 Task: Log work in the project ByteCode for the issue 'Create an e-learning platform for online education' spent time as '5w 4d 12h 24m' and remaining time as '6w 4d 20h 56m' and add a flag. Now add the issue to the epic 'Network Upgrades'. Log work in the project ByteCode for the issue 'Implement a new point of sale (POS) system for a retail store' spent time as '5w 4d 23h 59m' and remaining time as '5w 4d 2h 37m' and clone the issue. Now add the issue to the epic 'Performance Improvements'
Action: Mouse moved to (228, 76)
Screenshot: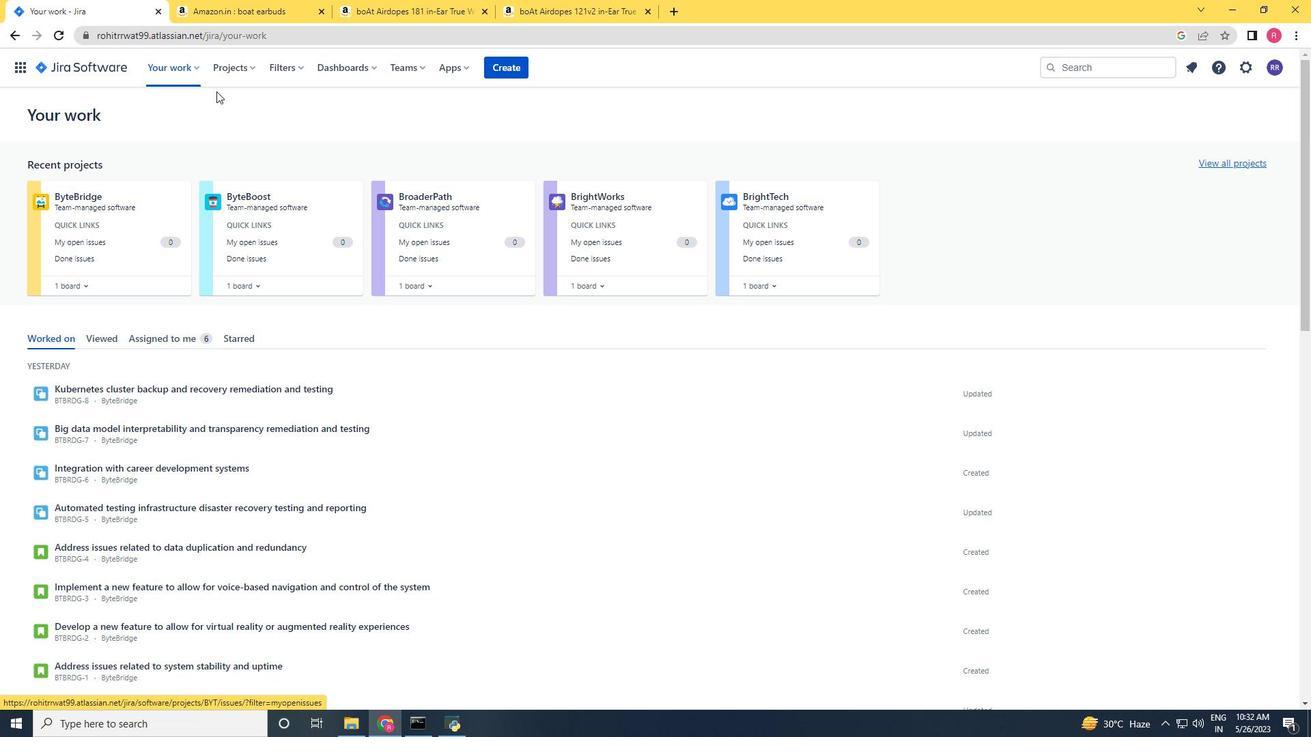 
Action: Mouse pressed left at (228, 76)
Screenshot: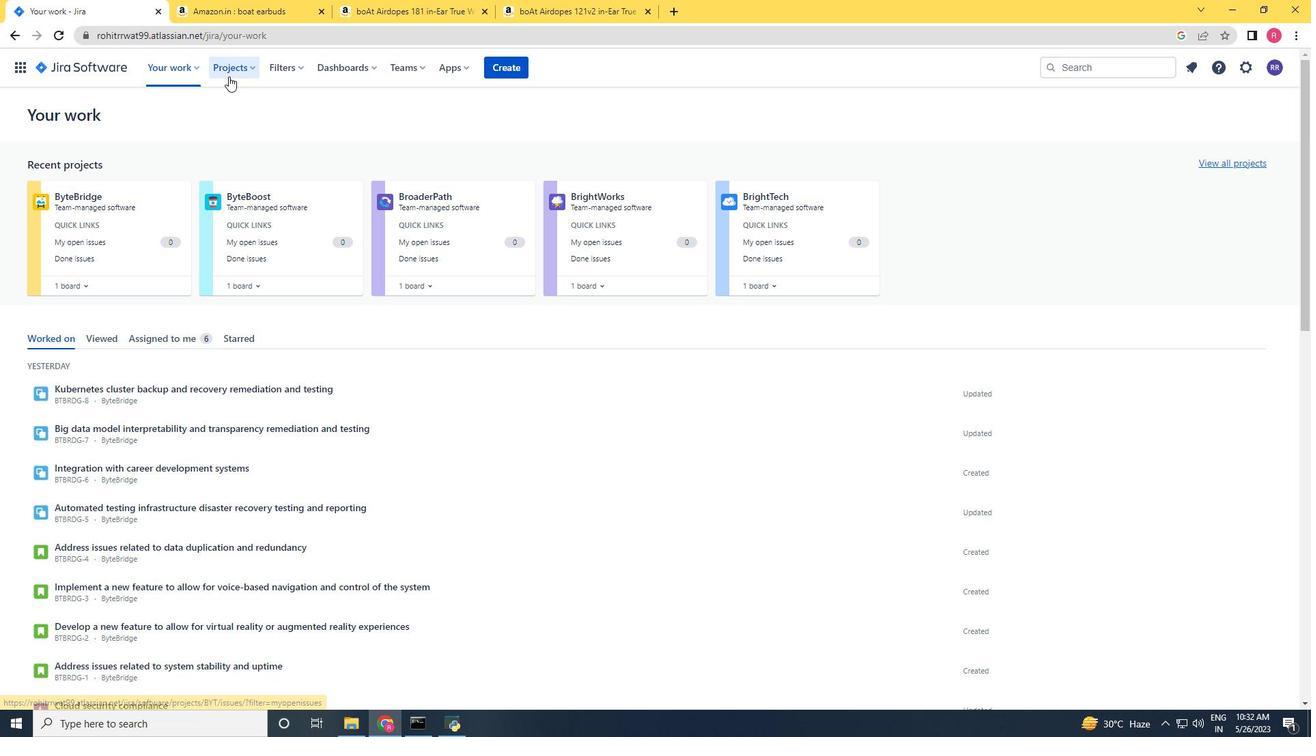 
Action: Mouse moved to (254, 120)
Screenshot: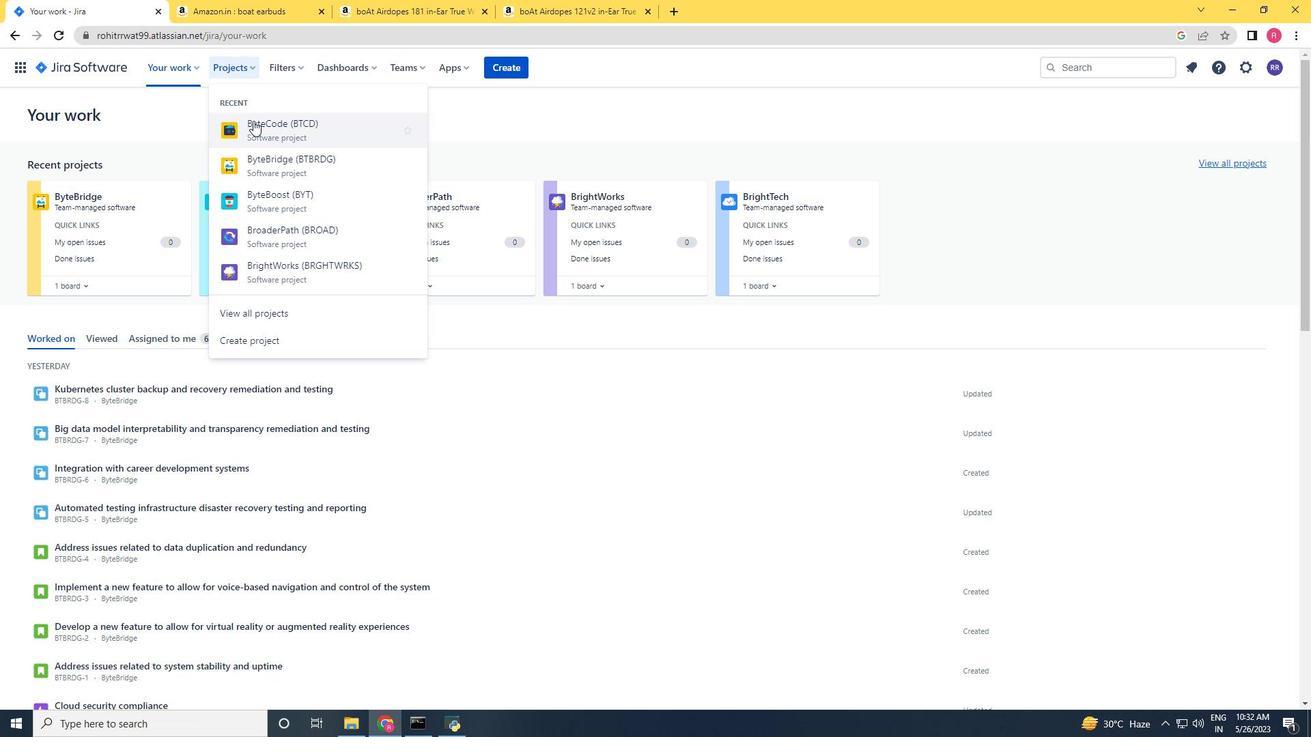 
Action: Mouse pressed left at (254, 120)
Screenshot: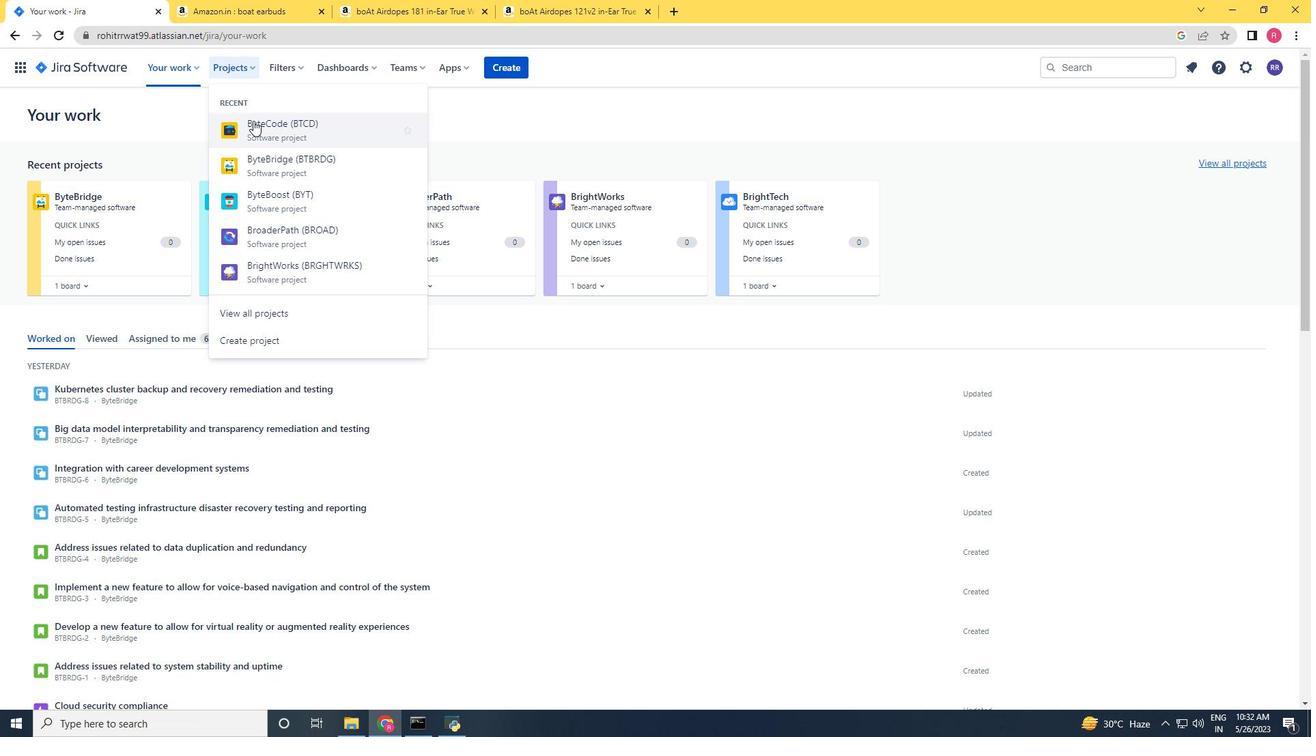 
Action: Mouse moved to (84, 202)
Screenshot: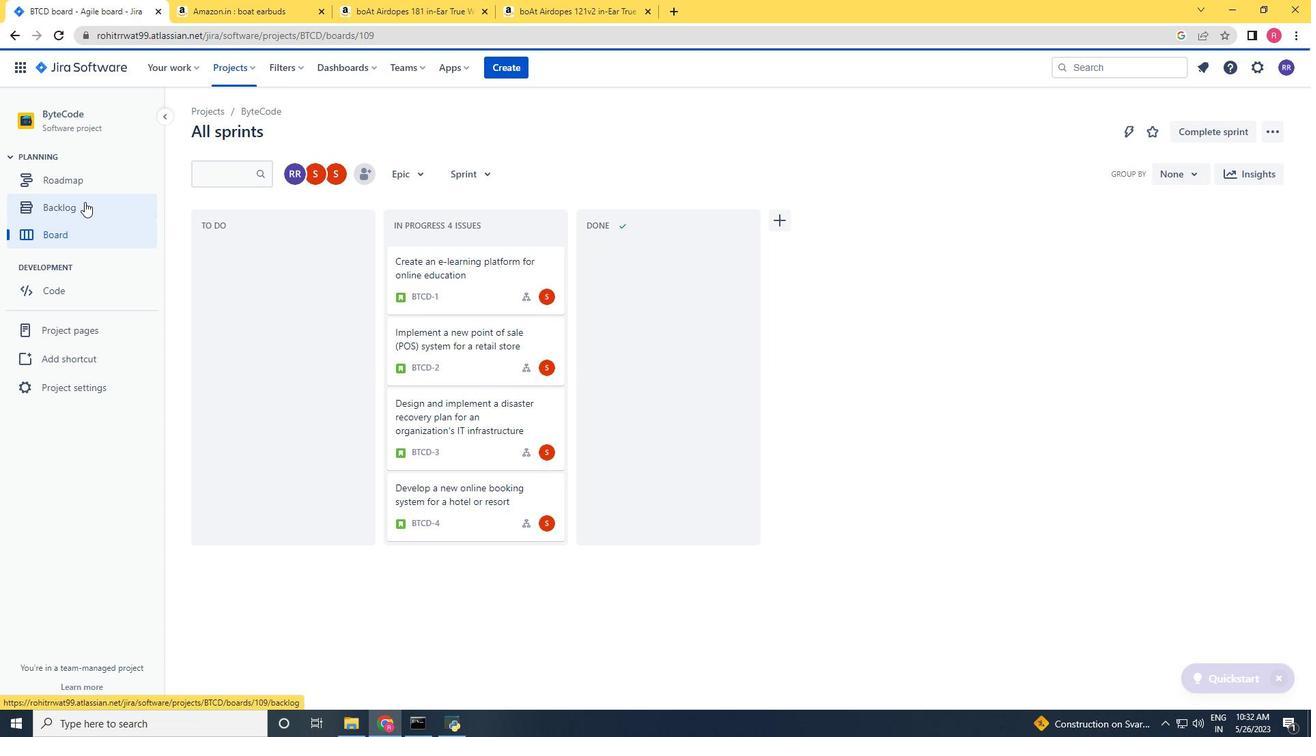 
Action: Mouse pressed left at (84, 202)
Screenshot: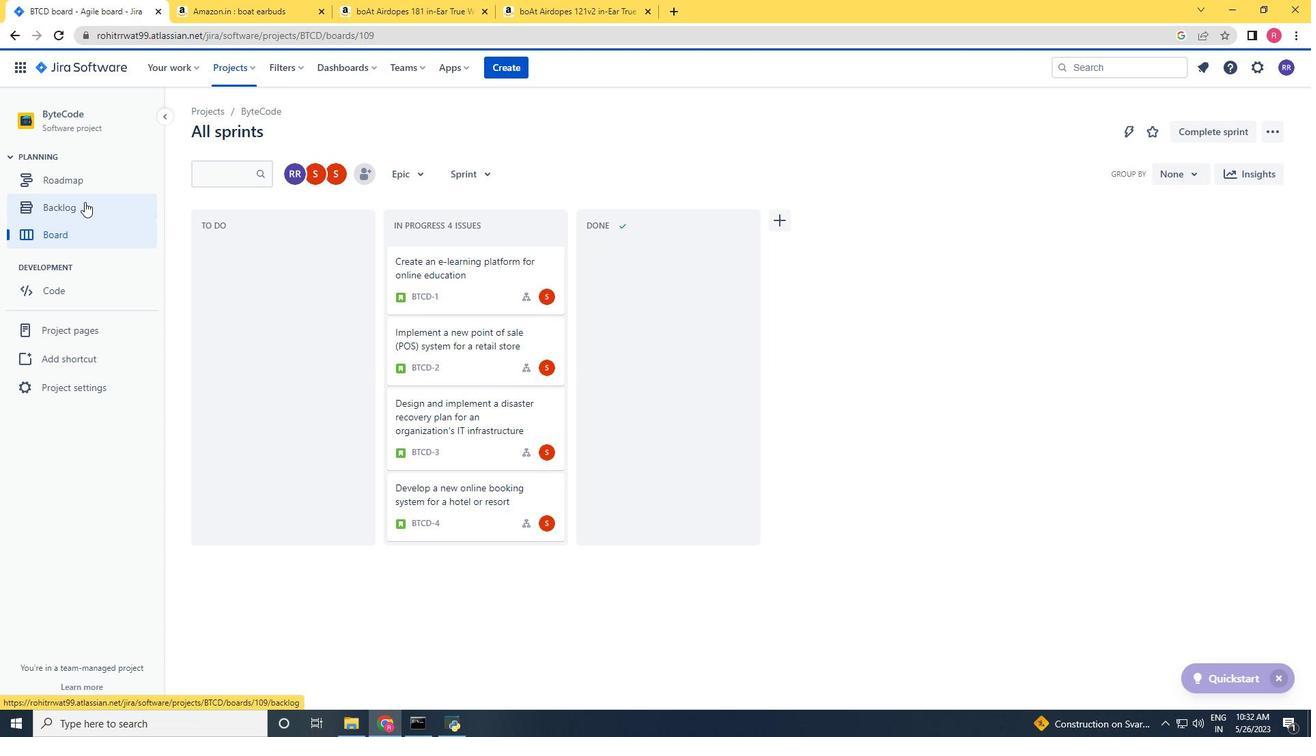 
Action: Mouse moved to (1245, 503)
Screenshot: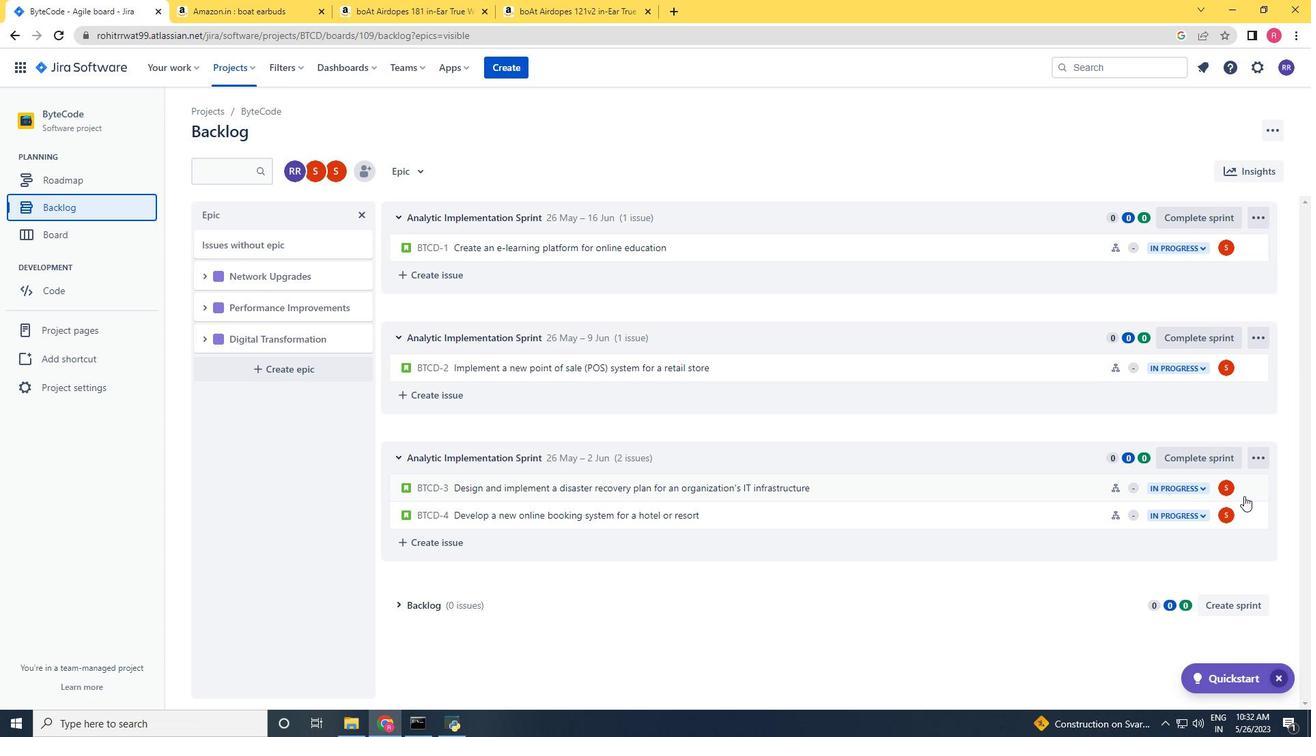 
Action: Mouse scrolled (1245, 502) with delta (0, 0)
Screenshot: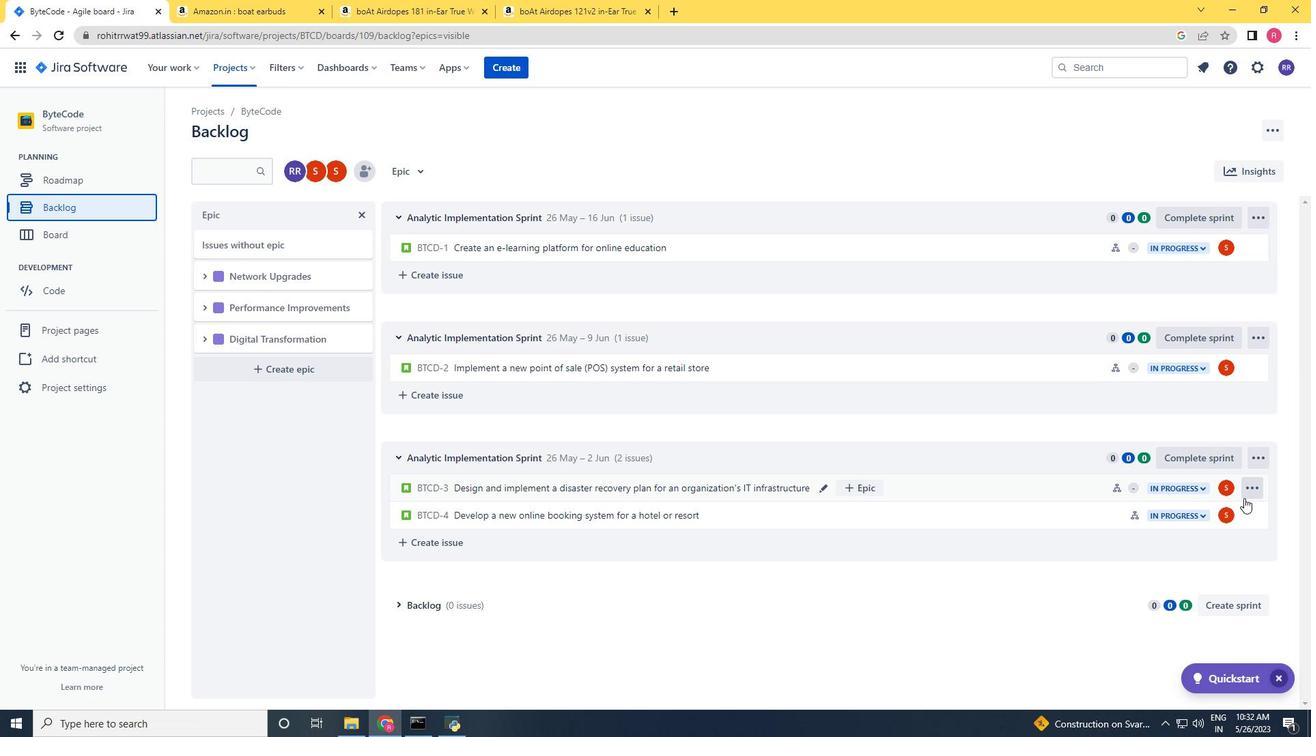 
Action: Mouse scrolled (1245, 502) with delta (0, 0)
Screenshot: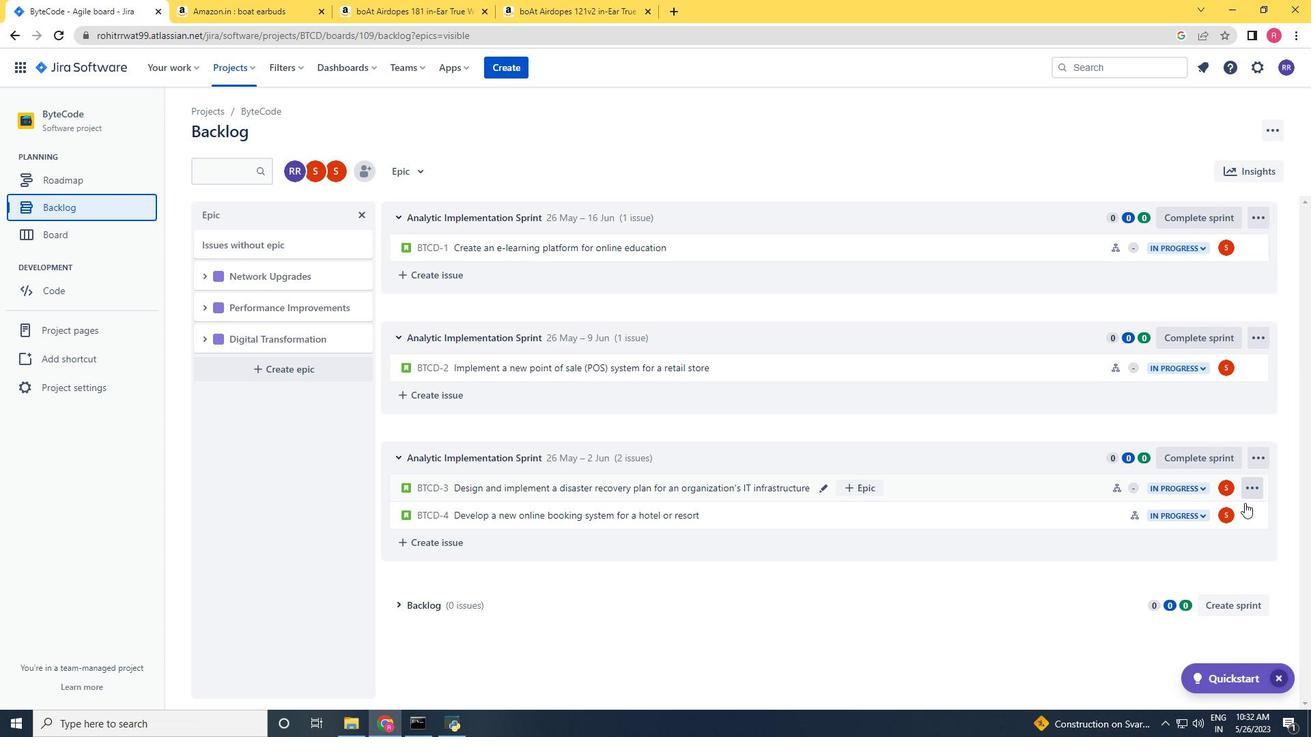 
Action: Mouse scrolled (1245, 502) with delta (0, 0)
Screenshot: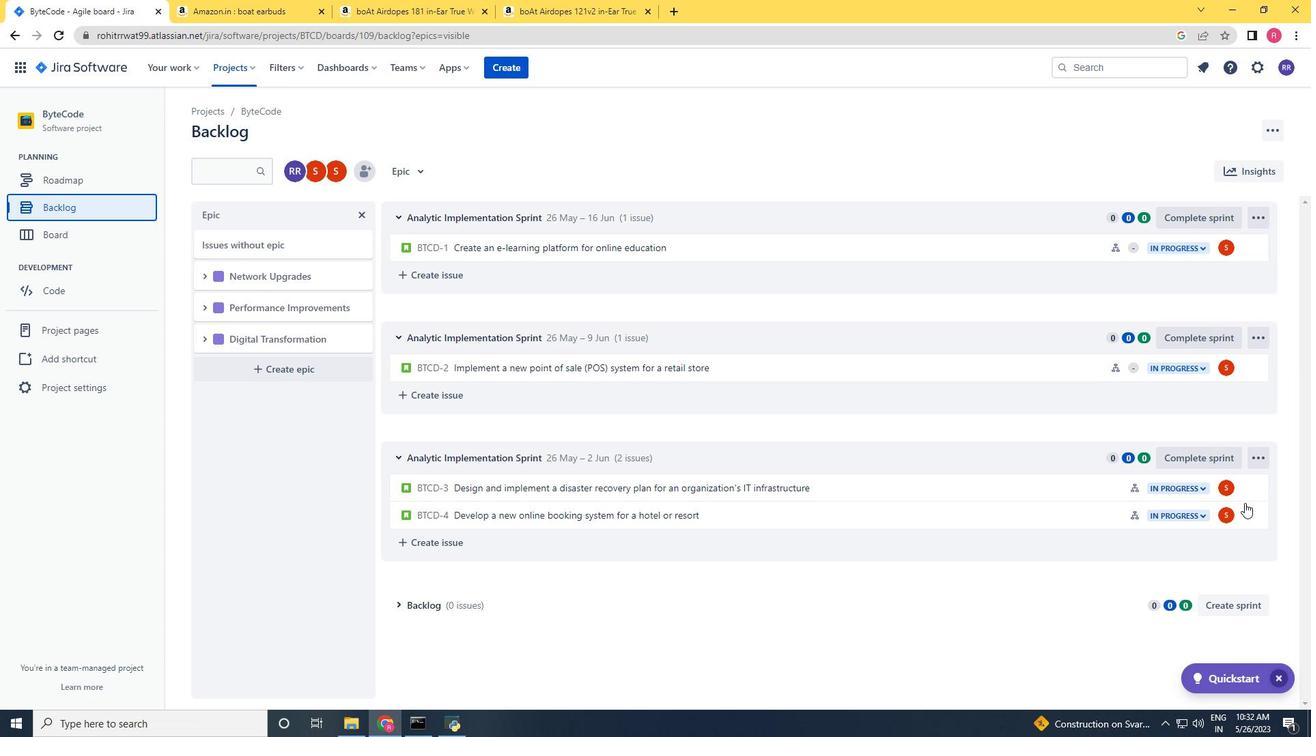 
Action: Mouse scrolled (1245, 502) with delta (0, 0)
Screenshot: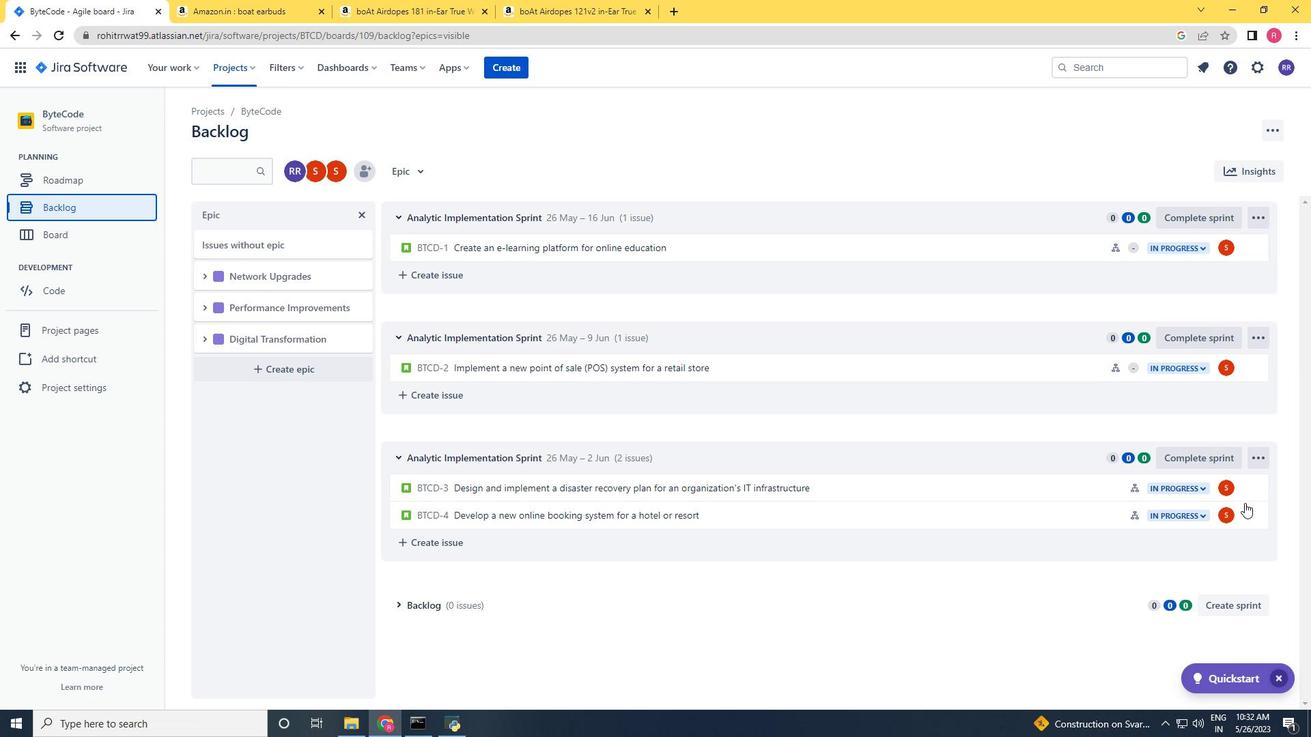 
Action: Mouse moved to (1039, 253)
Screenshot: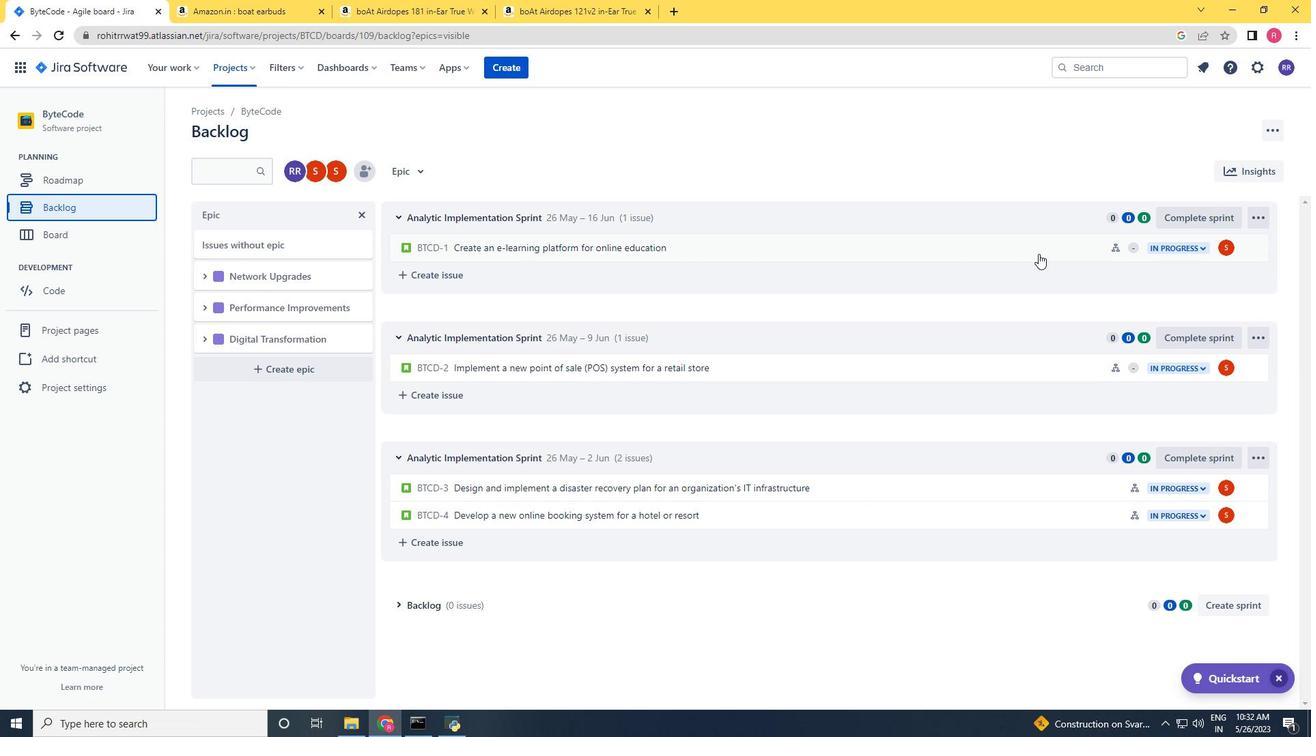 
Action: Mouse pressed left at (1039, 253)
Screenshot: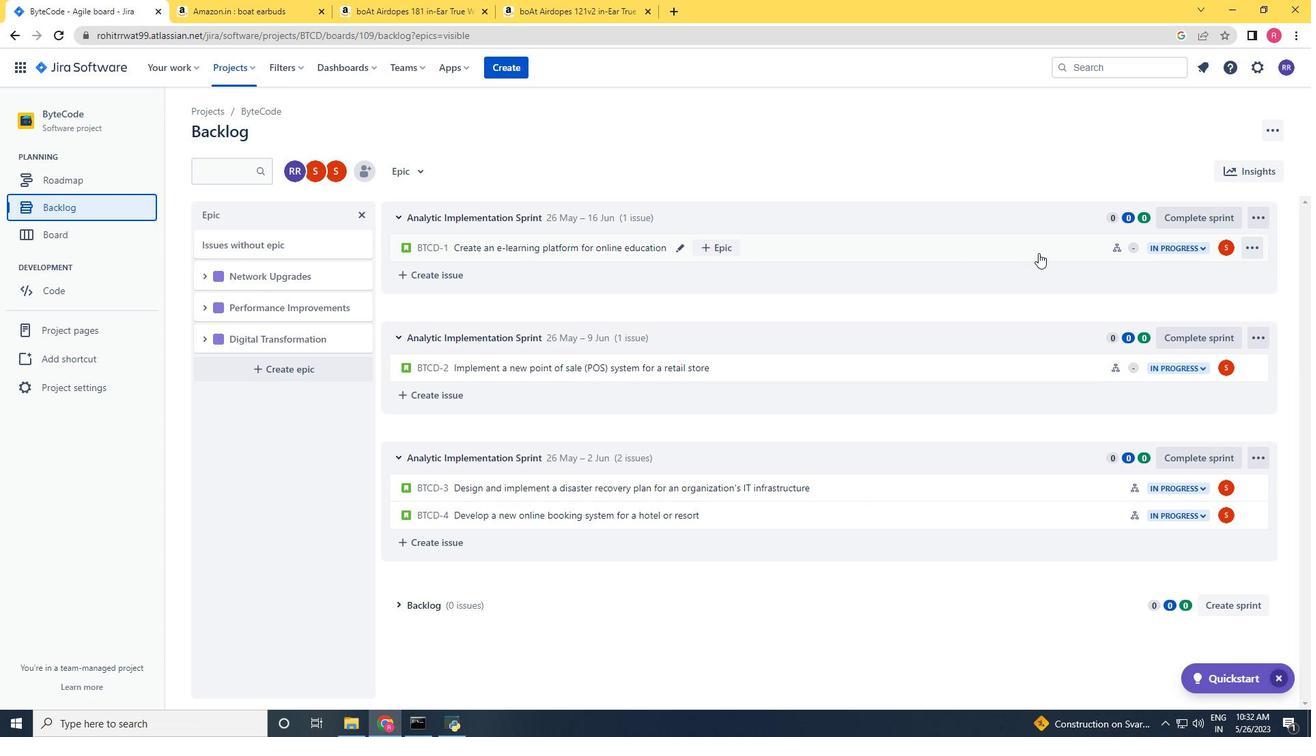 
Action: Mouse moved to (1278, 583)
Screenshot: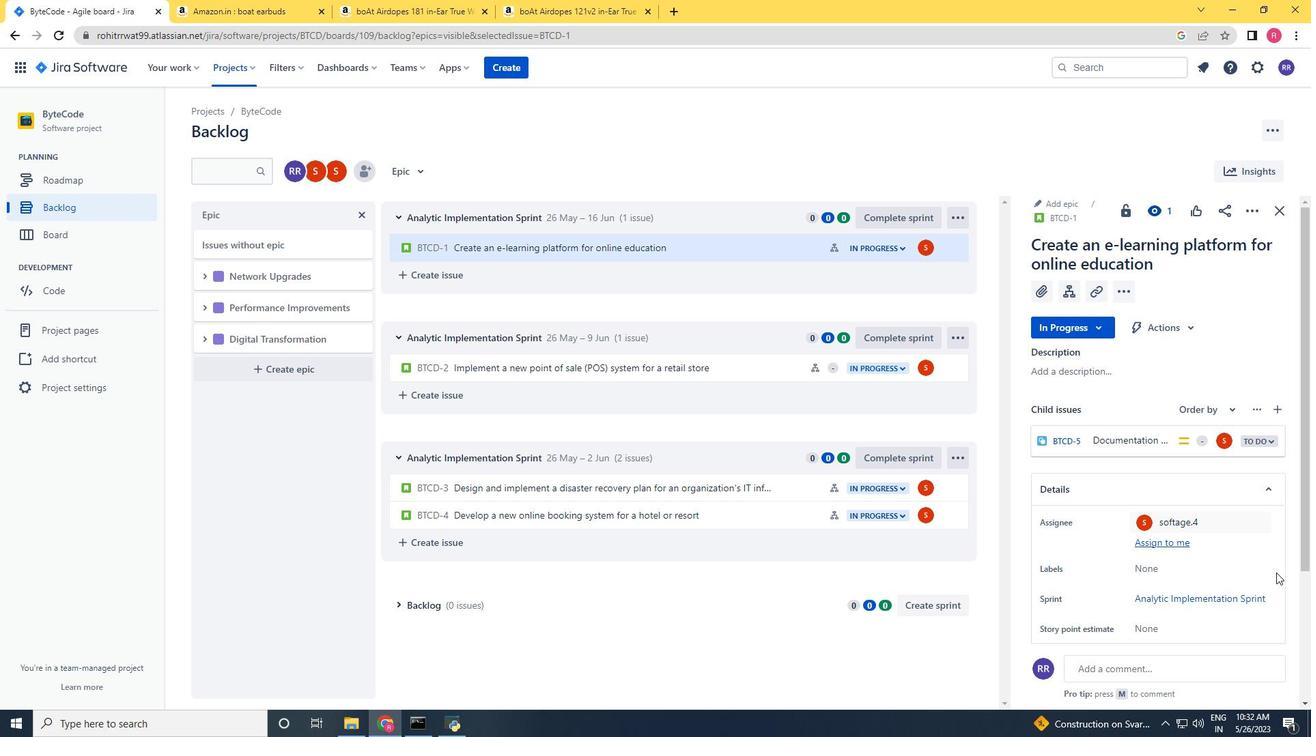 
Action: Mouse scrolled (1278, 582) with delta (0, 0)
Screenshot: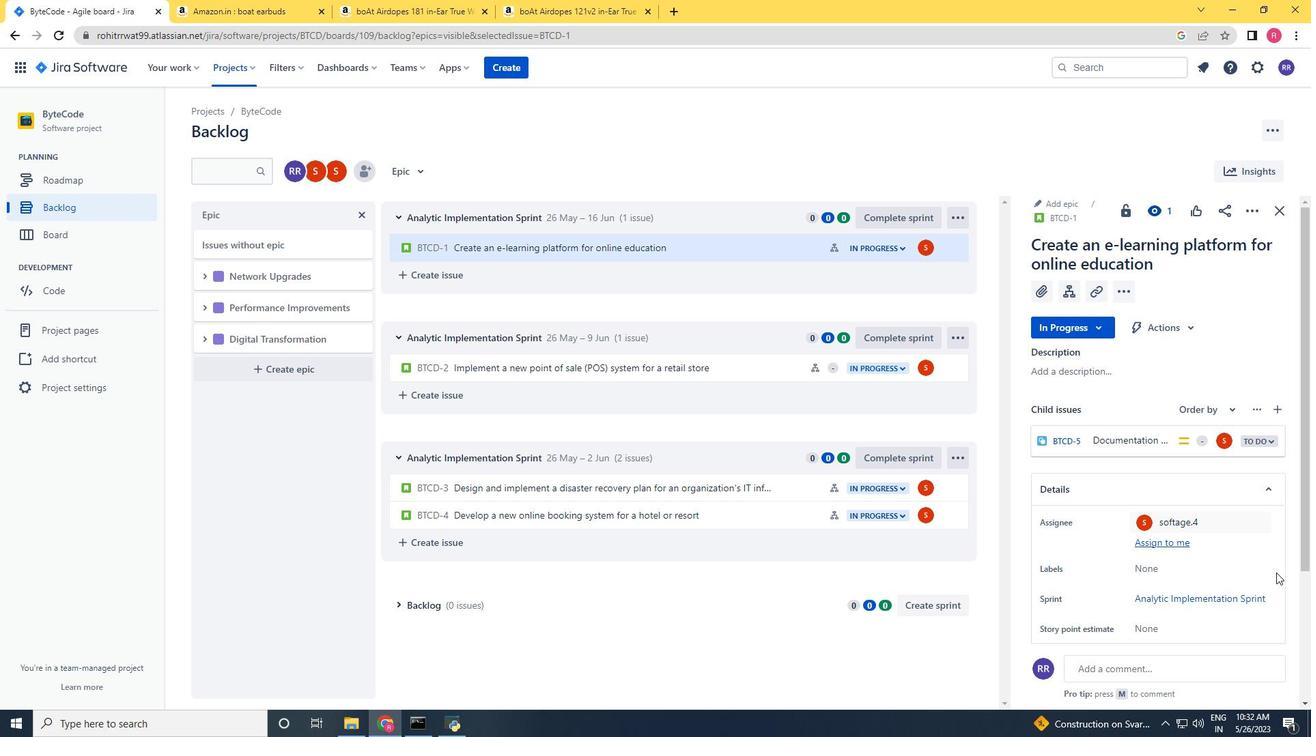 
Action: Mouse moved to (1278, 584)
Screenshot: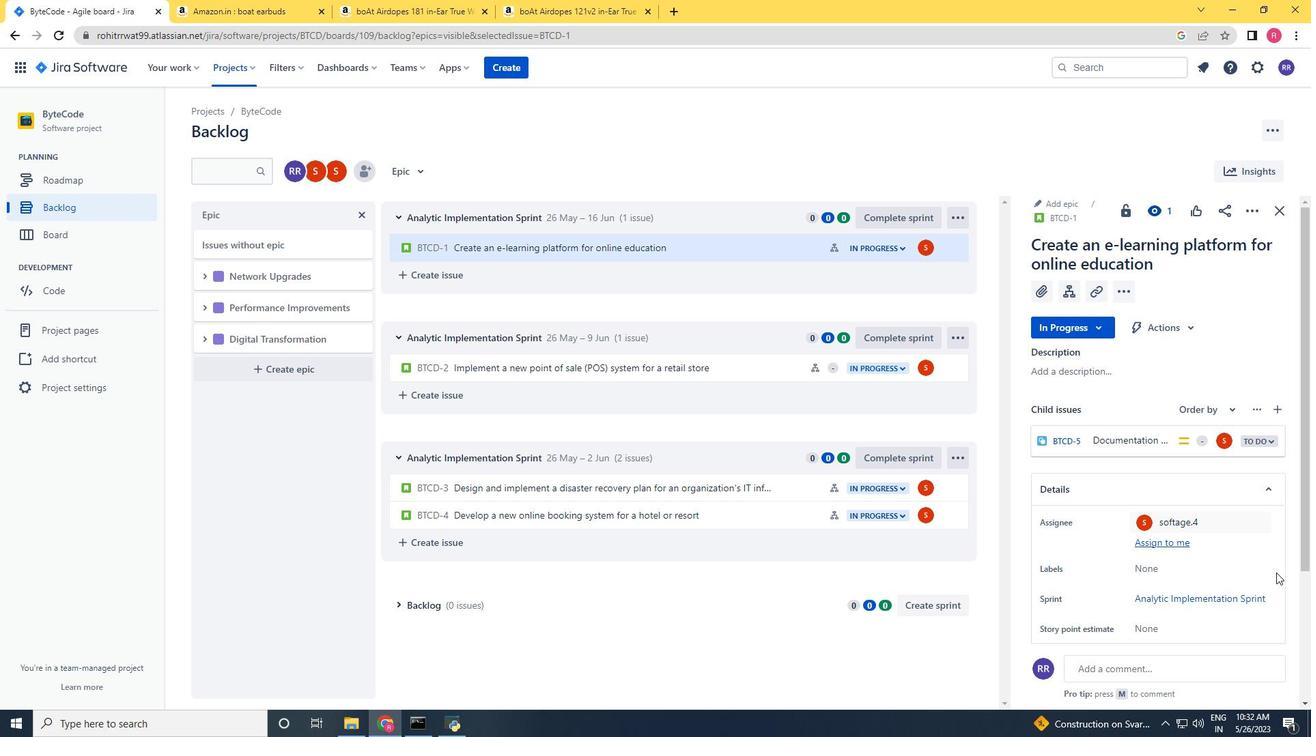 
Action: Mouse scrolled (1278, 583) with delta (0, 0)
Screenshot: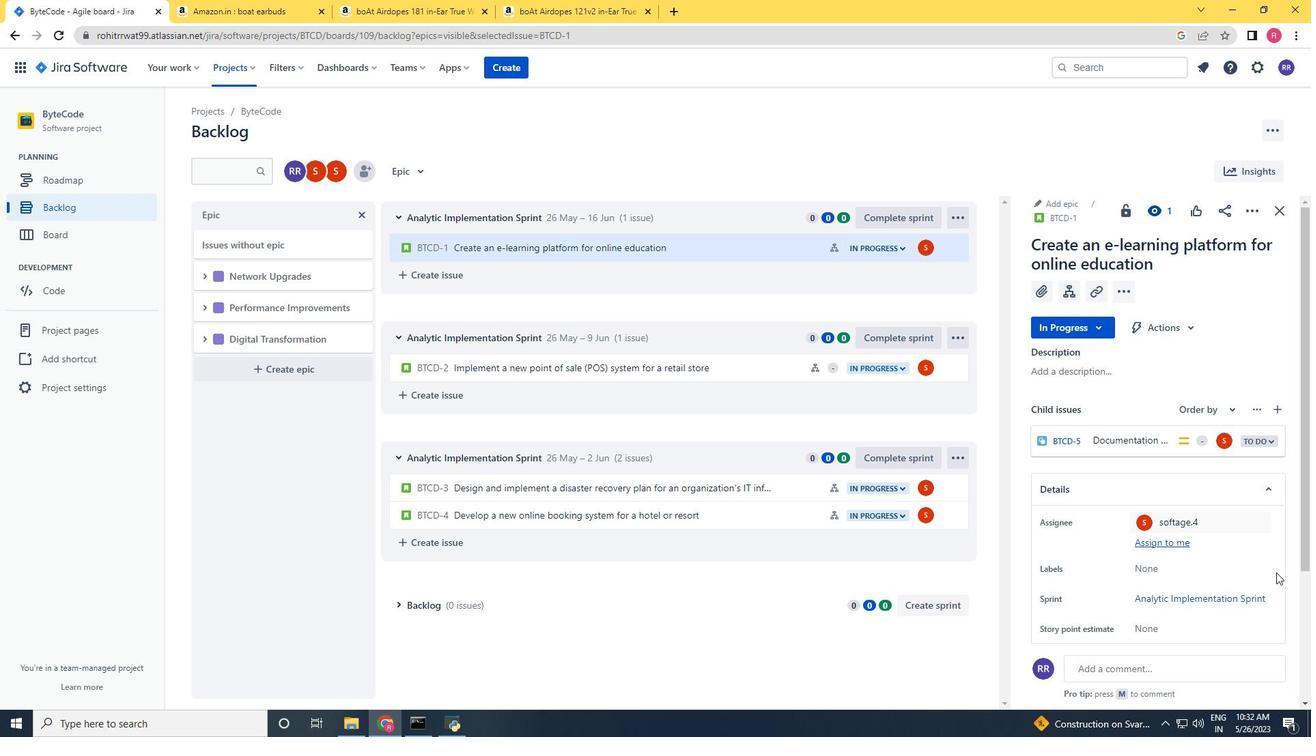 
Action: Mouse moved to (1278, 584)
Screenshot: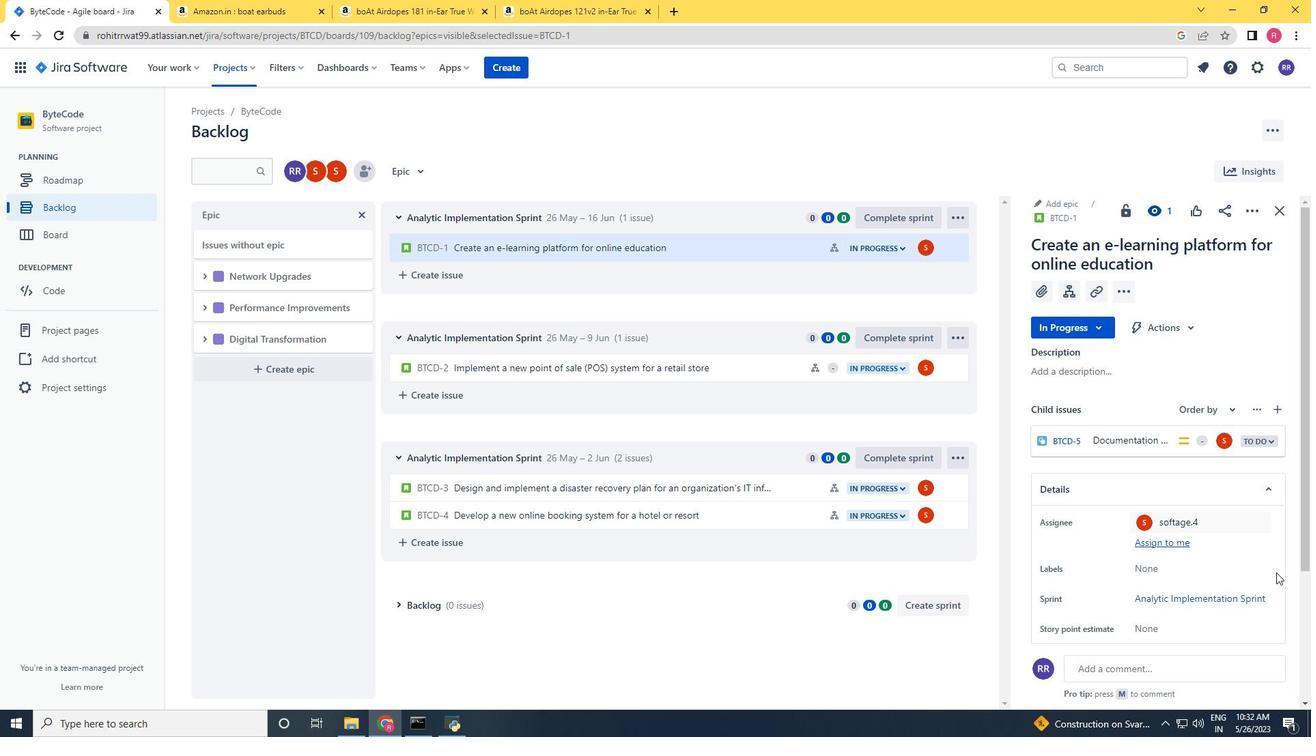 
Action: Mouse scrolled (1278, 584) with delta (0, 0)
Screenshot: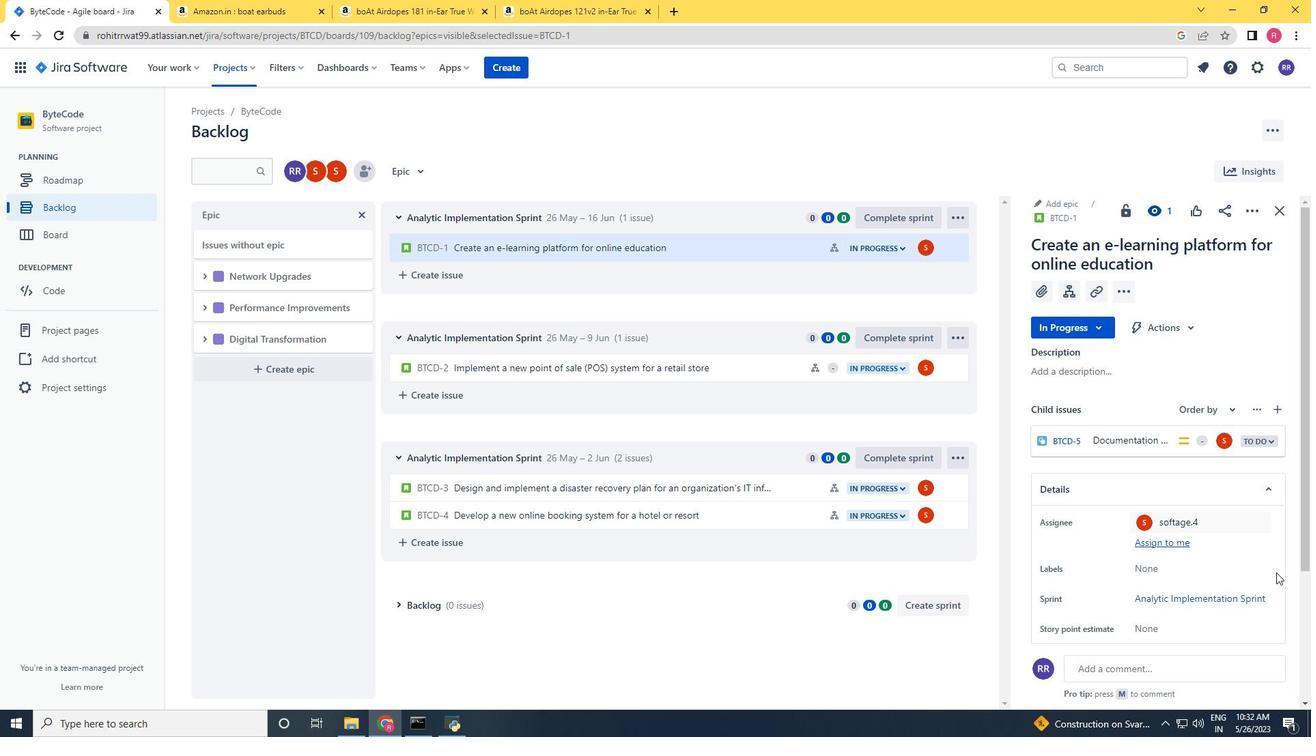 
Action: Mouse scrolled (1278, 584) with delta (0, 0)
Screenshot: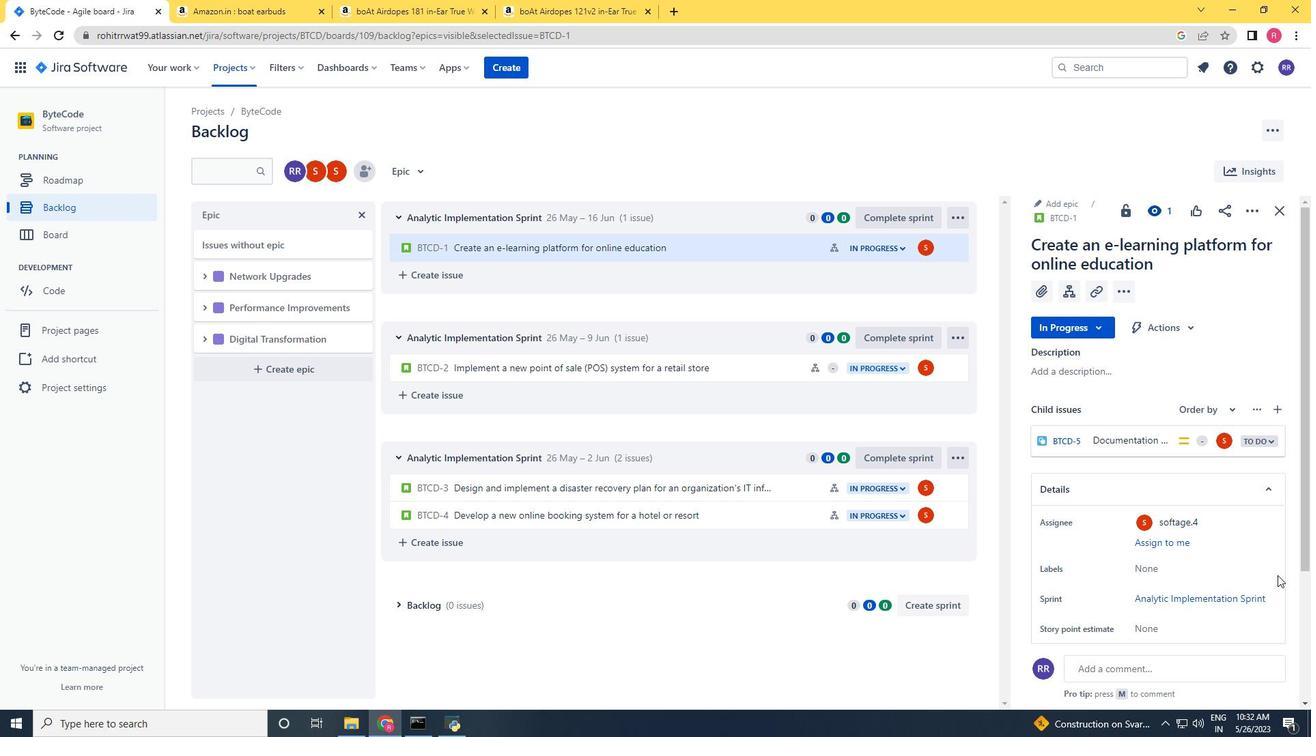 
Action: Mouse scrolled (1278, 584) with delta (0, 0)
Screenshot: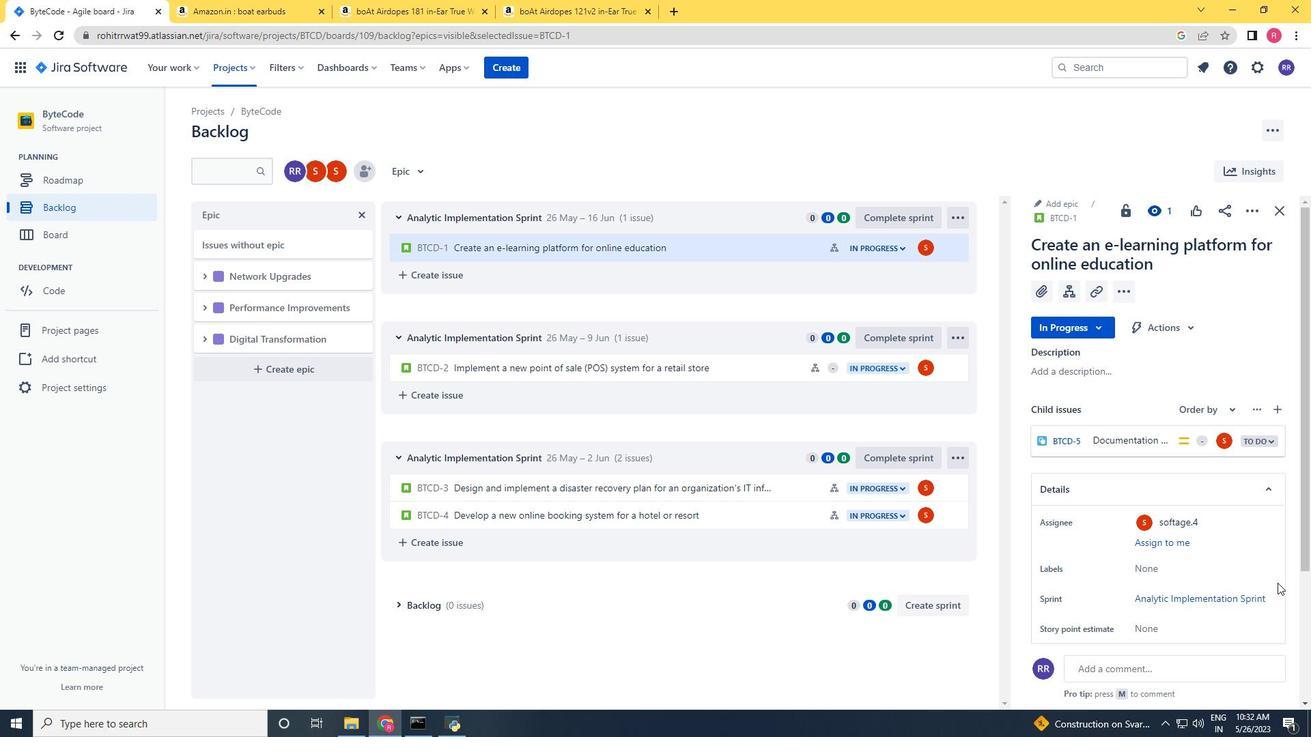 
Action: Mouse scrolled (1278, 584) with delta (0, 0)
Screenshot: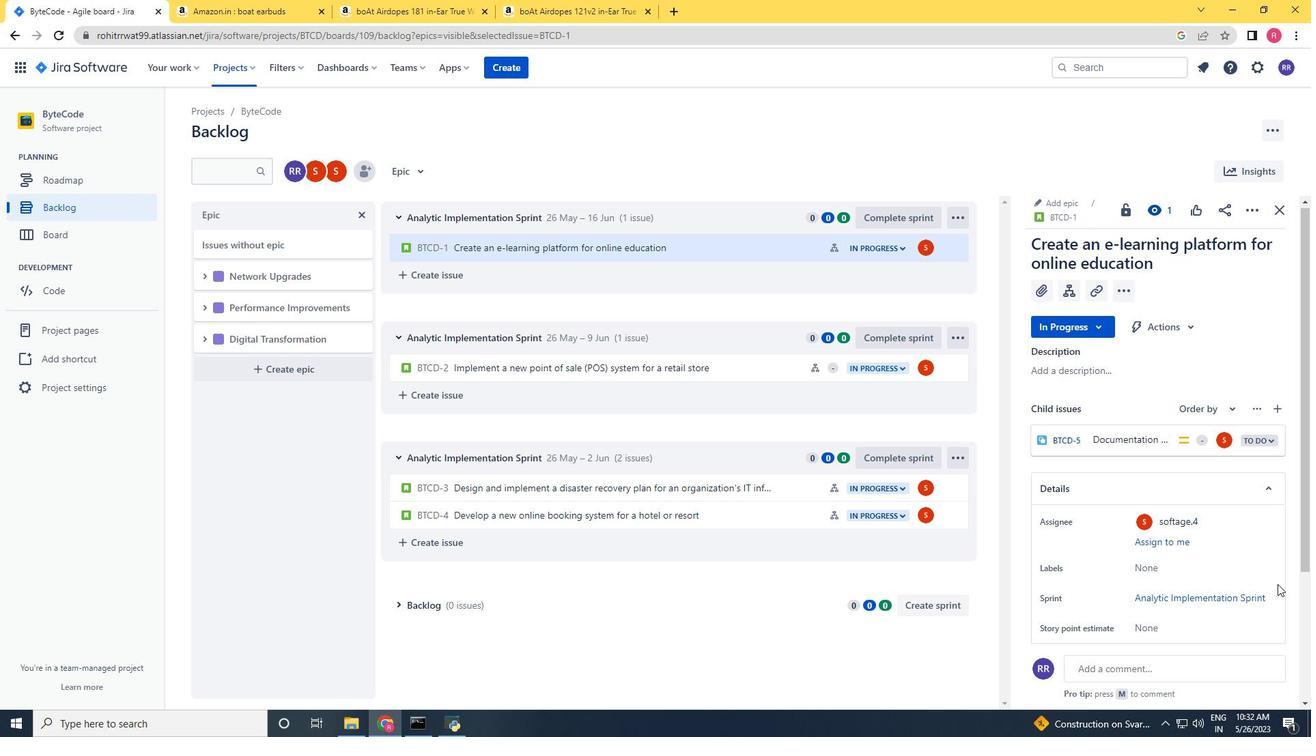 
Action: Mouse moved to (1245, 573)
Screenshot: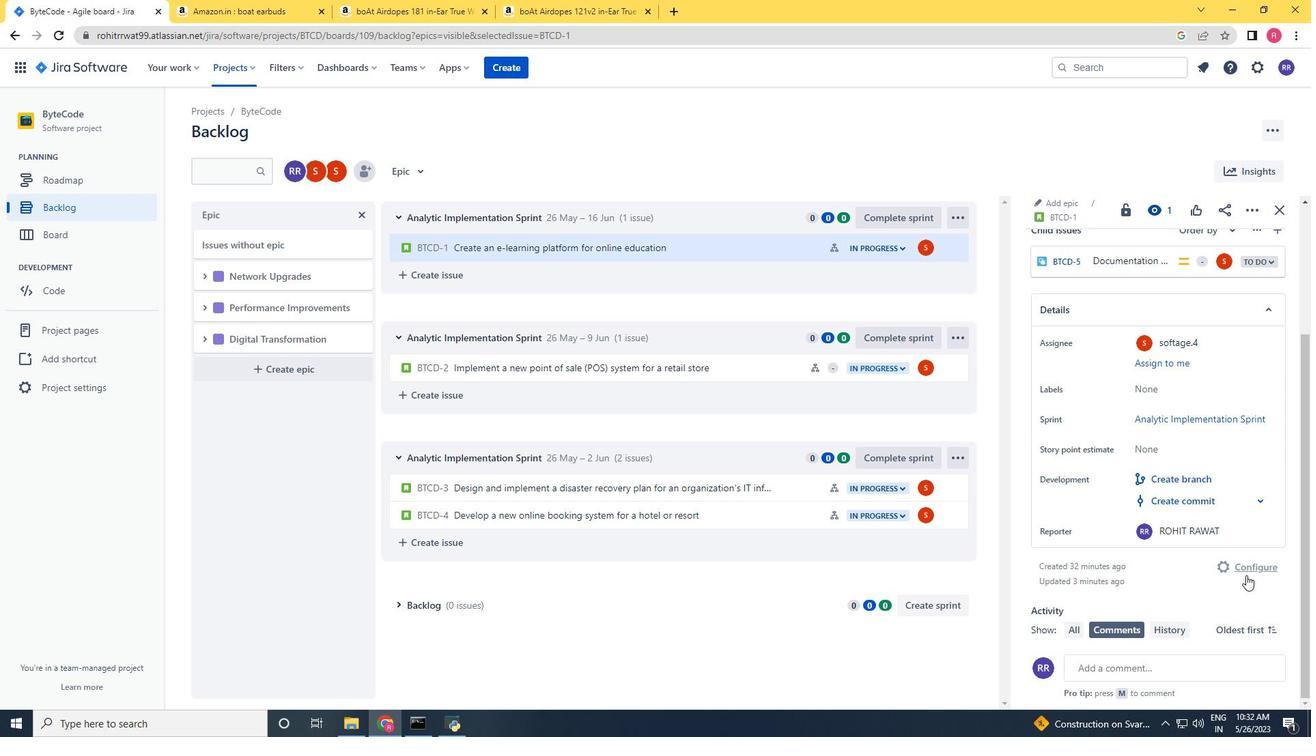 
Action: Mouse pressed left at (1245, 573)
Screenshot: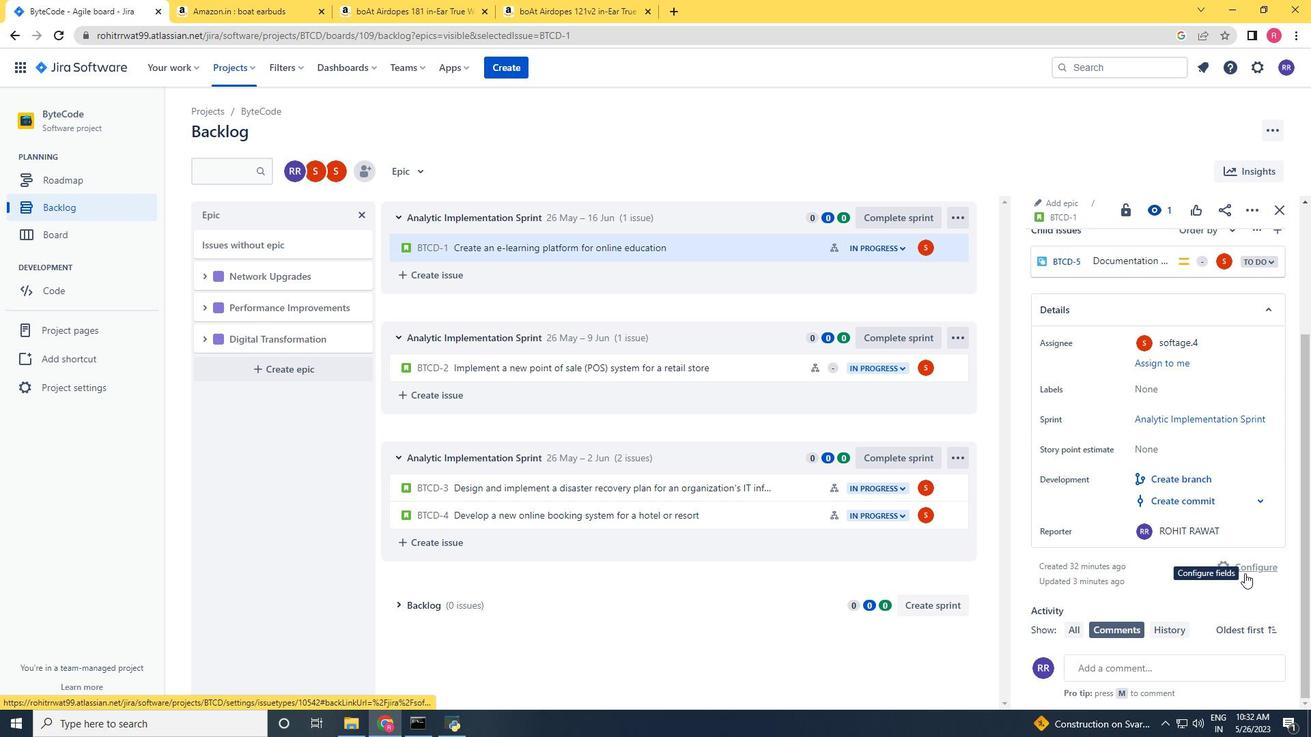
Action: Mouse moved to (1176, 457)
Screenshot: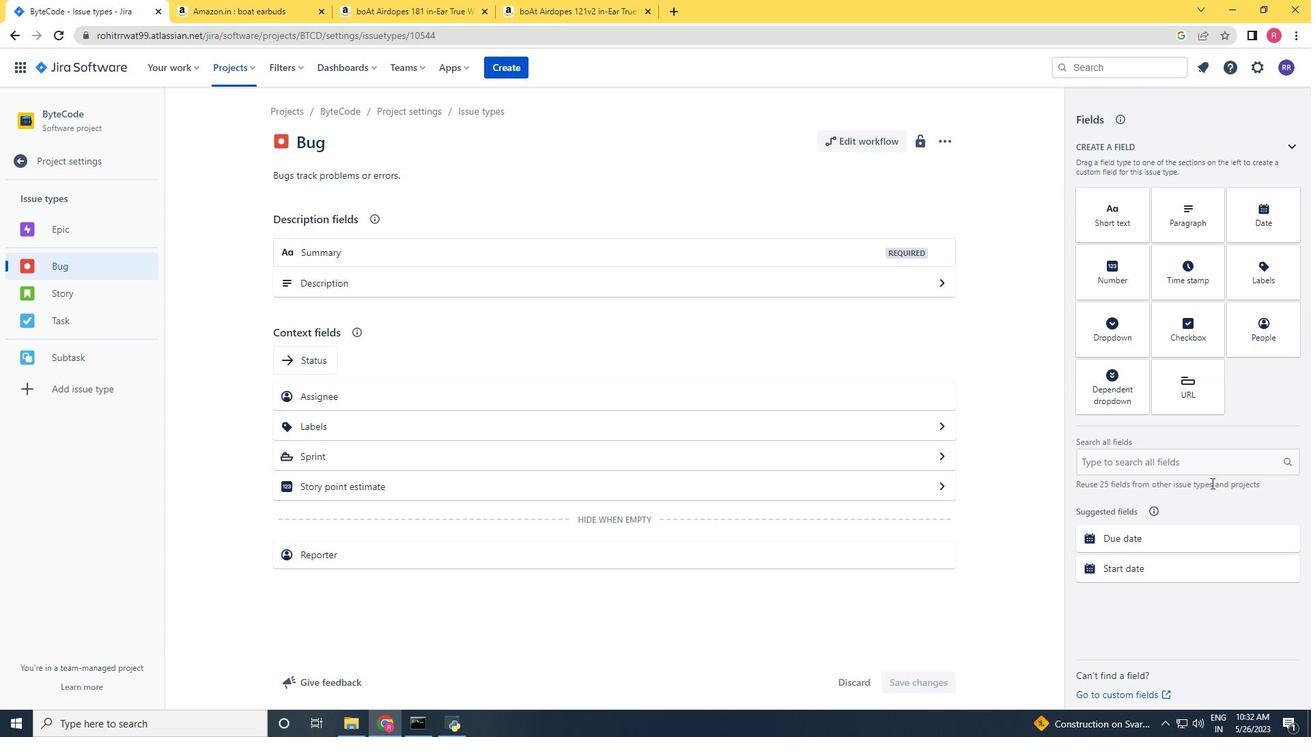 
Action: Mouse pressed left at (1176, 457)
Screenshot: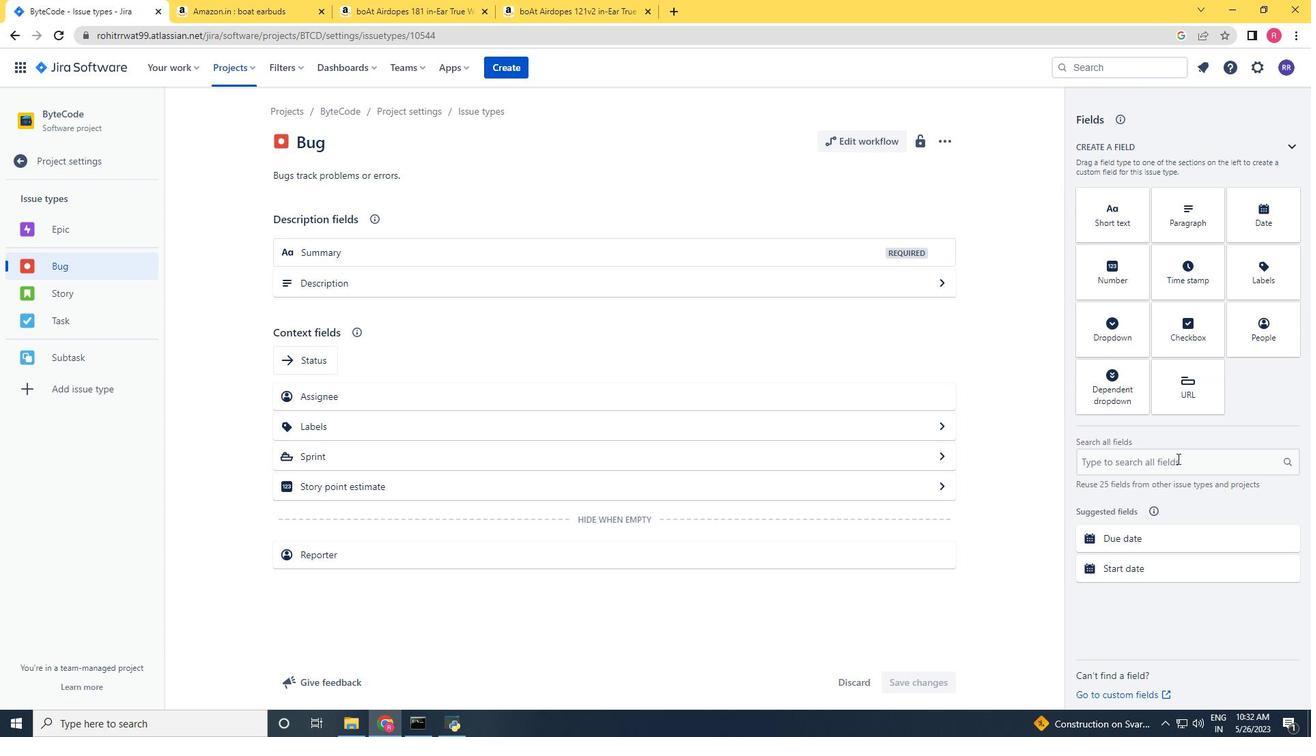 
Action: Key pressed time
Screenshot: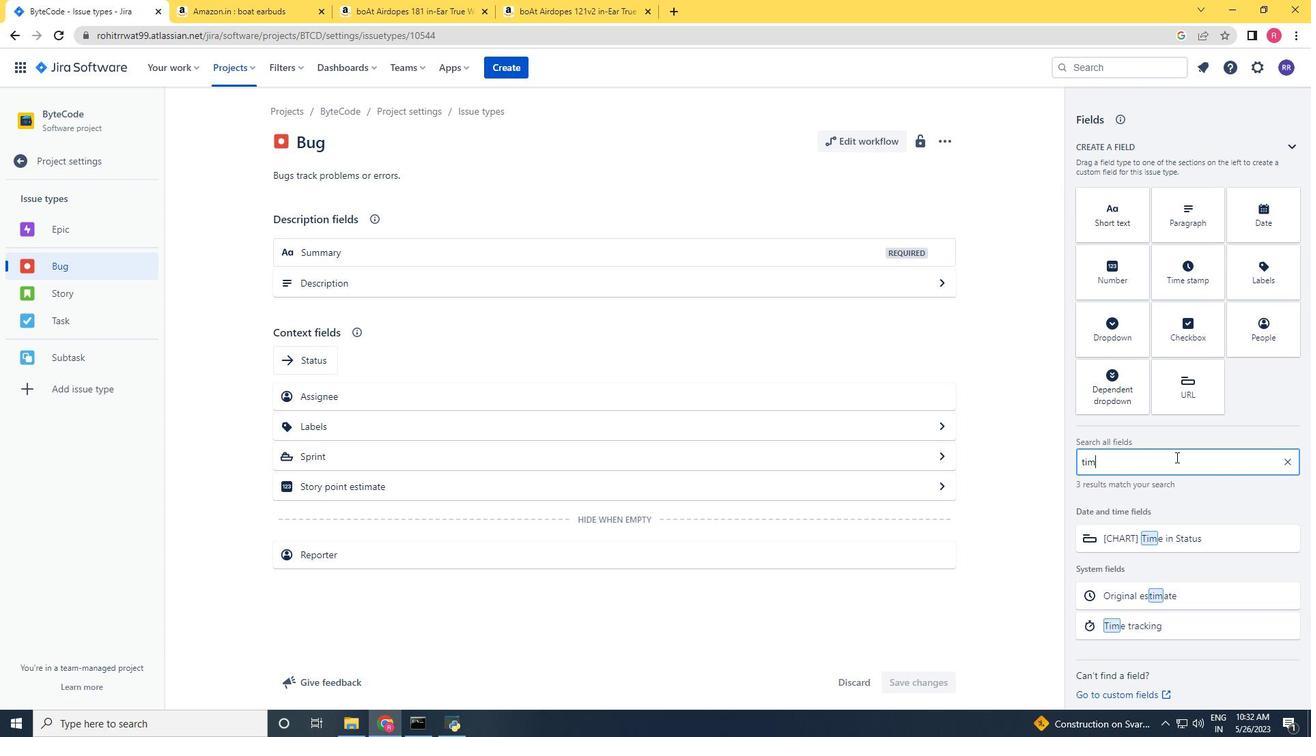 
Action: Mouse moved to (1153, 534)
Screenshot: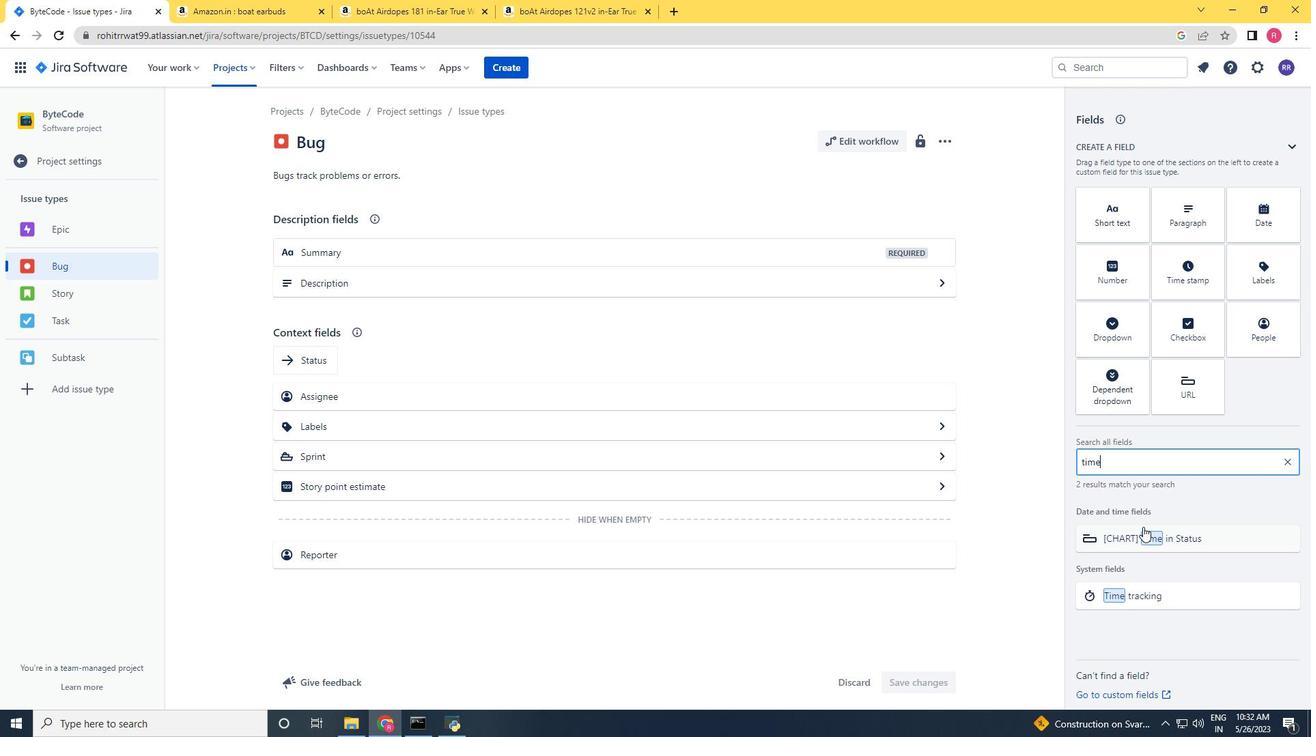 
Action: Mouse pressed left at (1153, 534)
Screenshot: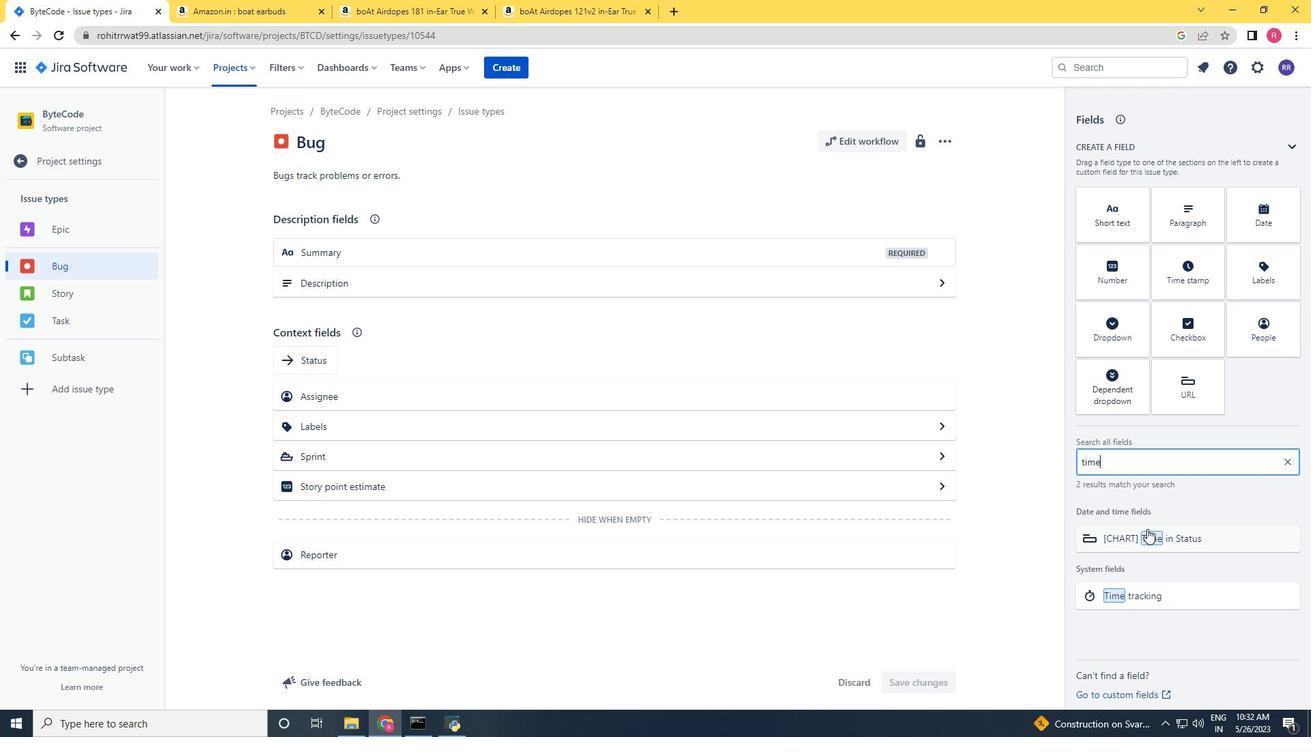 
Action: Mouse pressed left at (1153, 534)
Screenshot: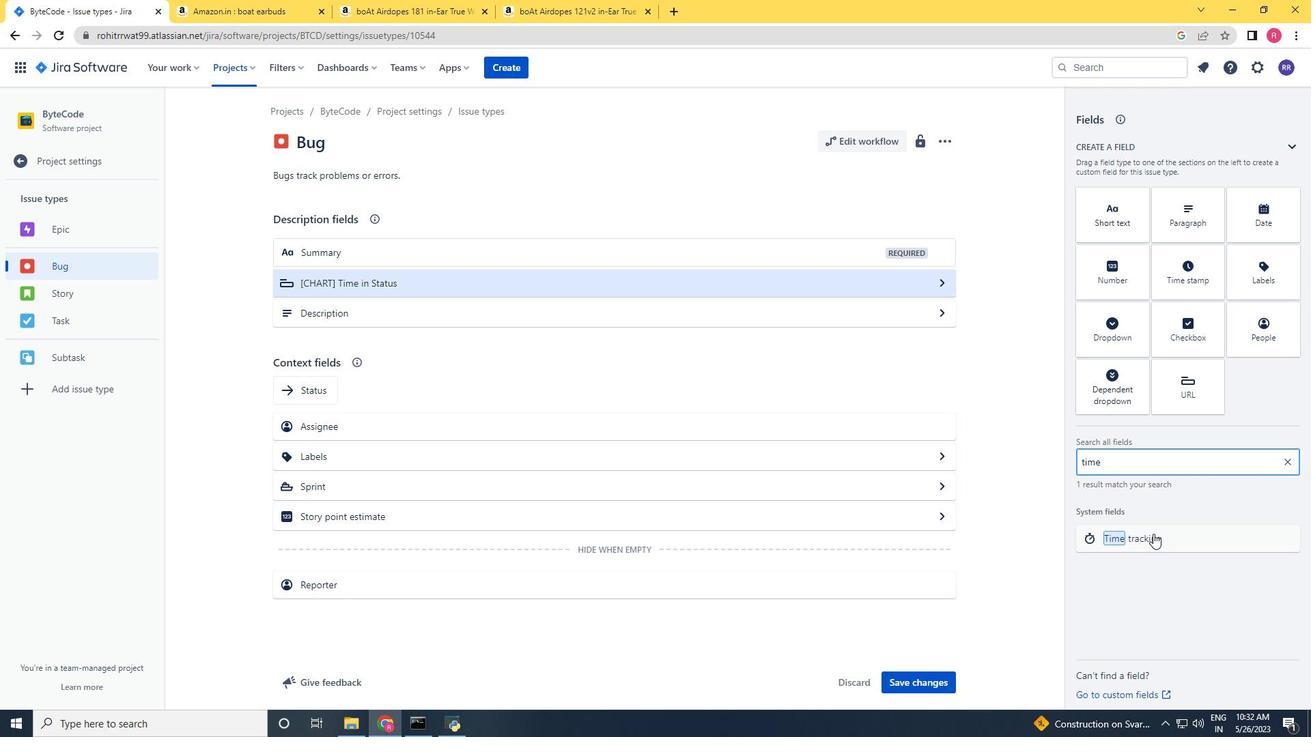 
Action: Mouse moved to (640, 292)
Screenshot: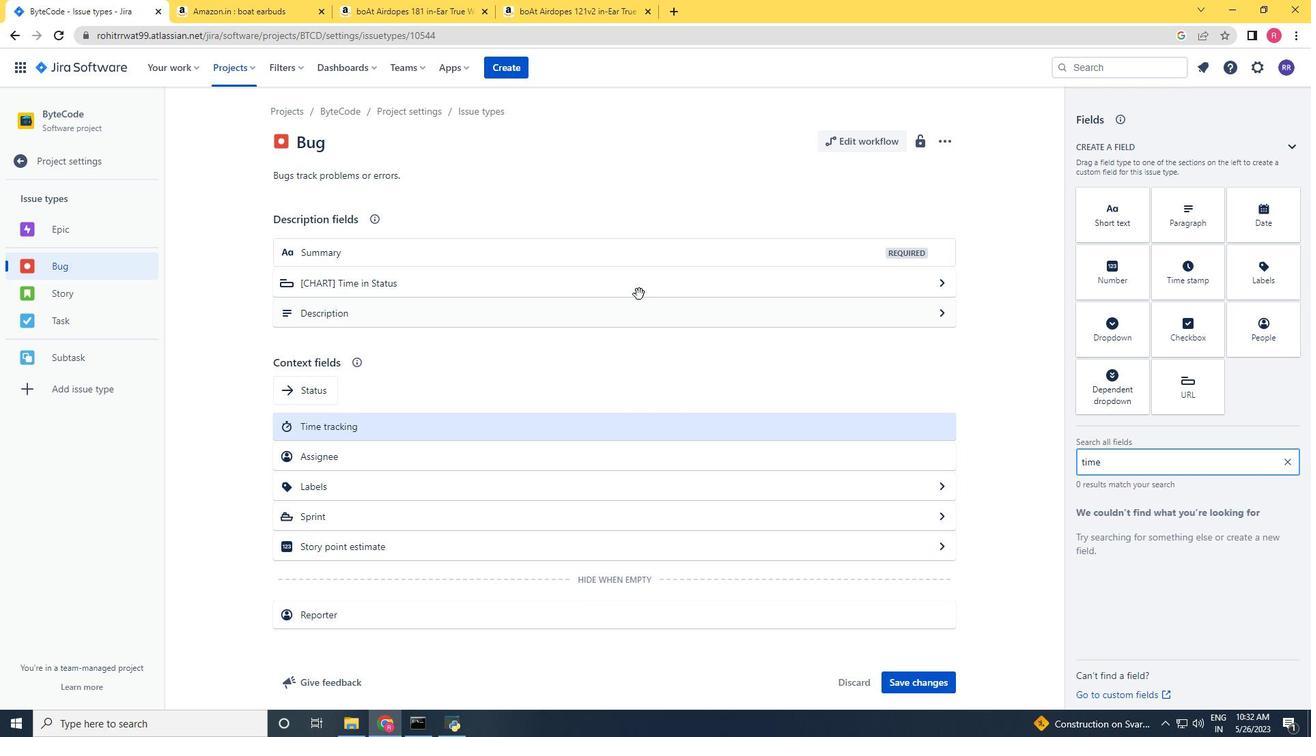 
Action: Mouse pressed left at (640, 292)
Screenshot: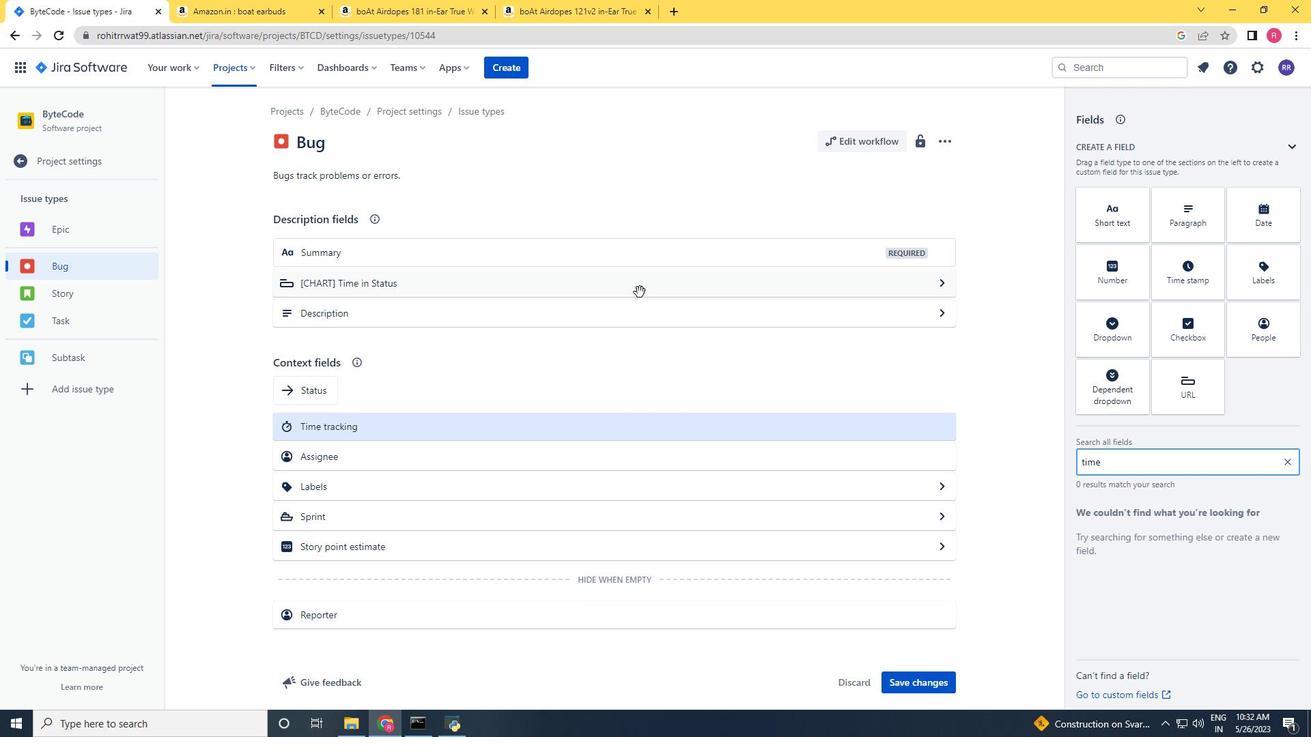 
Action: Mouse moved to (832, 319)
Screenshot: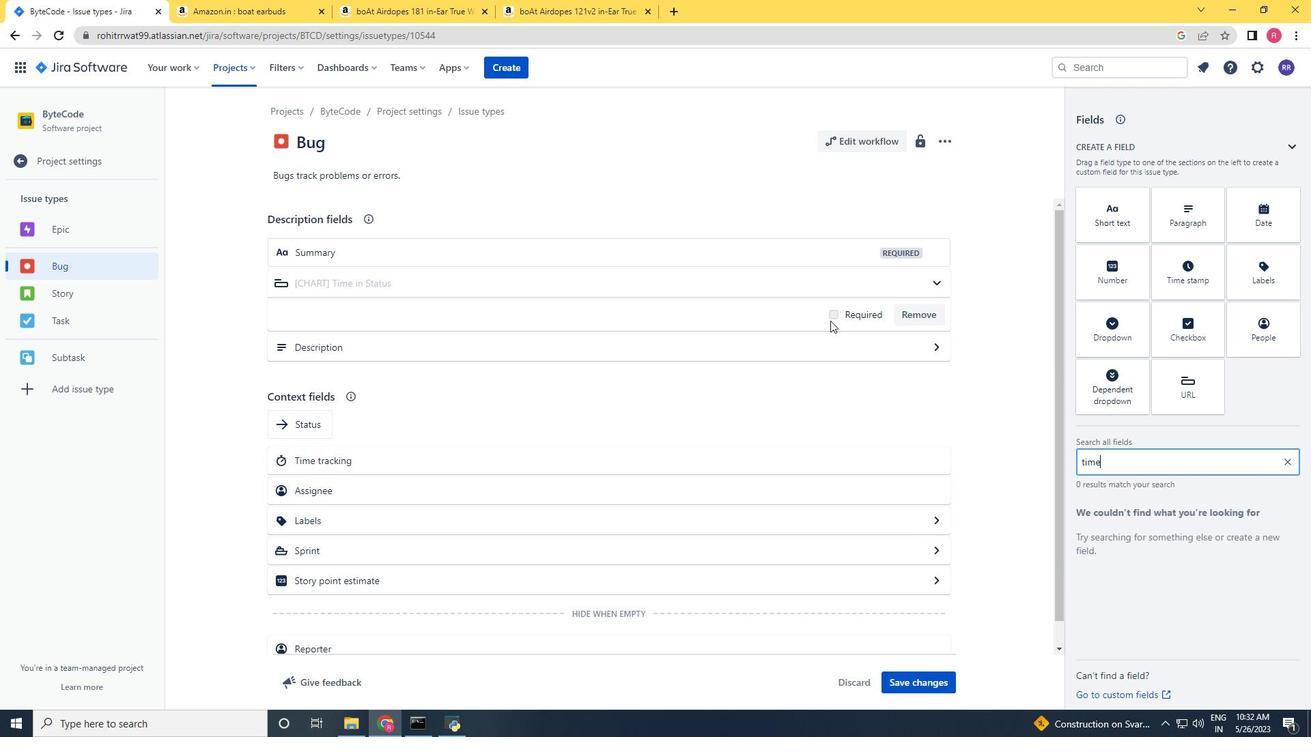 
Action: Mouse pressed left at (832, 319)
Screenshot: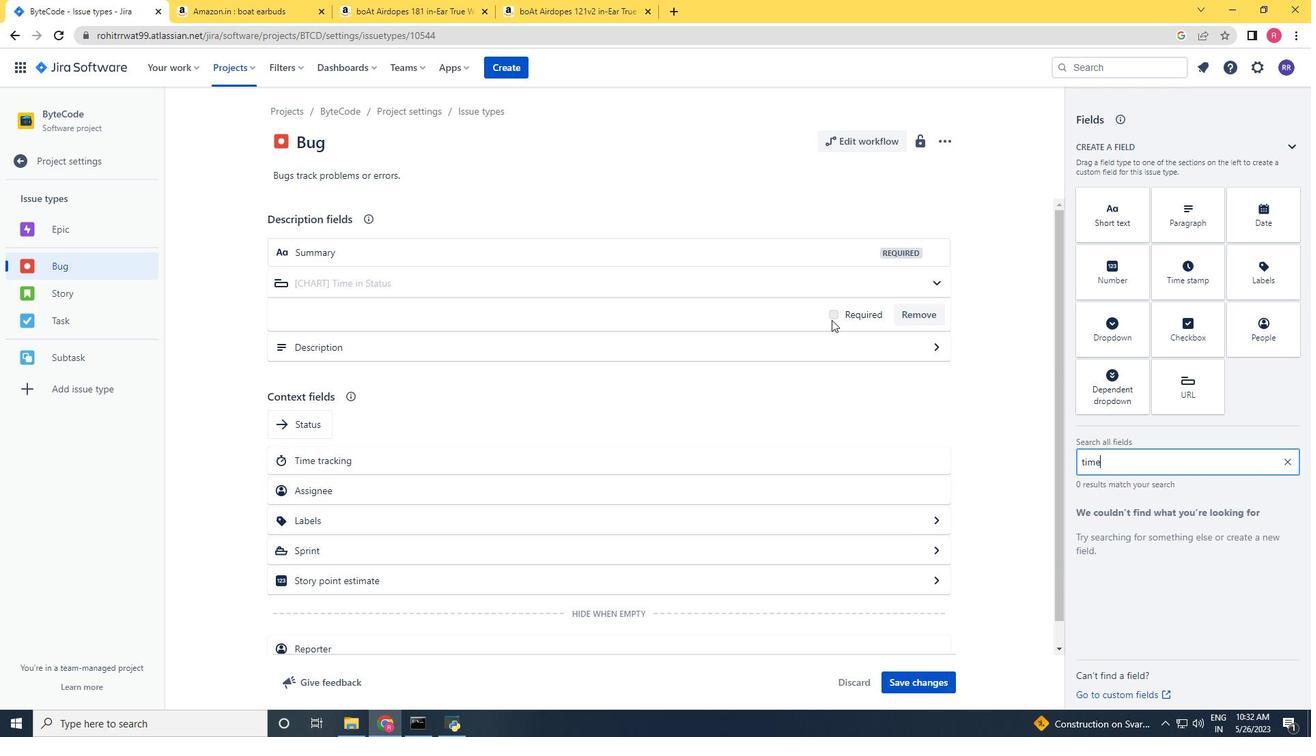 
Action: Mouse moved to (908, 679)
Screenshot: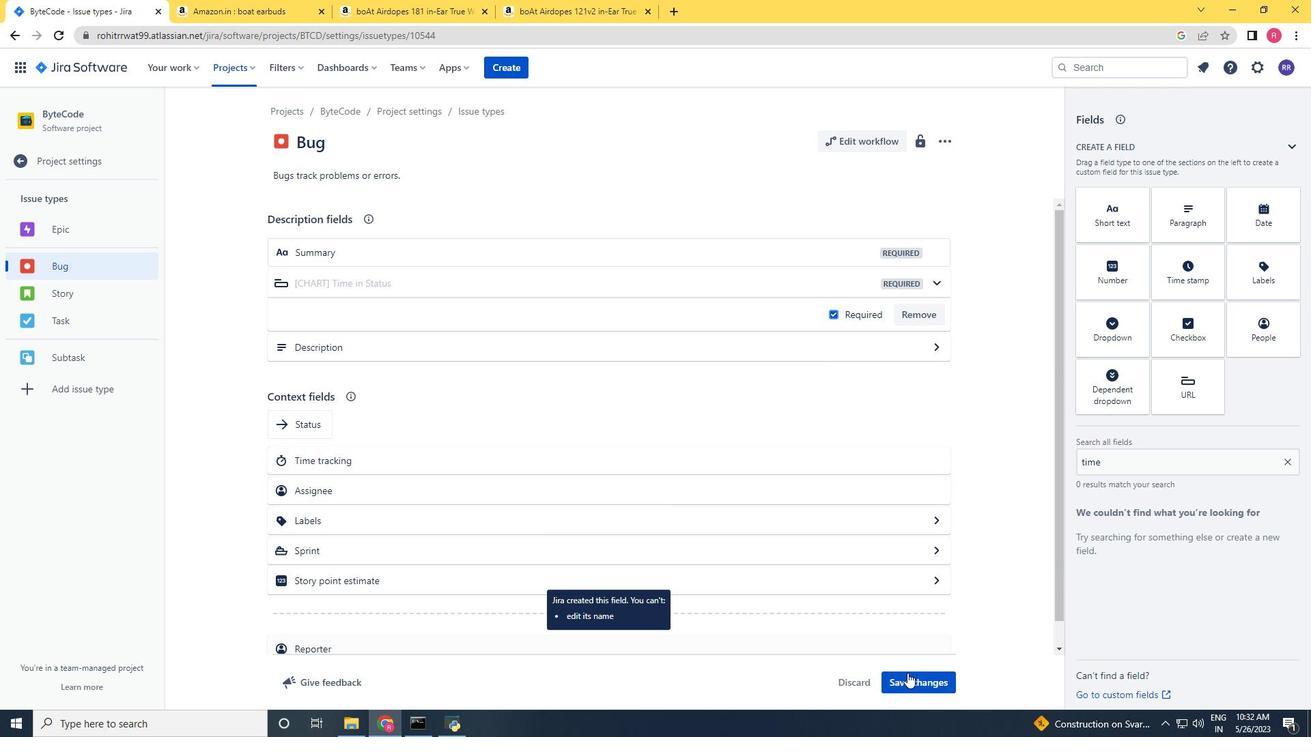 
Action: Mouse pressed left at (908, 679)
Screenshot: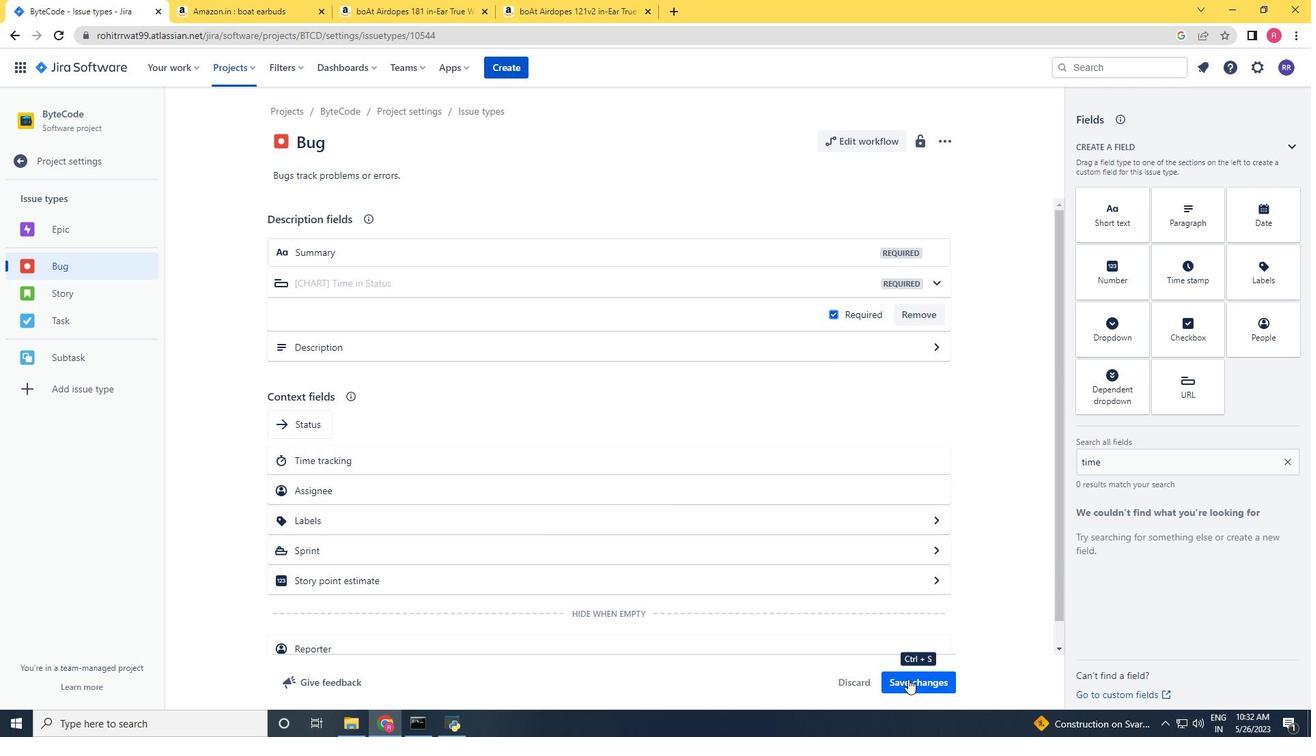 
Action: Mouse moved to (87, 281)
Screenshot: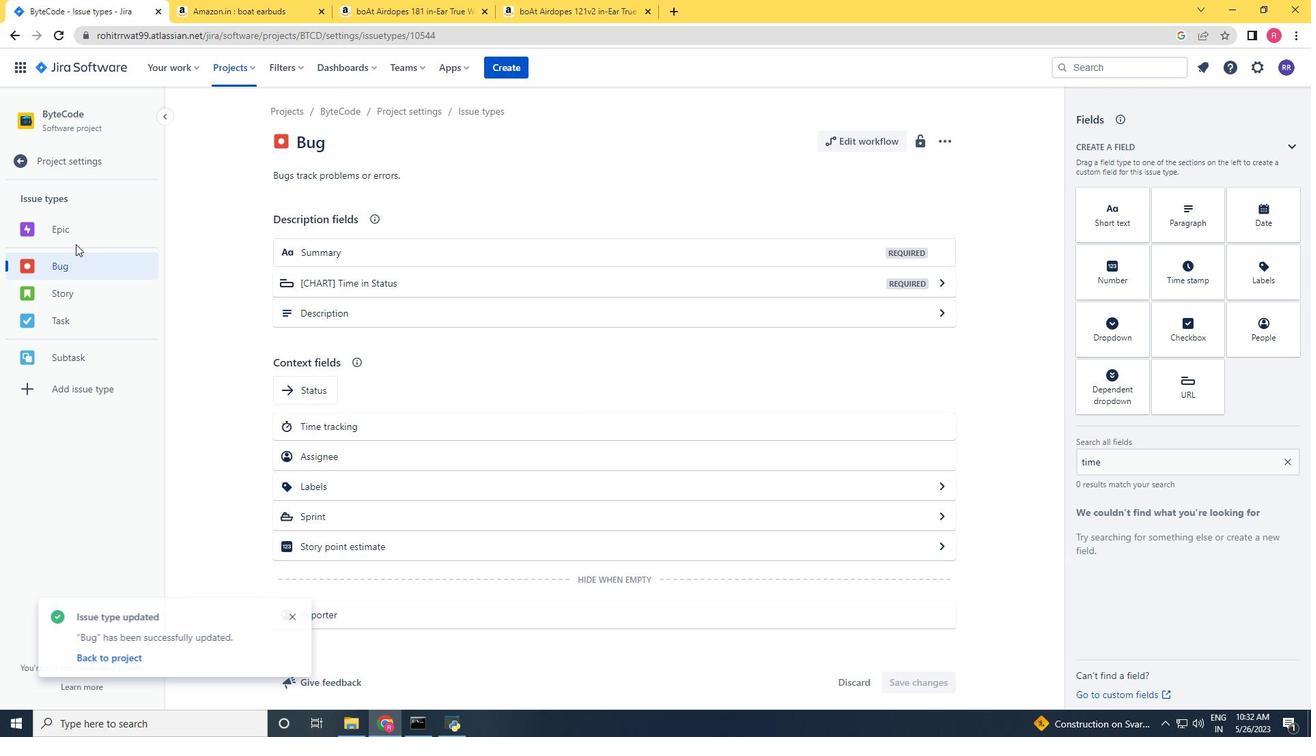 
Action: Mouse pressed left at (87, 281)
Screenshot: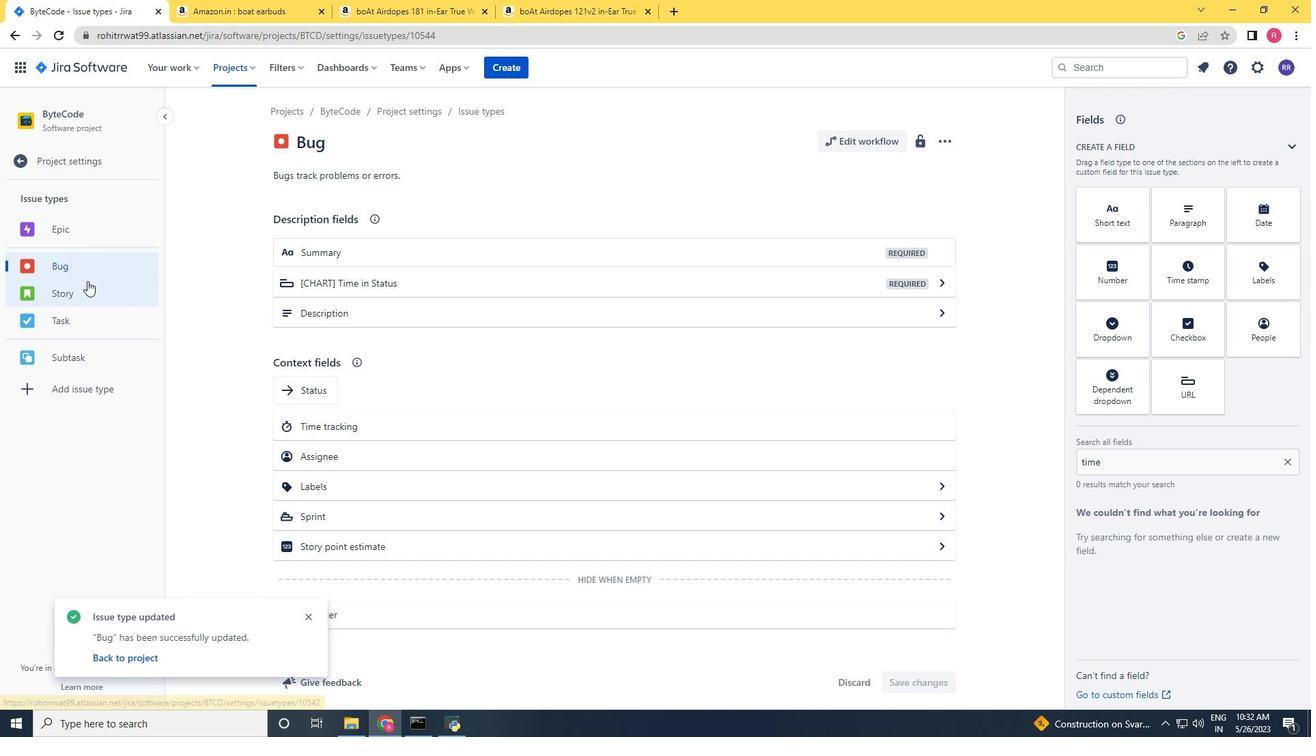 
Action: Mouse moved to (1153, 472)
Screenshot: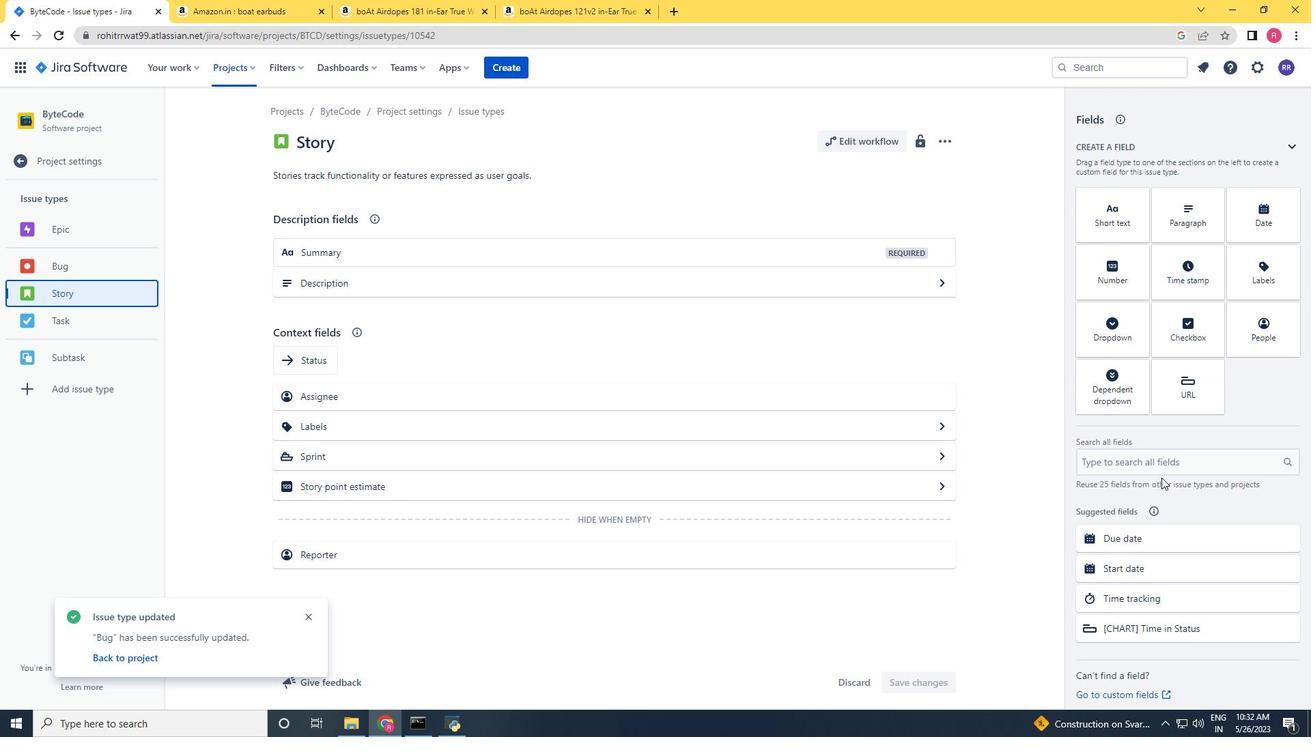 
Action: Mouse pressed left at (1153, 472)
Screenshot: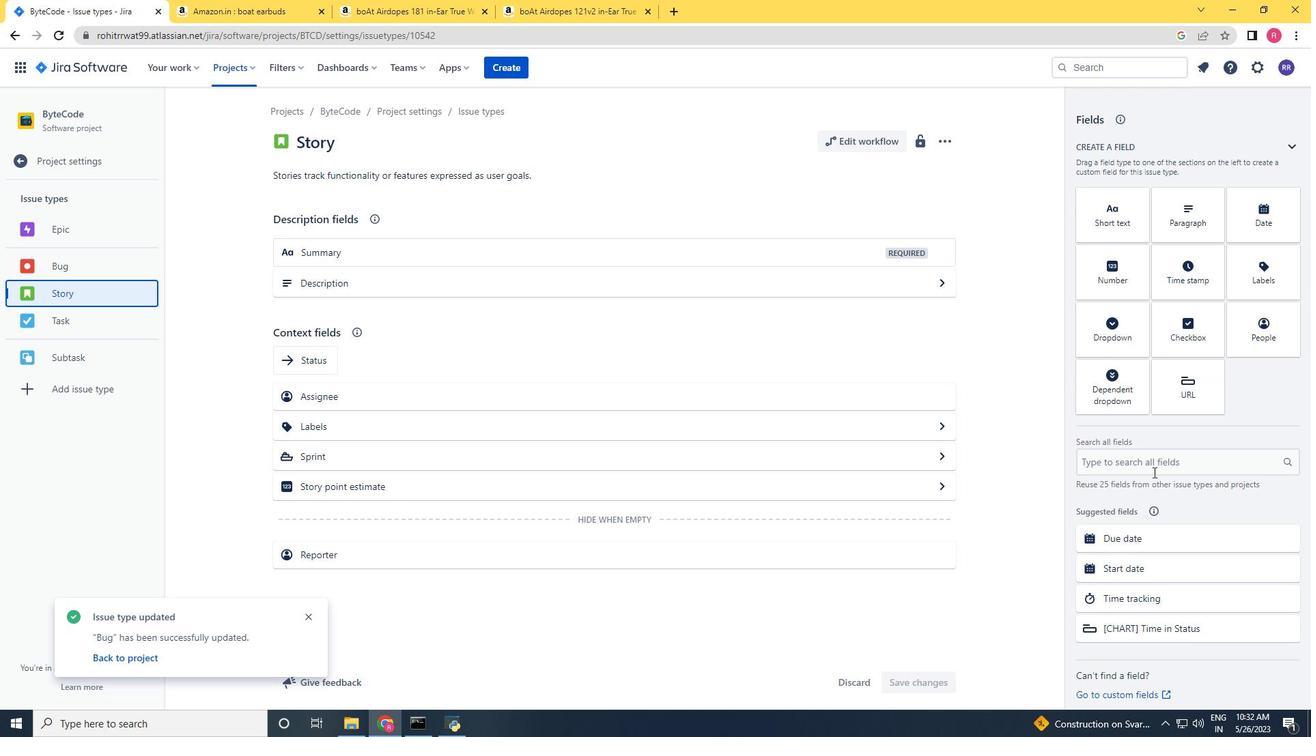 
Action: Key pressed e<Key.backspace>time
Screenshot: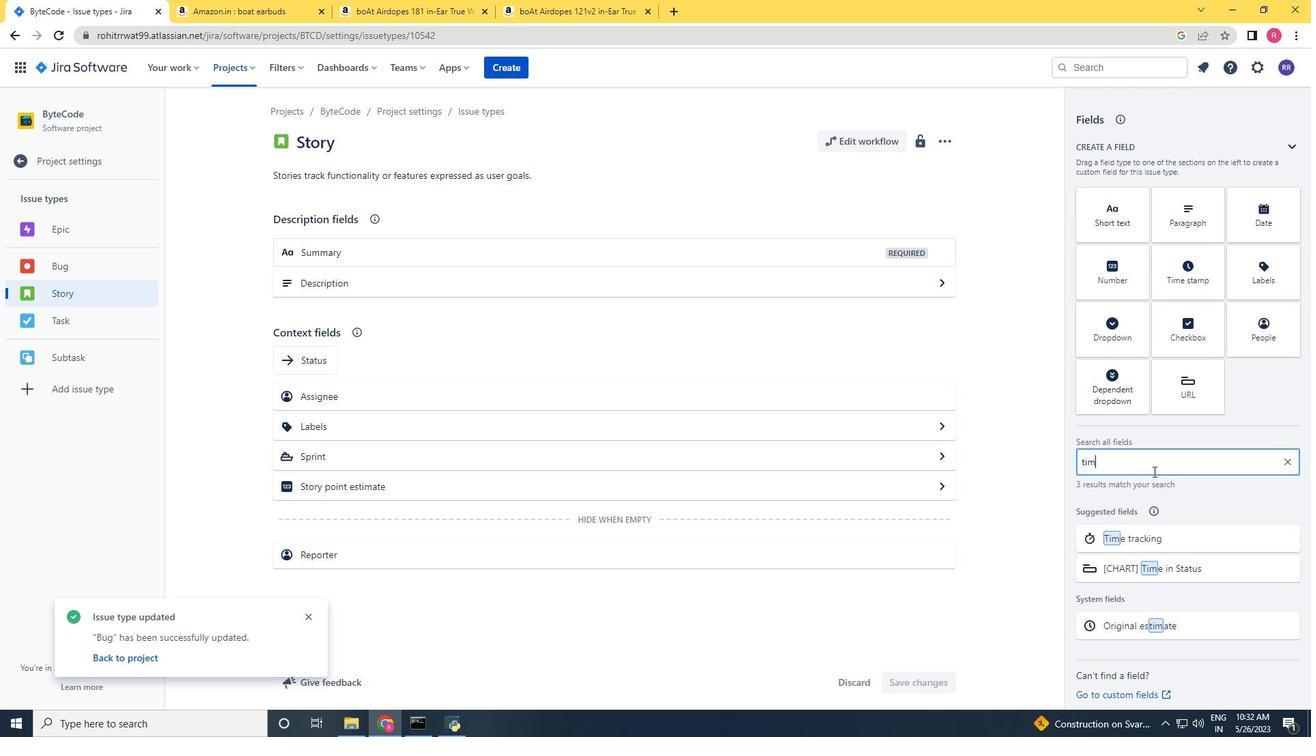 
Action: Mouse moved to (1134, 538)
Screenshot: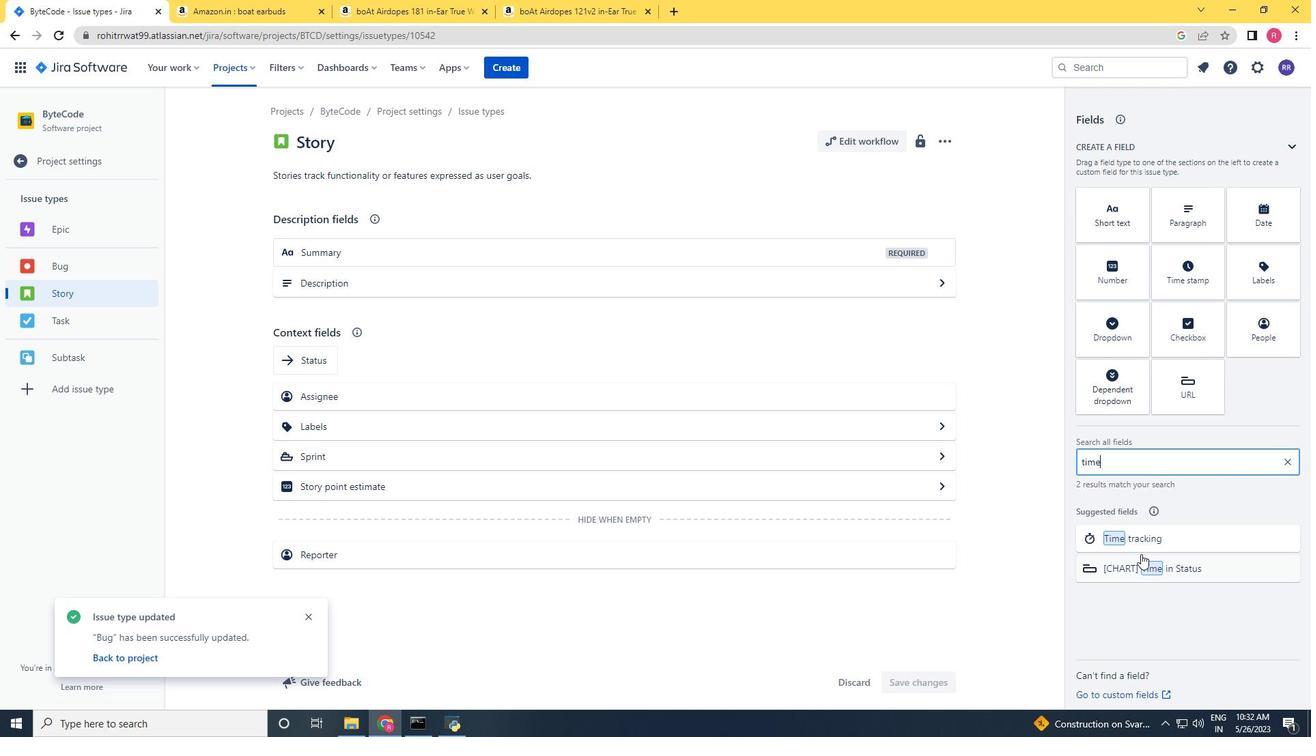 
Action: Mouse pressed left at (1134, 538)
Screenshot: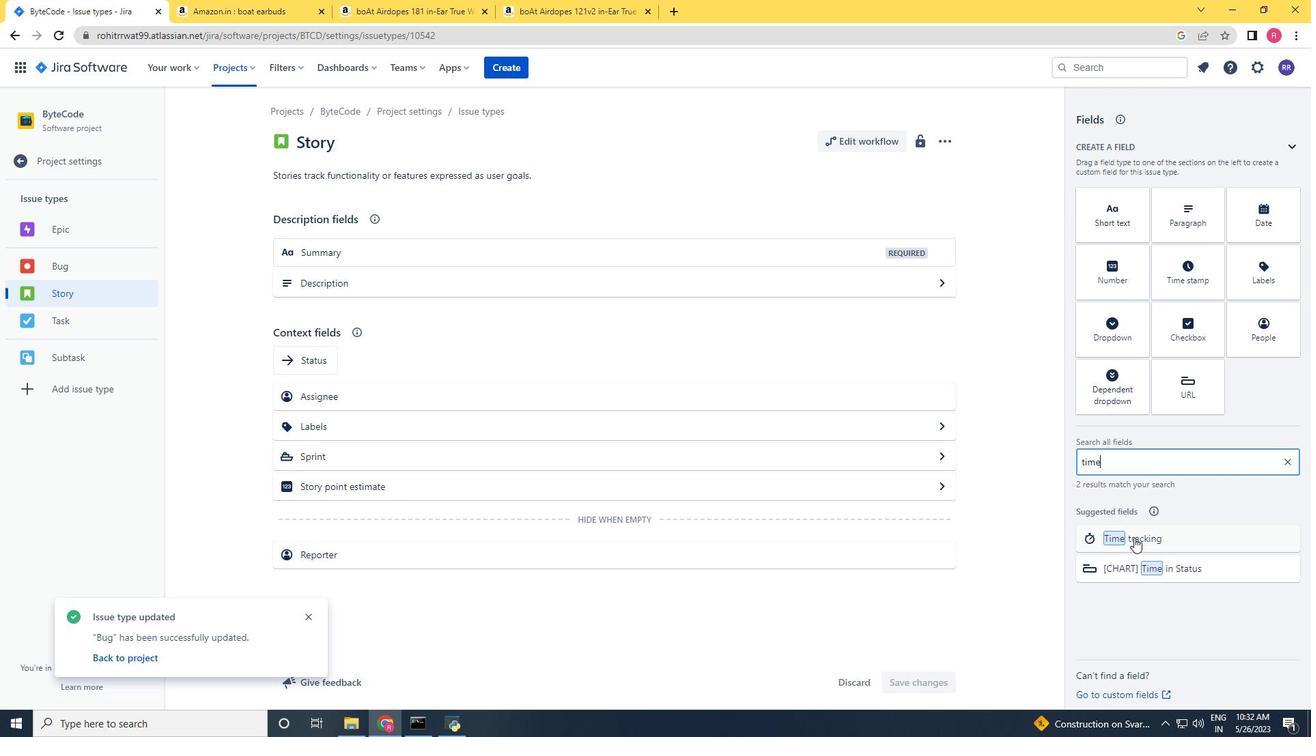 
Action: Mouse moved to (1131, 541)
Screenshot: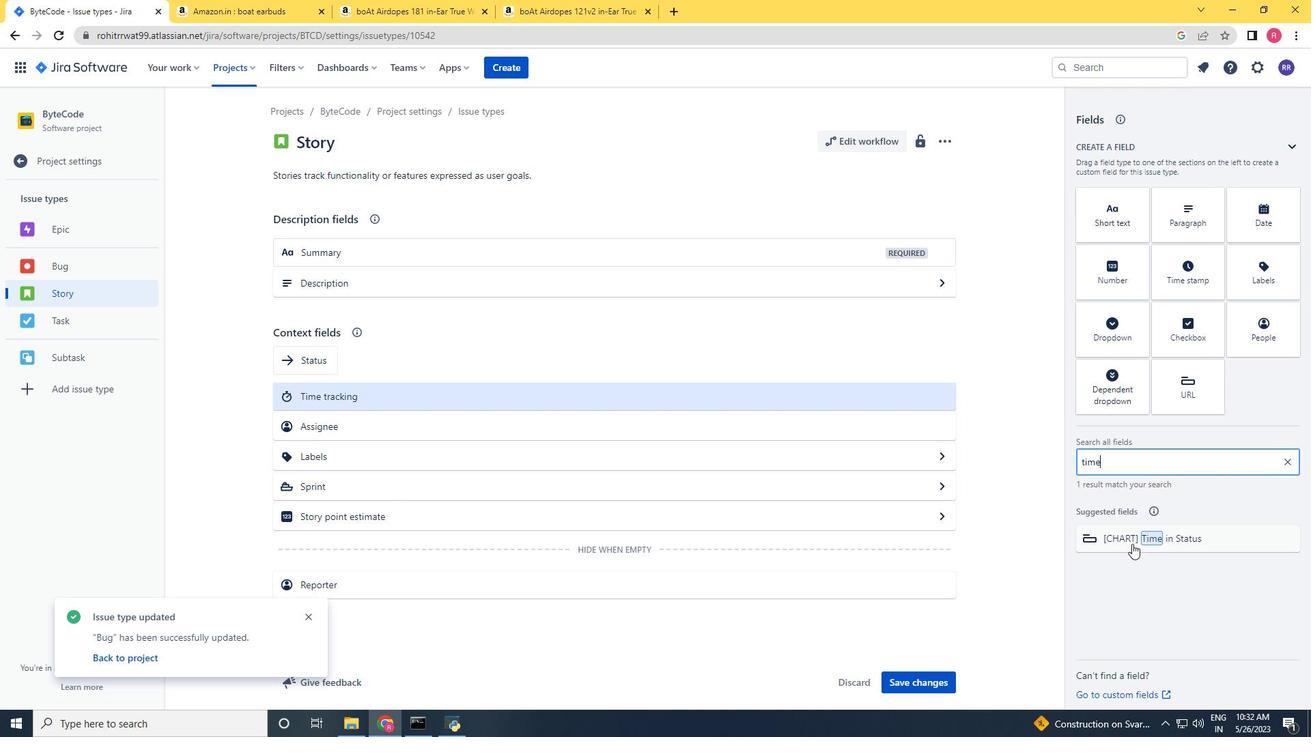 
Action: Mouse pressed left at (1131, 541)
Screenshot: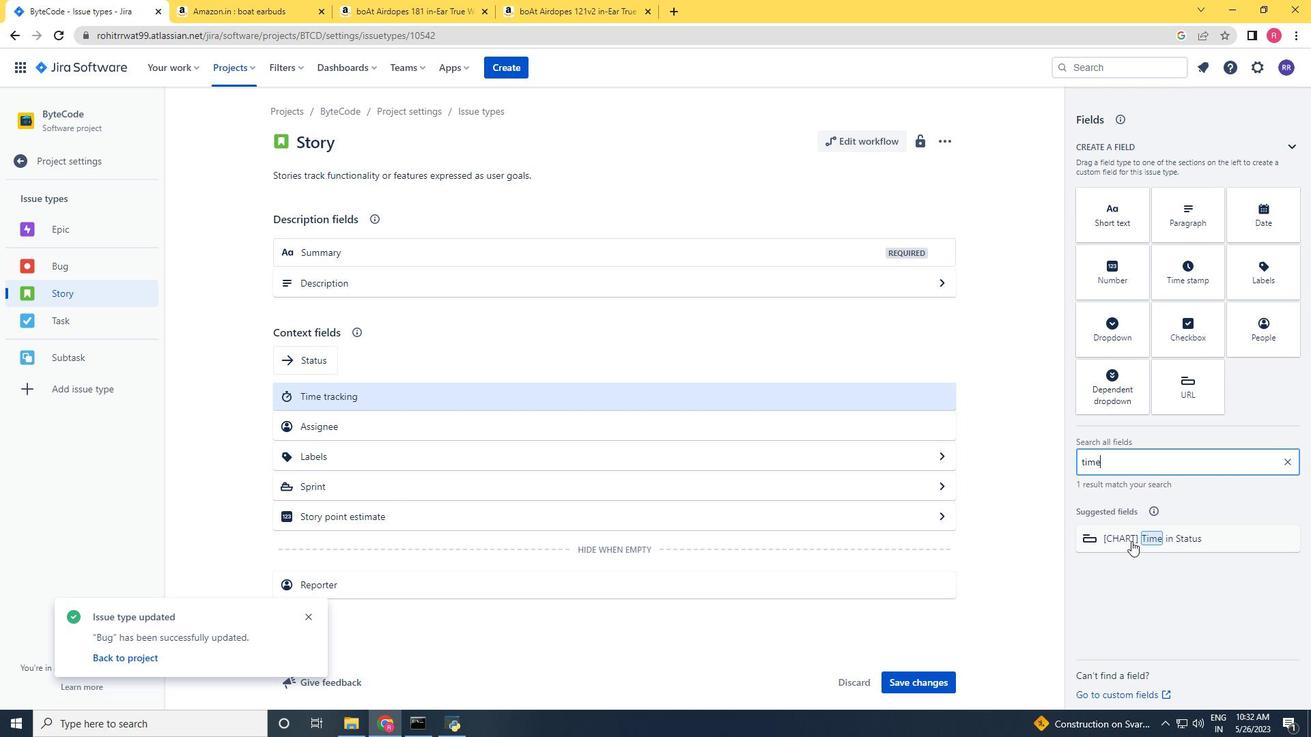
Action: Mouse moved to (437, 293)
Screenshot: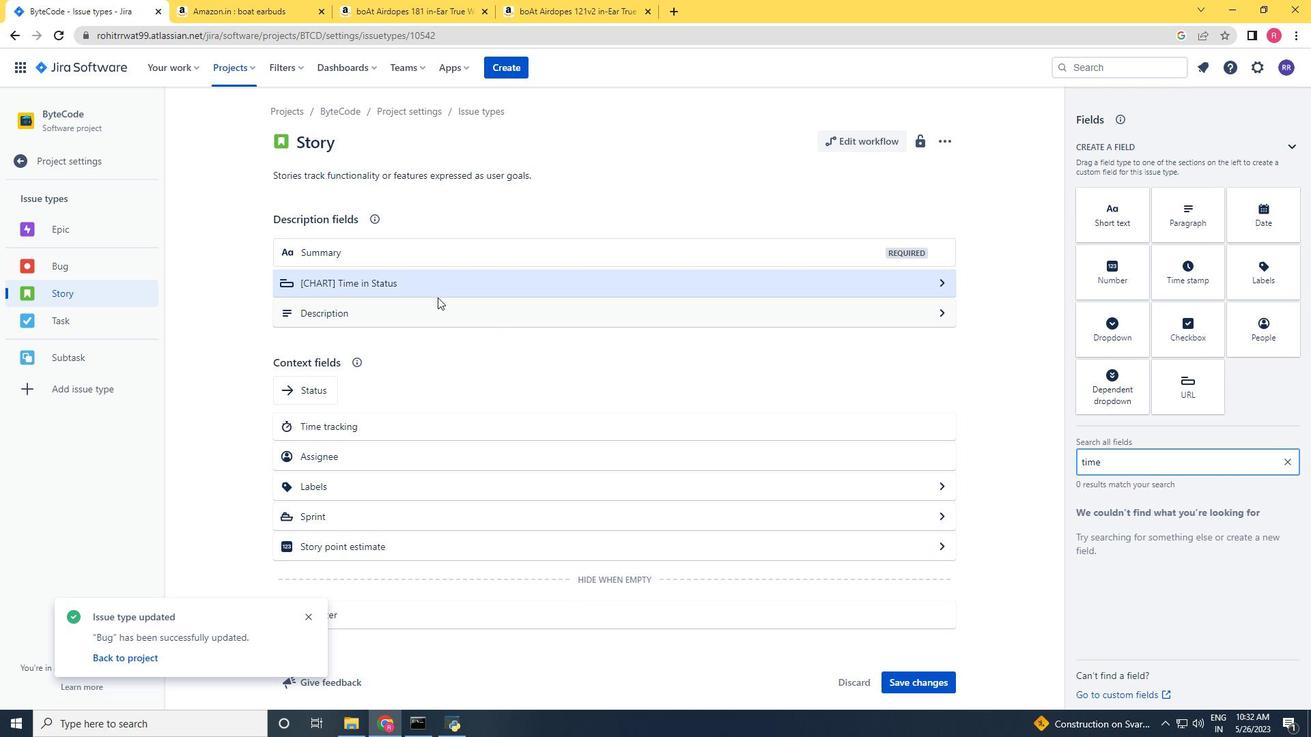 
Action: Mouse pressed left at (437, 293)
Screenshot: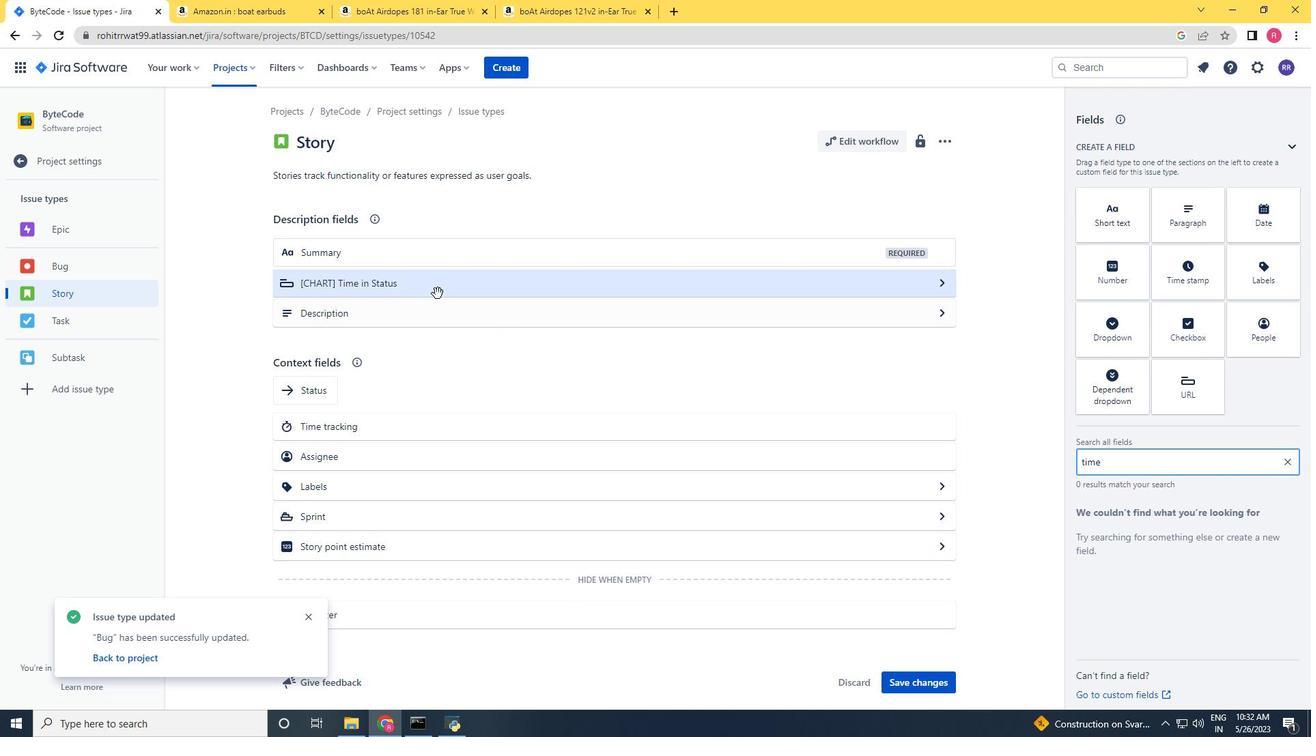 
Action: Mouse moved to (836, 315)
Screenshot: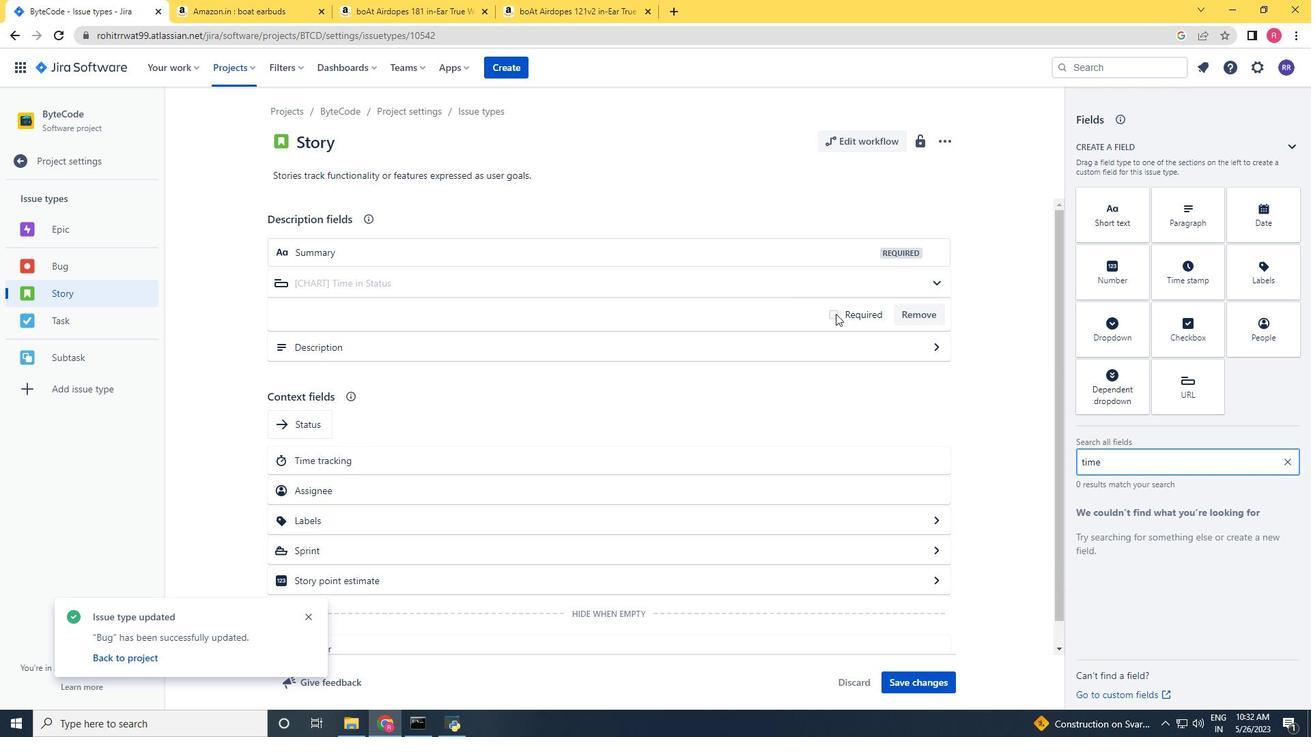 
Action: Mouse pressed left at (836, 315)
Screenshot: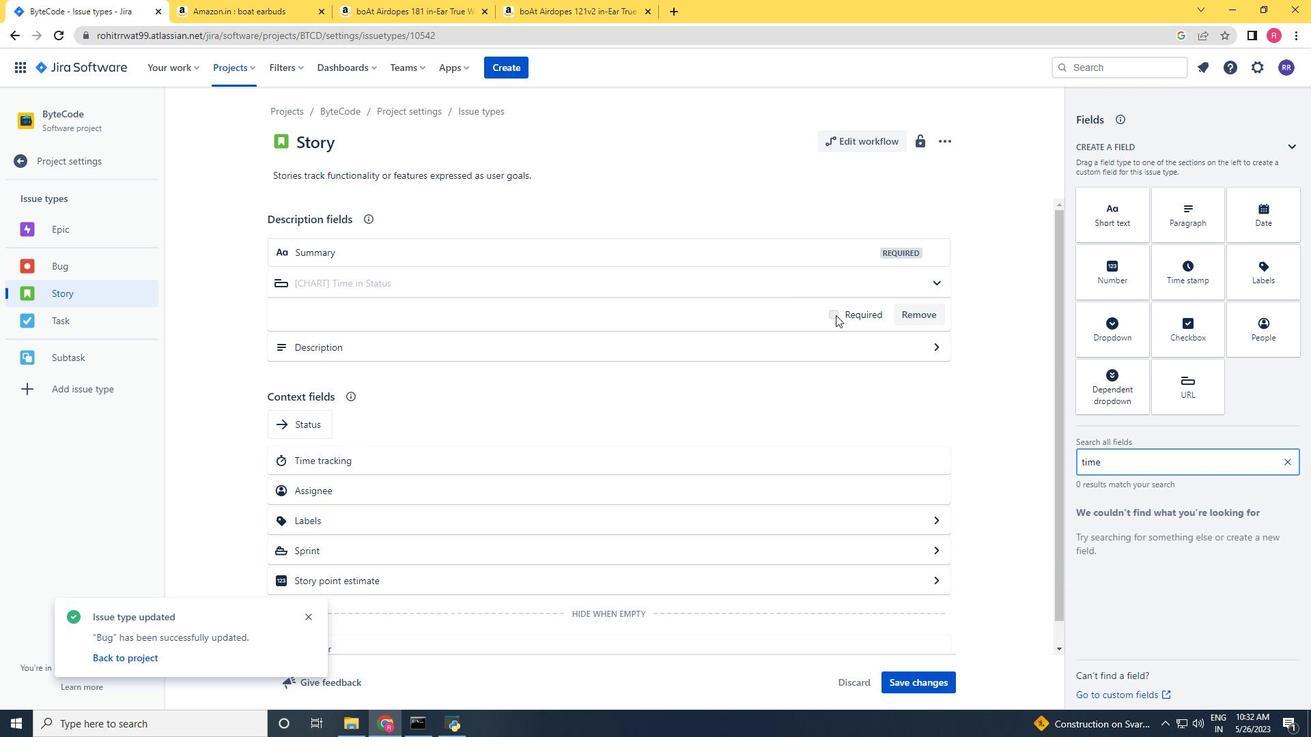 
Action: Mouse moved to (915, 676)
Screenshot: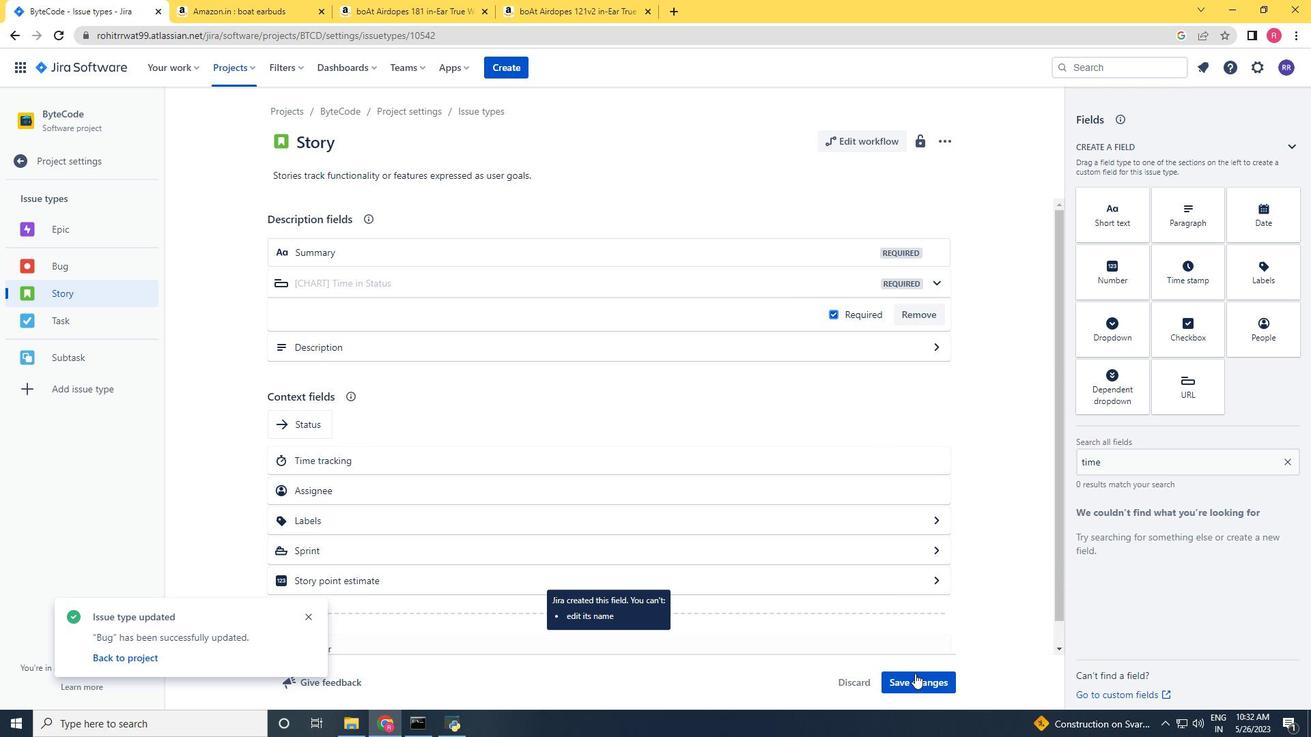 
Action: Mouse pressed left at (915, 676)
Screenshot: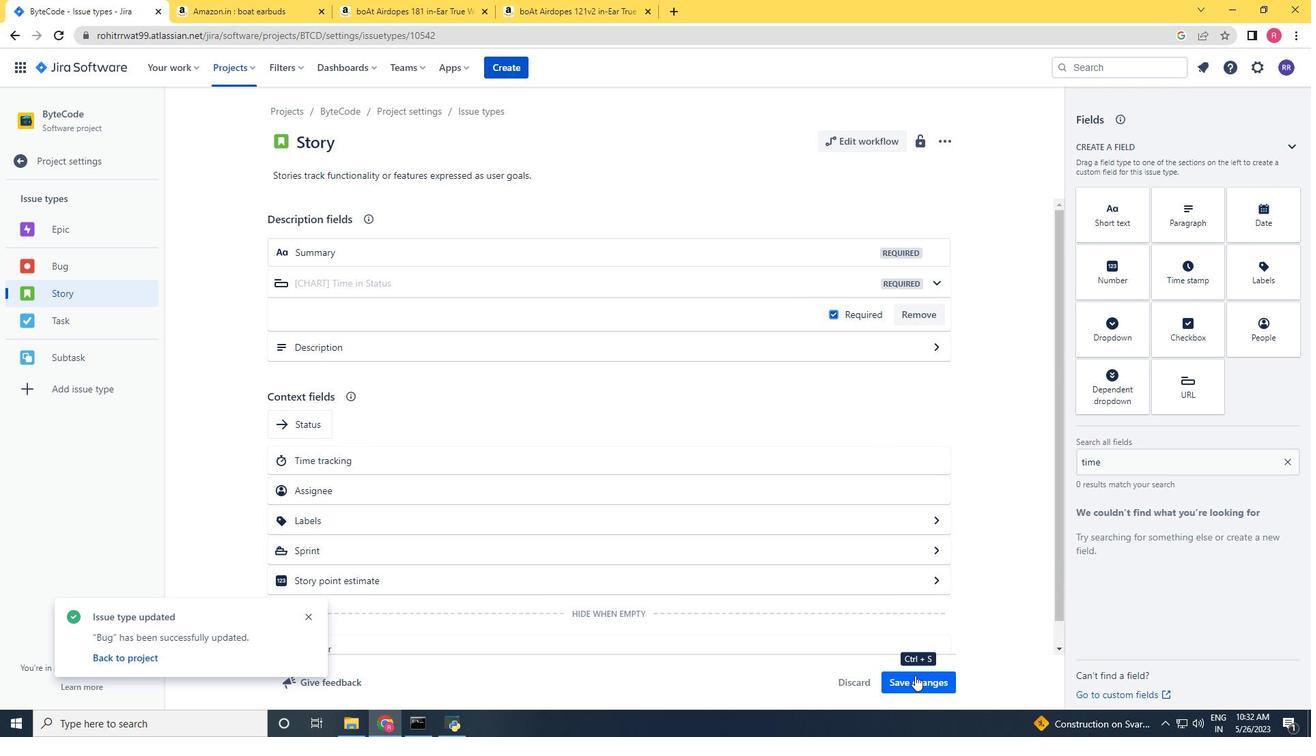 
Action: Mouse moved to (57, 147)
Screenshot: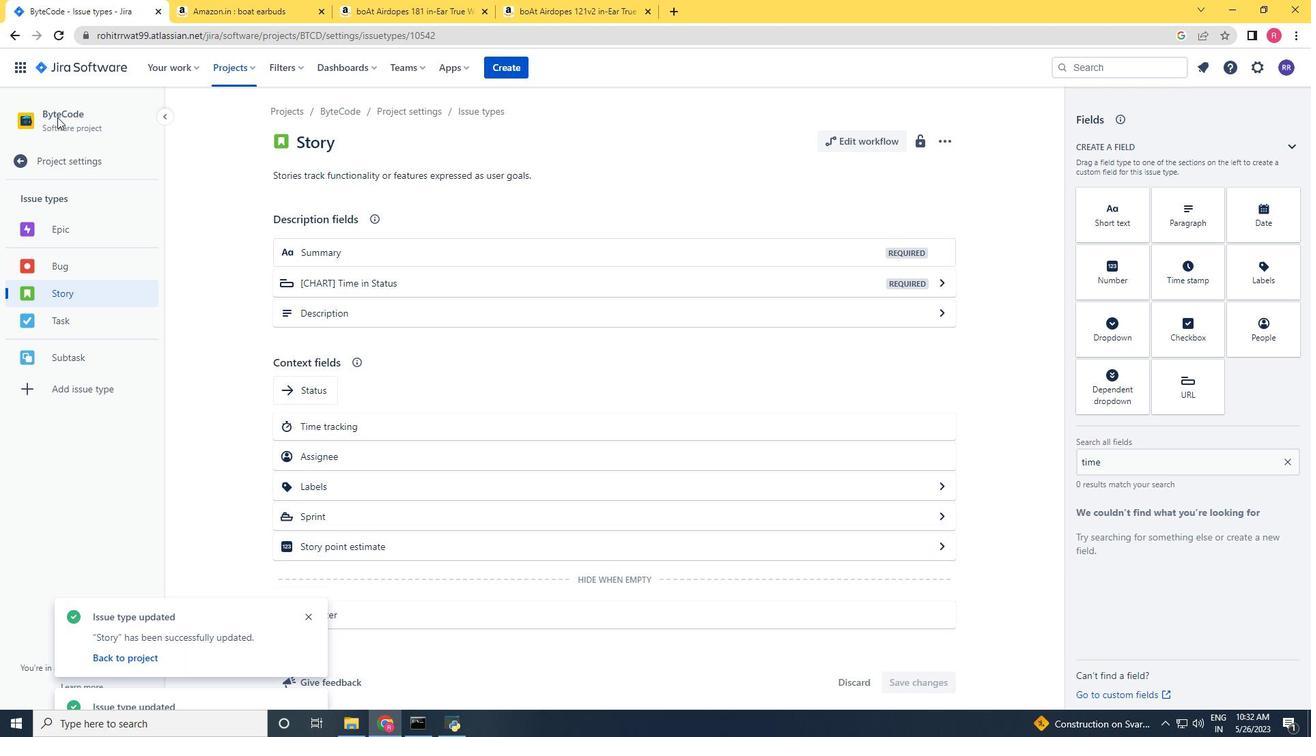 
Action: Mouse pressed left at (57, 147)
Screenshot: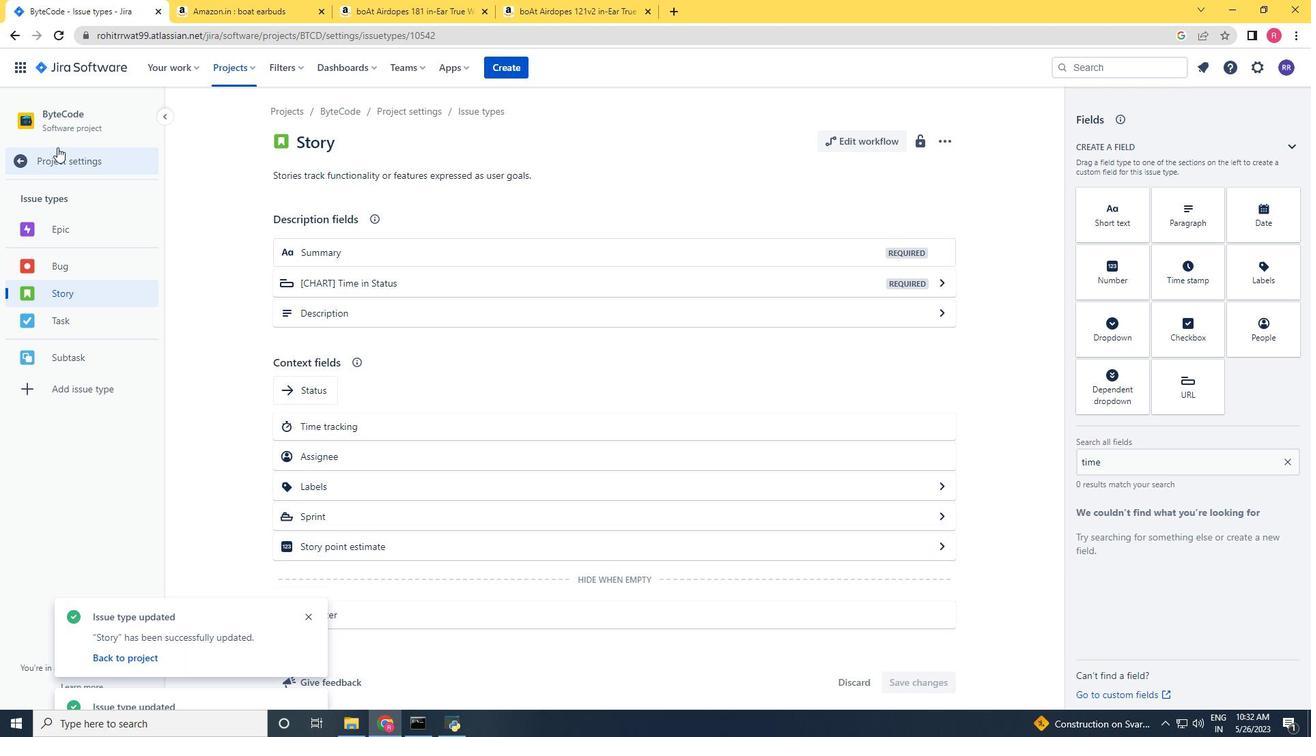 
Action: Mouse moved to (75, 155)
Screenshot: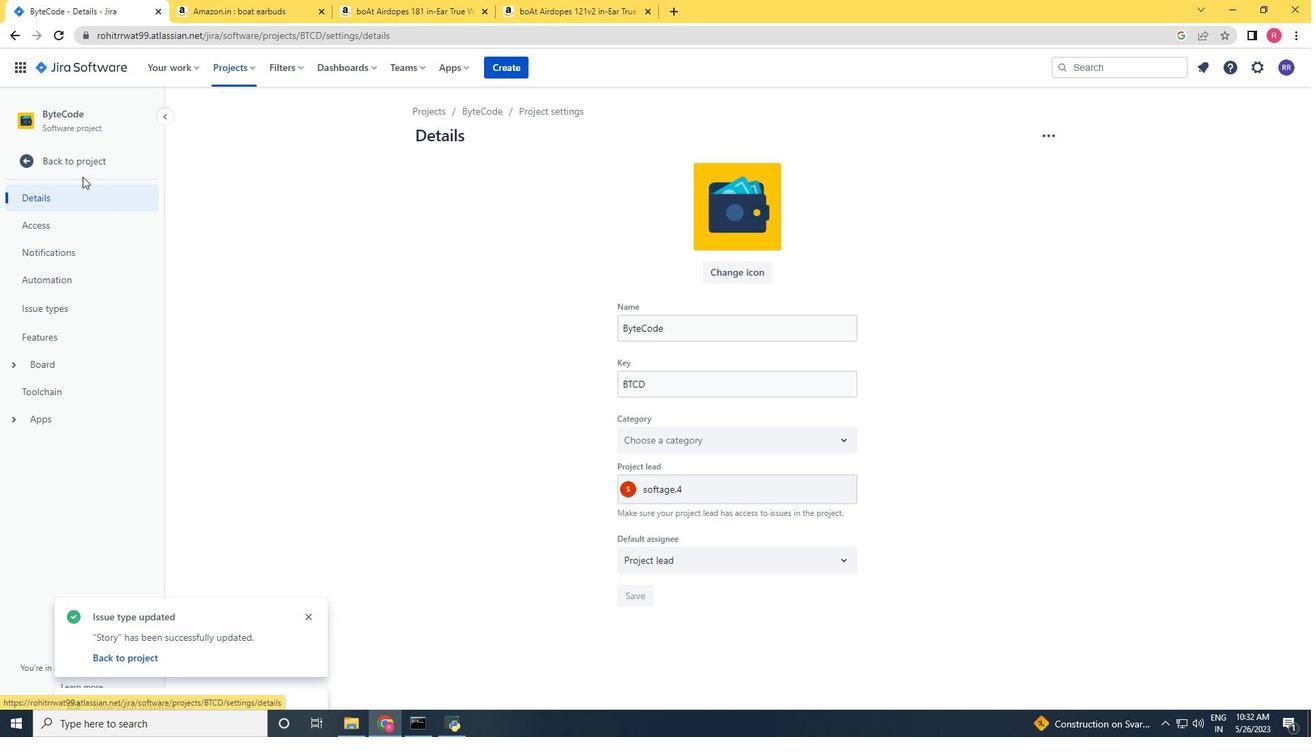 
Action: Mouse pressed left at (75, 155)
Screenshot: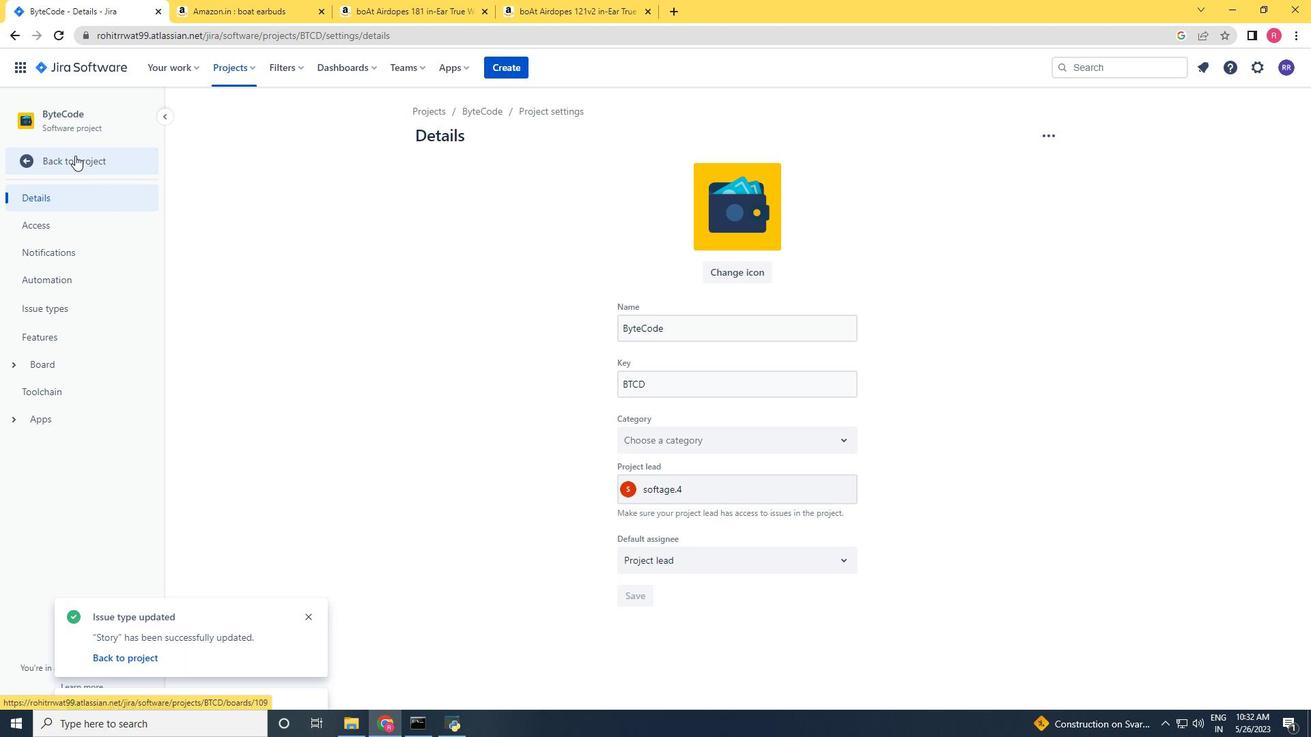 
Action: Mouse moved to (68, 206)
Screenshot: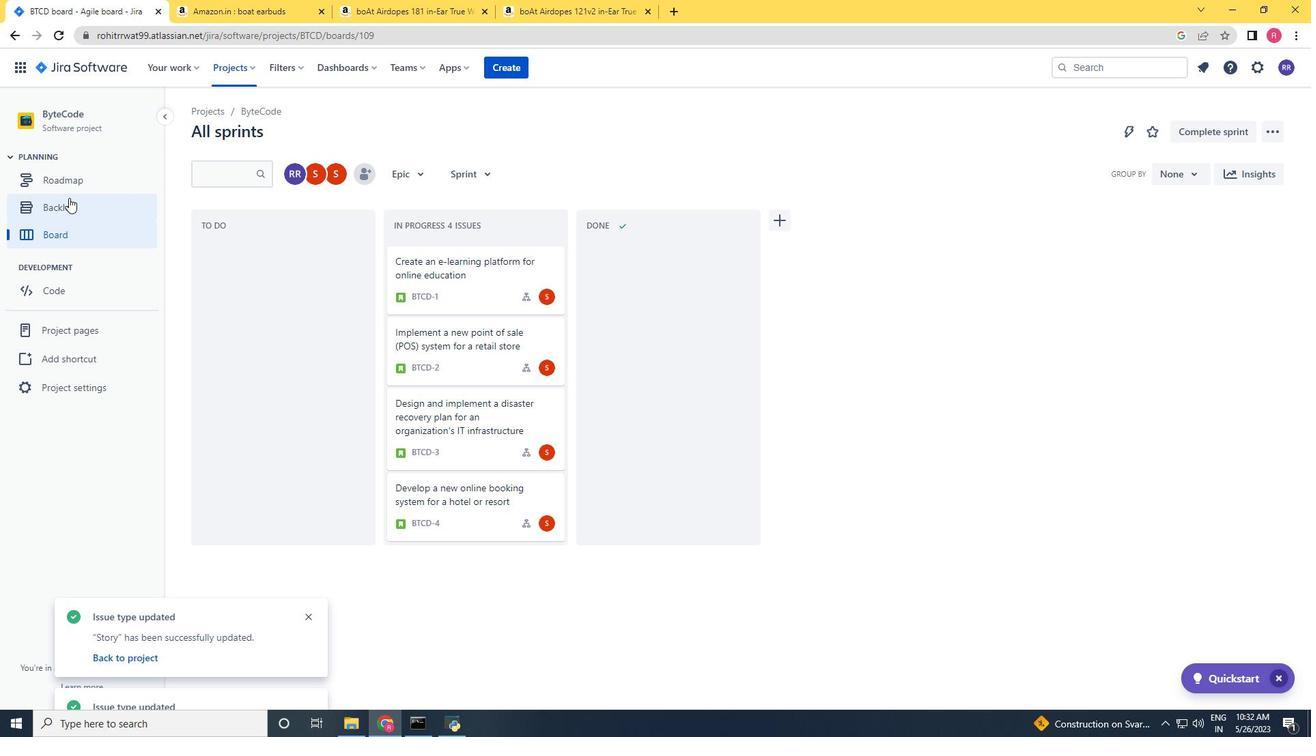 
Action: Mouse pressed left at (68, 206)
Screenshot: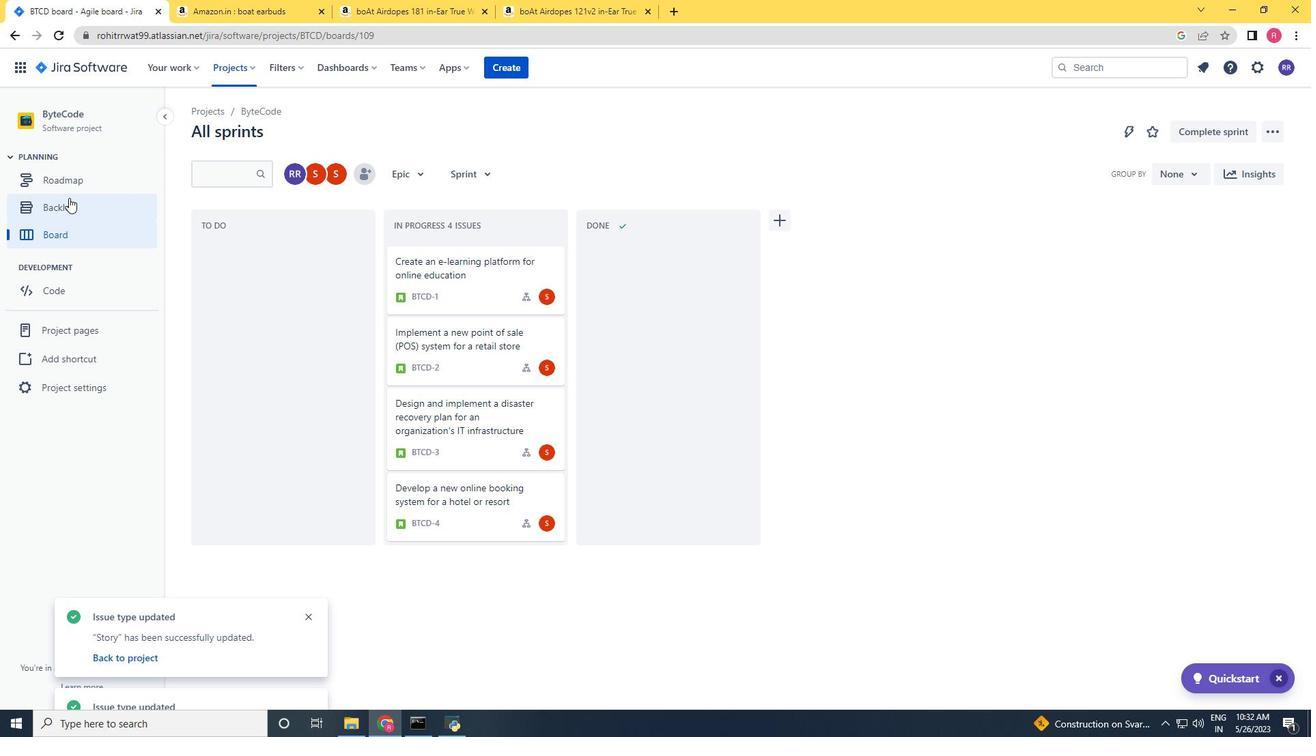 
Action: Mouse moved to (1024, 243)
Screenshot: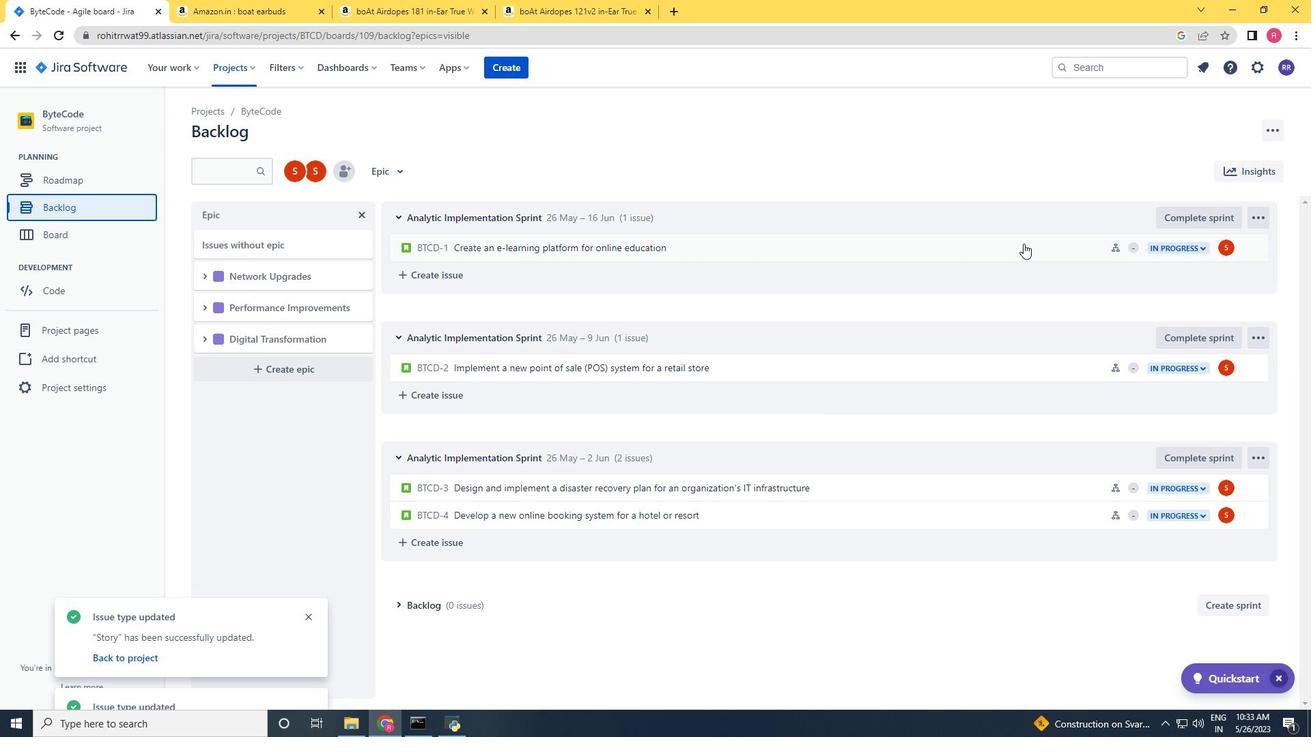 
Action: Mouse pressed left at (1024, 243)
Screenshot: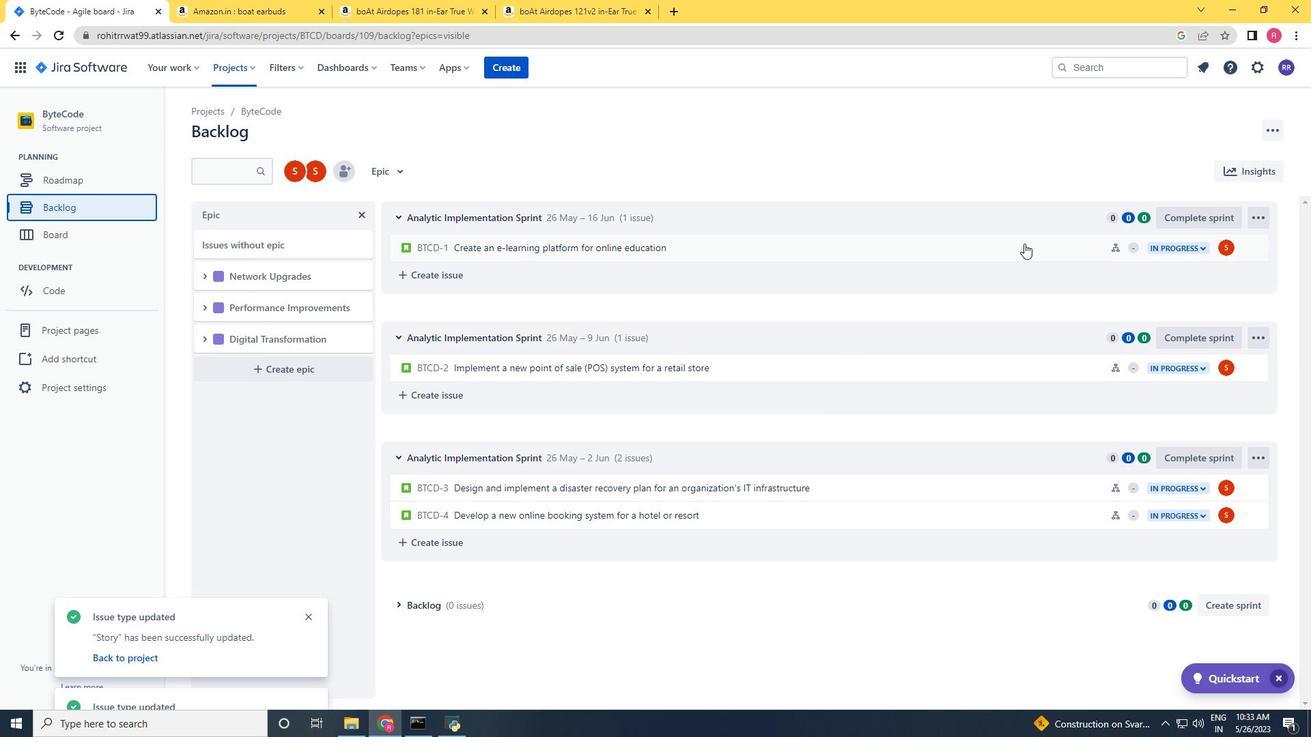 
Action: Mouse moved to (1249, 209)
Screenshot: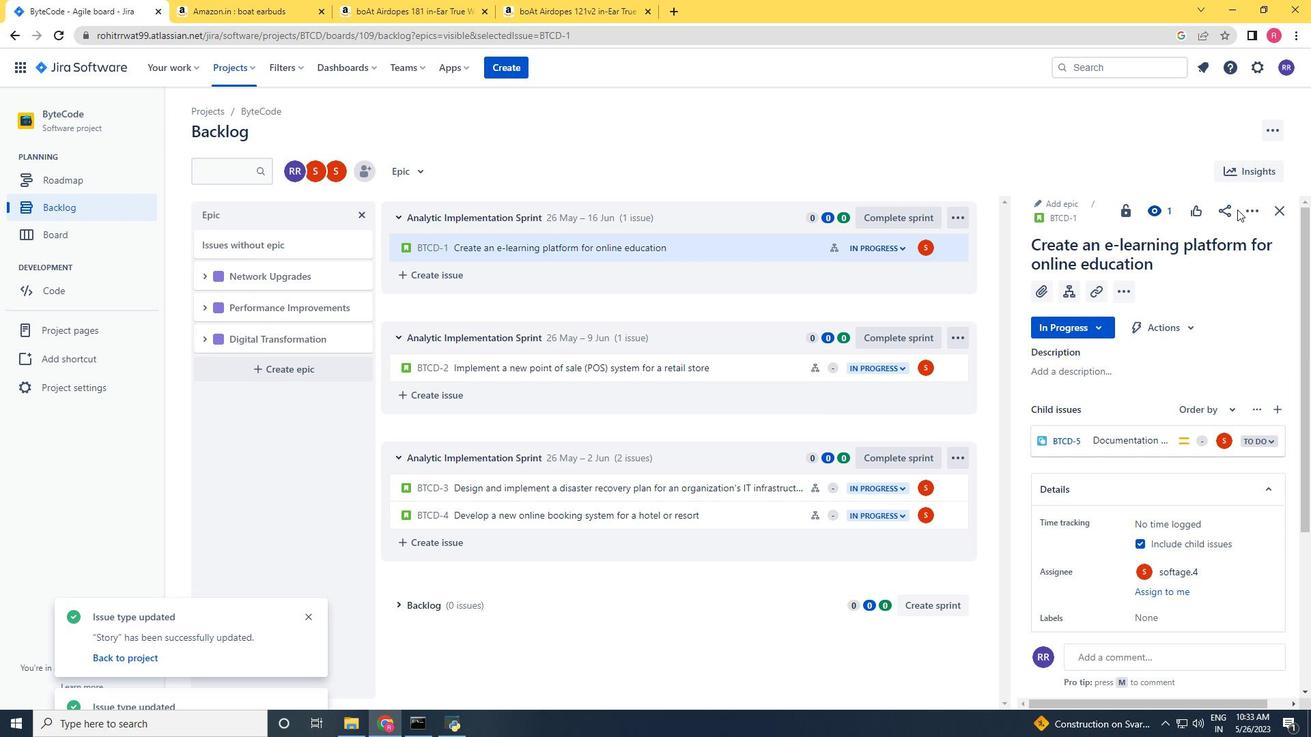 
Action: Mouse pressed left at (1249, 209)
Screenshot: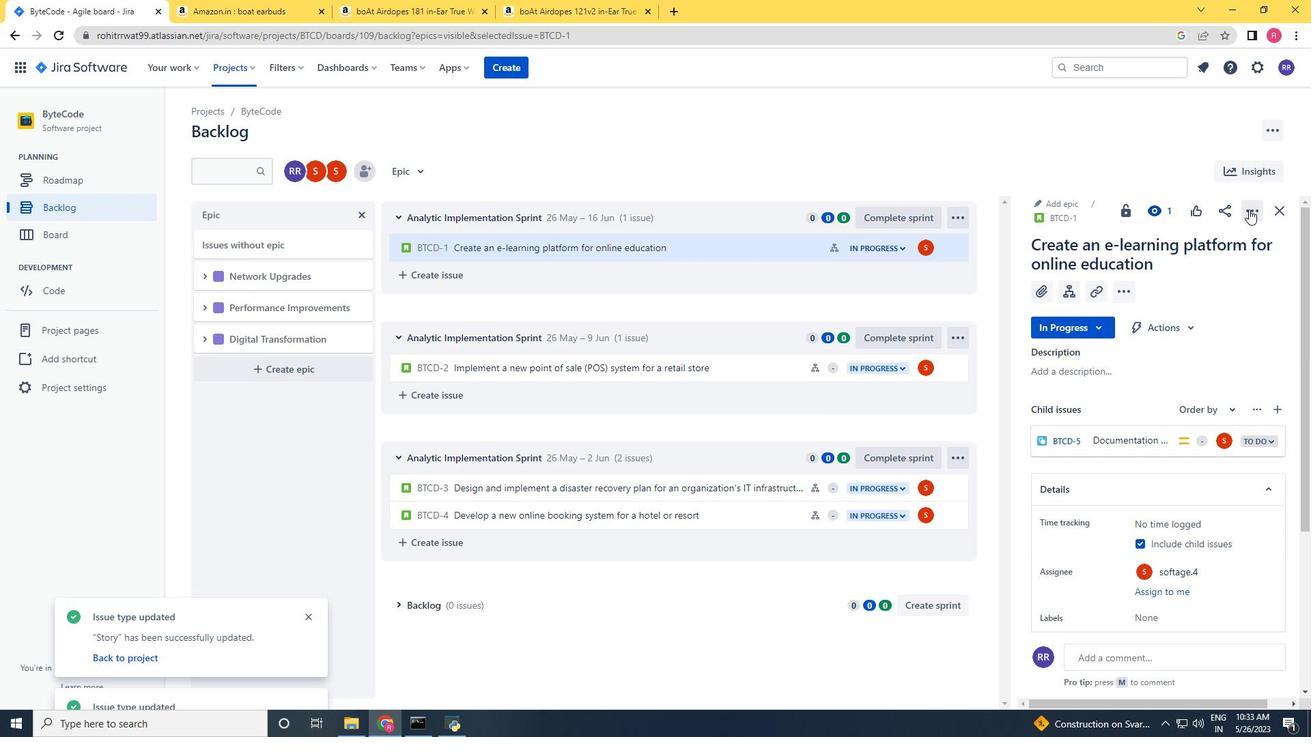
Action: Mouse moved to (1190, 255)
Screenshot: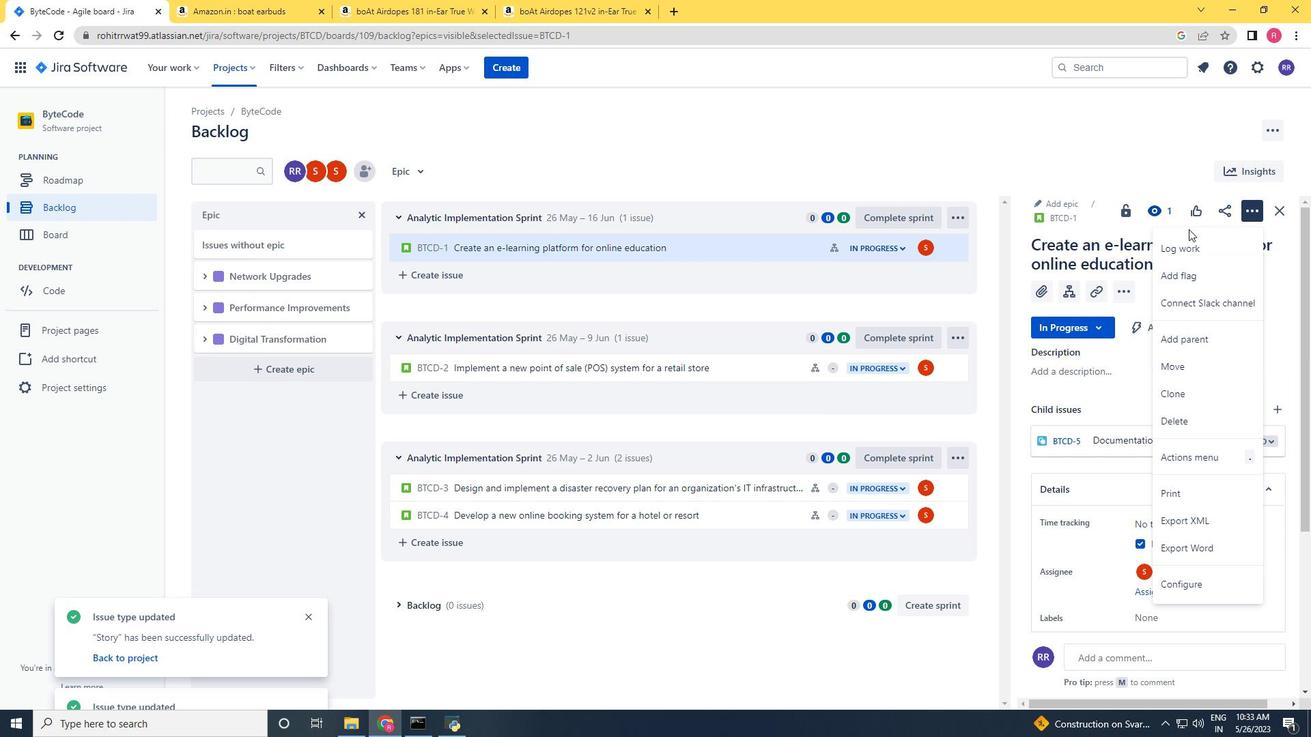 
Action: Mouse pressed left at (1190, 255)
Screenshot: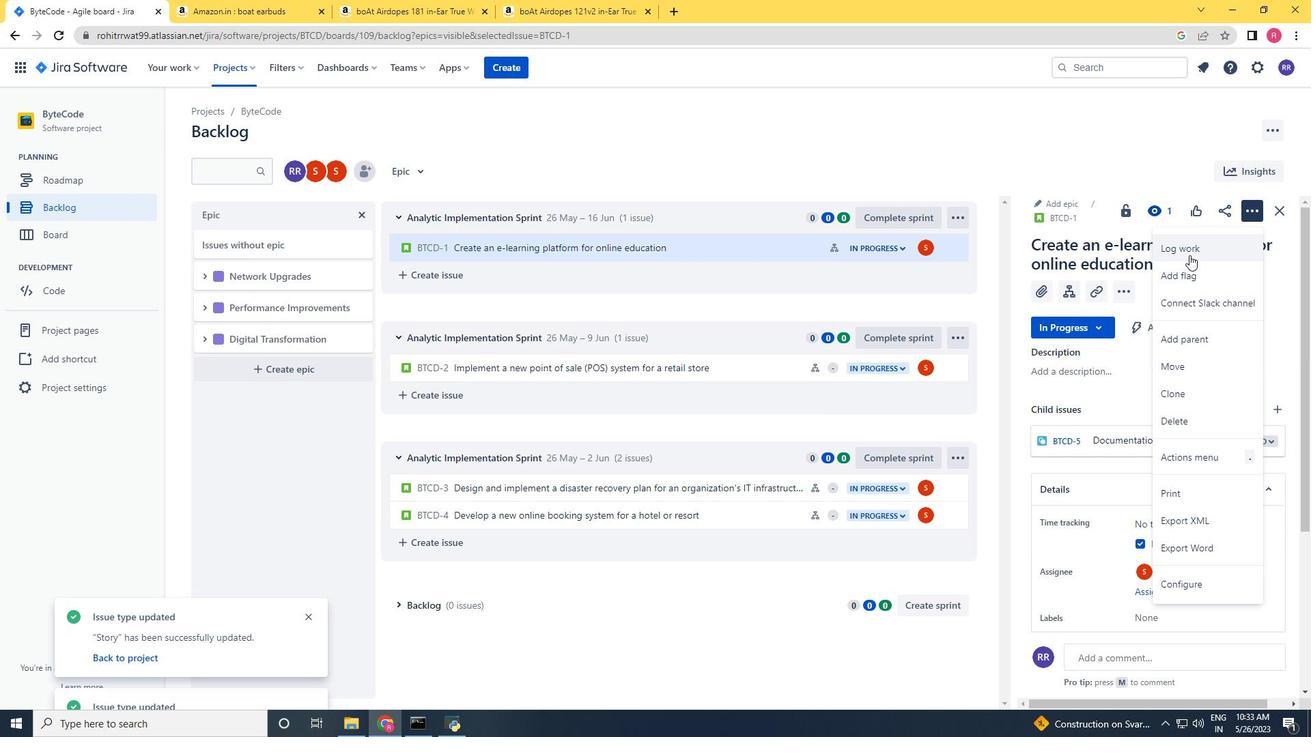 
Action: Key pressed 5w<Key.space>4d<Key.space>12h<Key.space>24m<Key.tab>6w<Key.space>4d<Key.space>20h<Key.space>56m
Screenshot: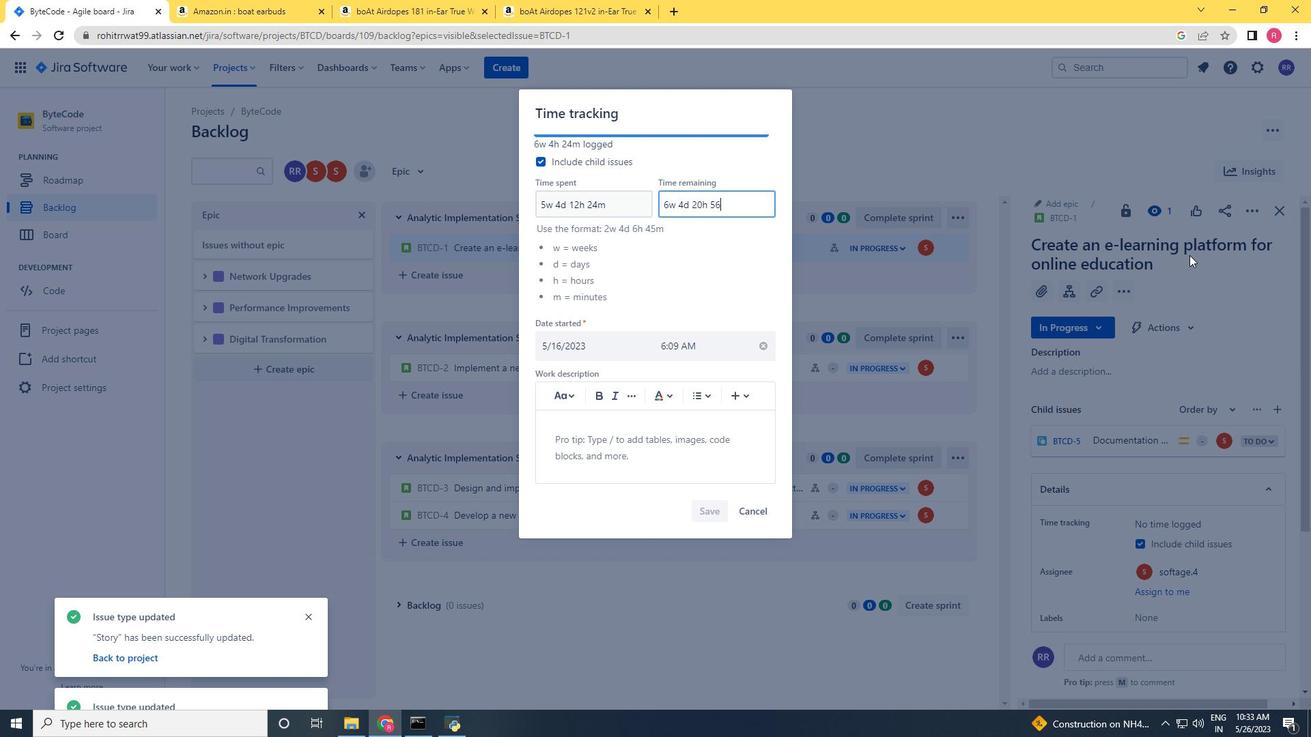 
Action: Mouse moved to (710, 514)
Screenshot: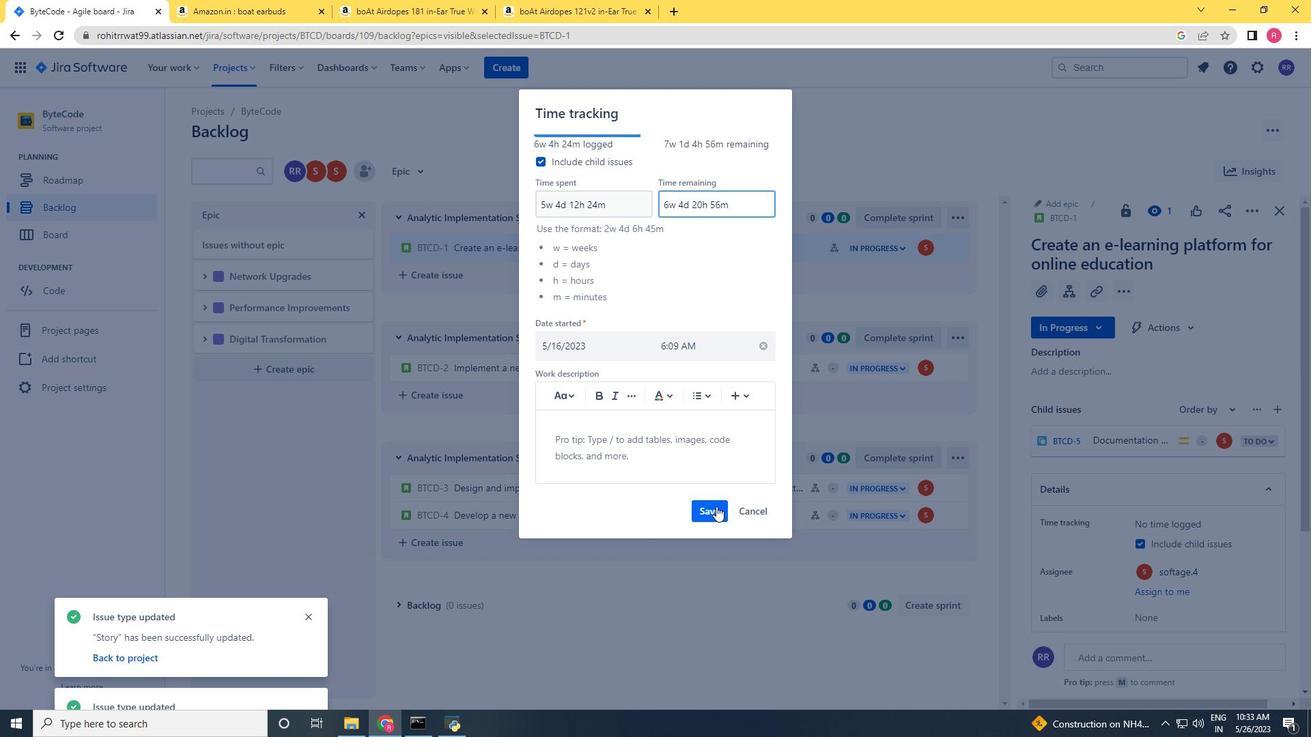 
Action: Mouse pressed left at (710, 514)
Screenshot: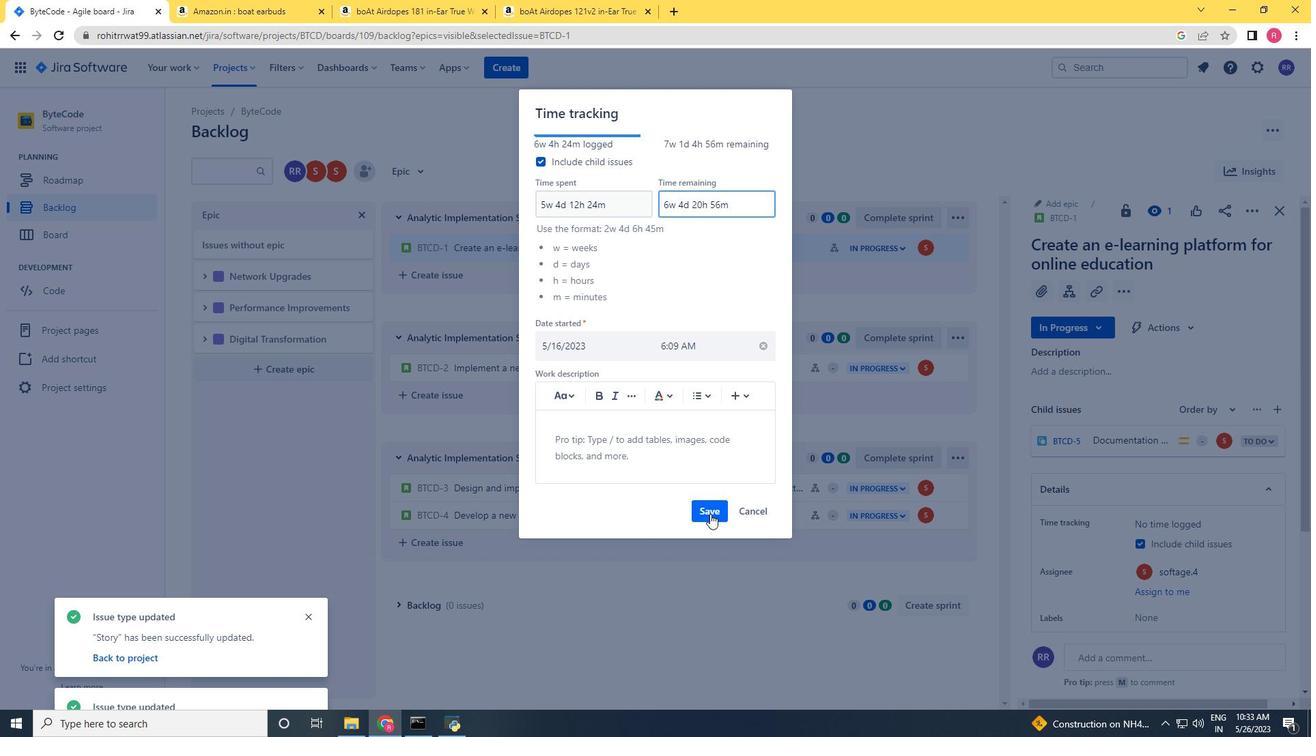 
Action: Mouse moved to (1256, 219)
Screenshot: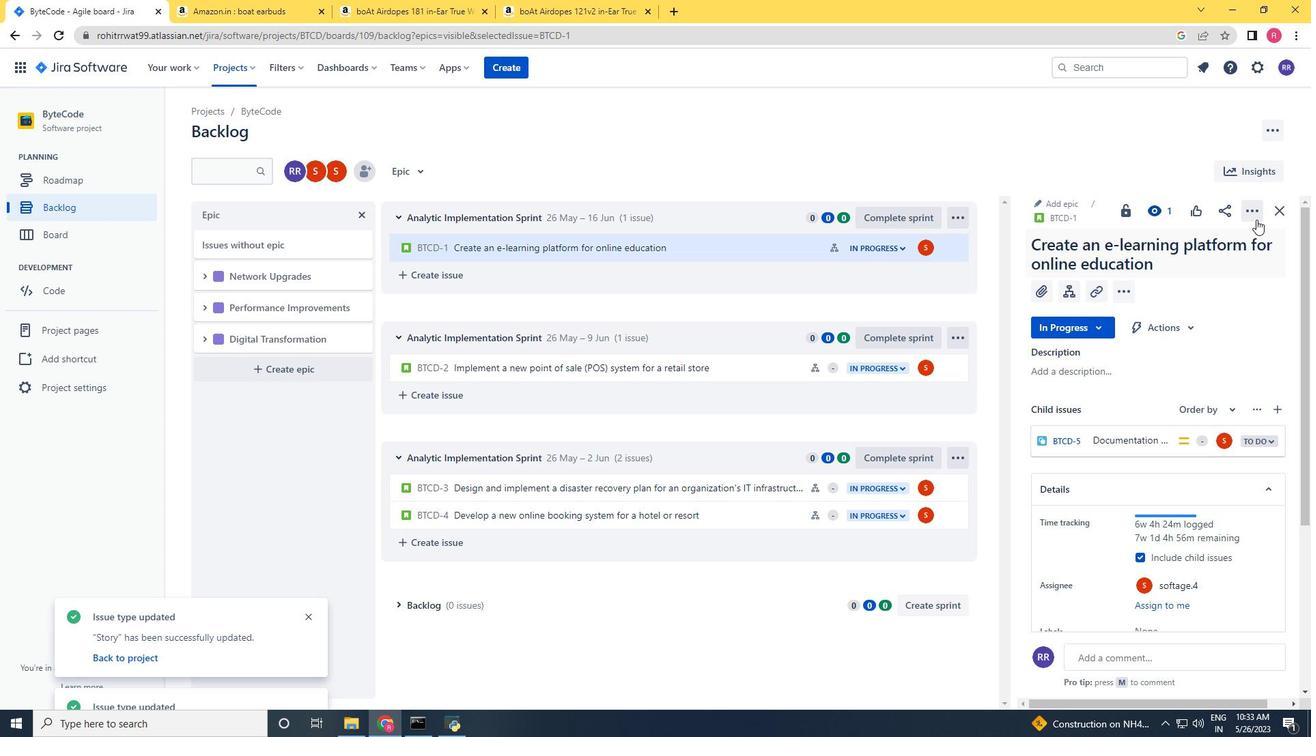 
Action: Mouse pressed left at (1256, 219)
Screenshot: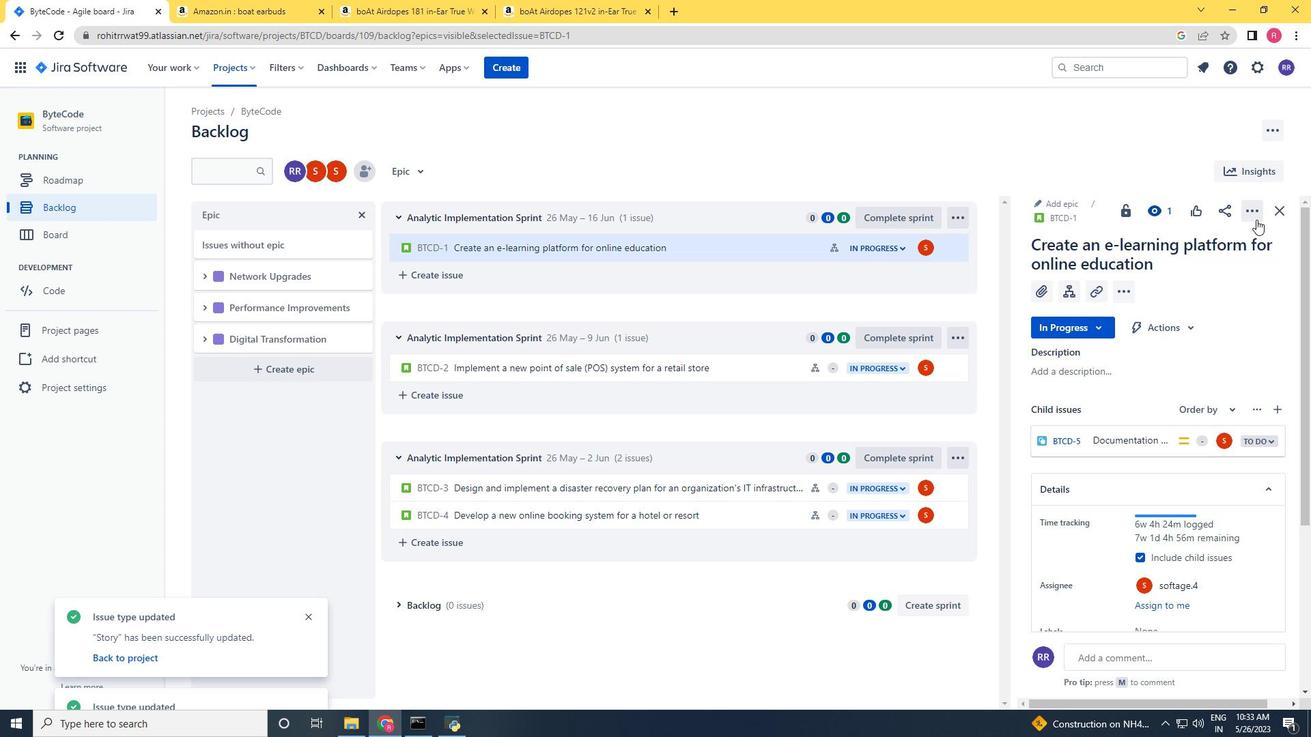 
Action: Mouse moved to (1202, 286)
Screenshot: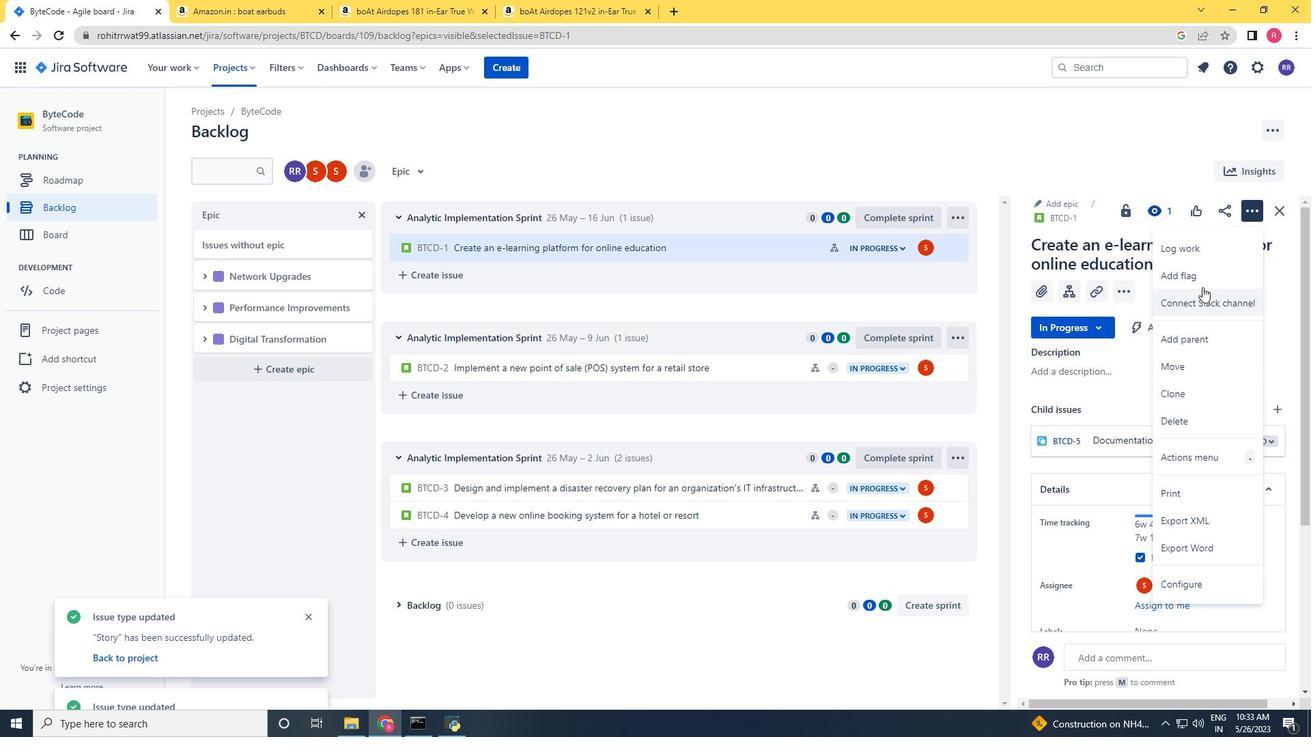 
Action: Mouse pressed left at (1202, 286)
Screenshot: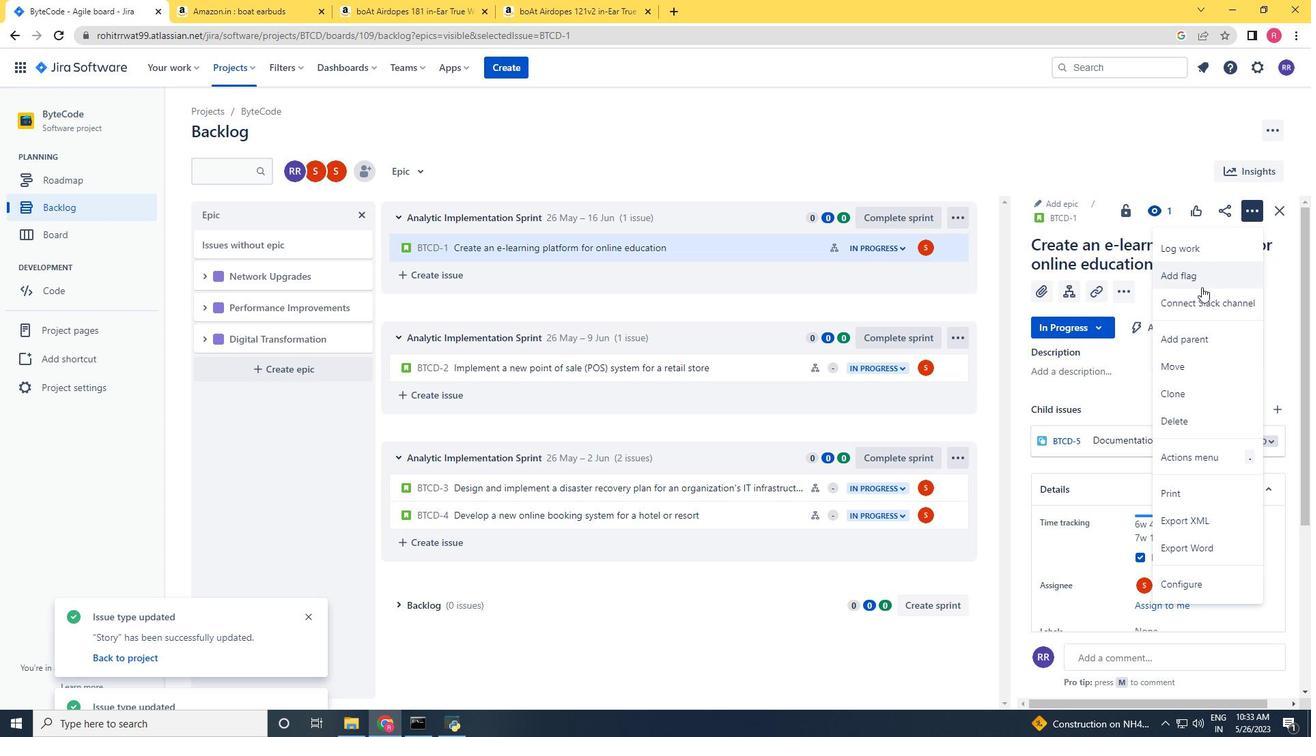 
Action: Mouse moved to (729, 240)
Screenshot: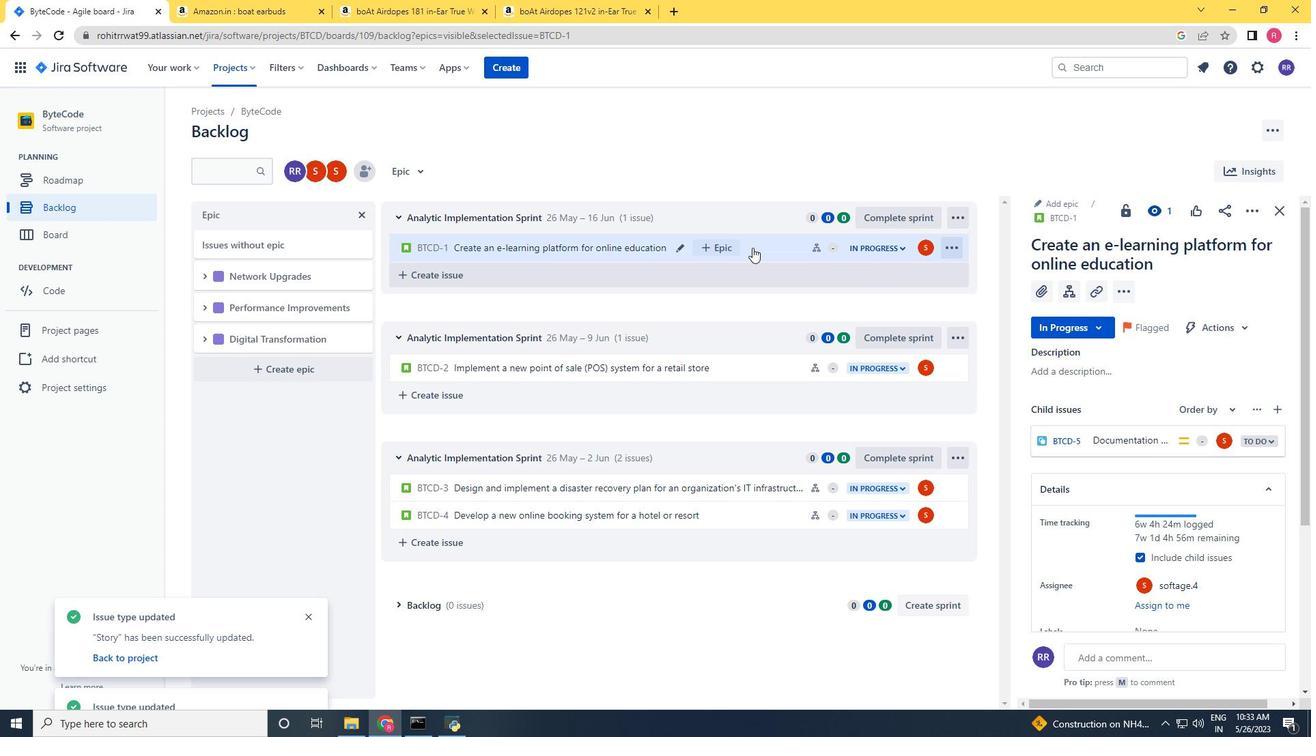 
Action: Mouse pressed left at (729, 240)
Screenshot: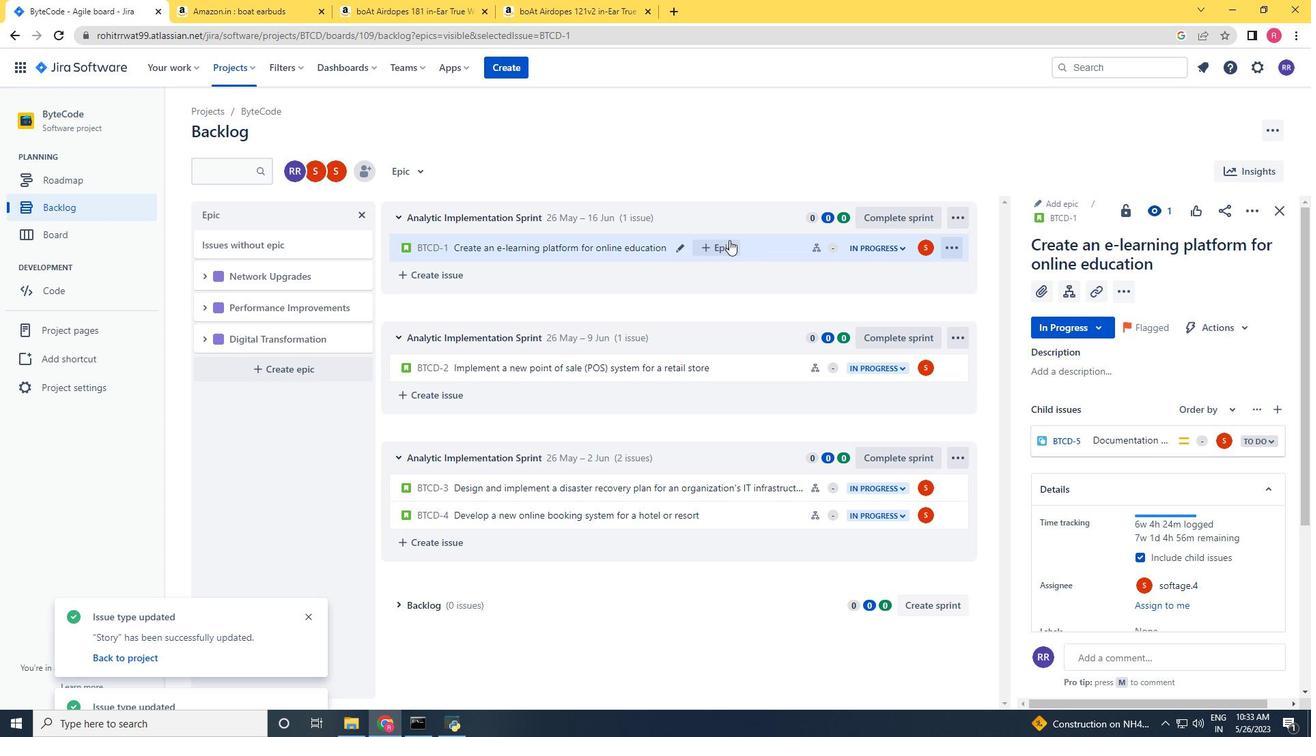
Action: Mouse moved to (779, 337)
Screenshot: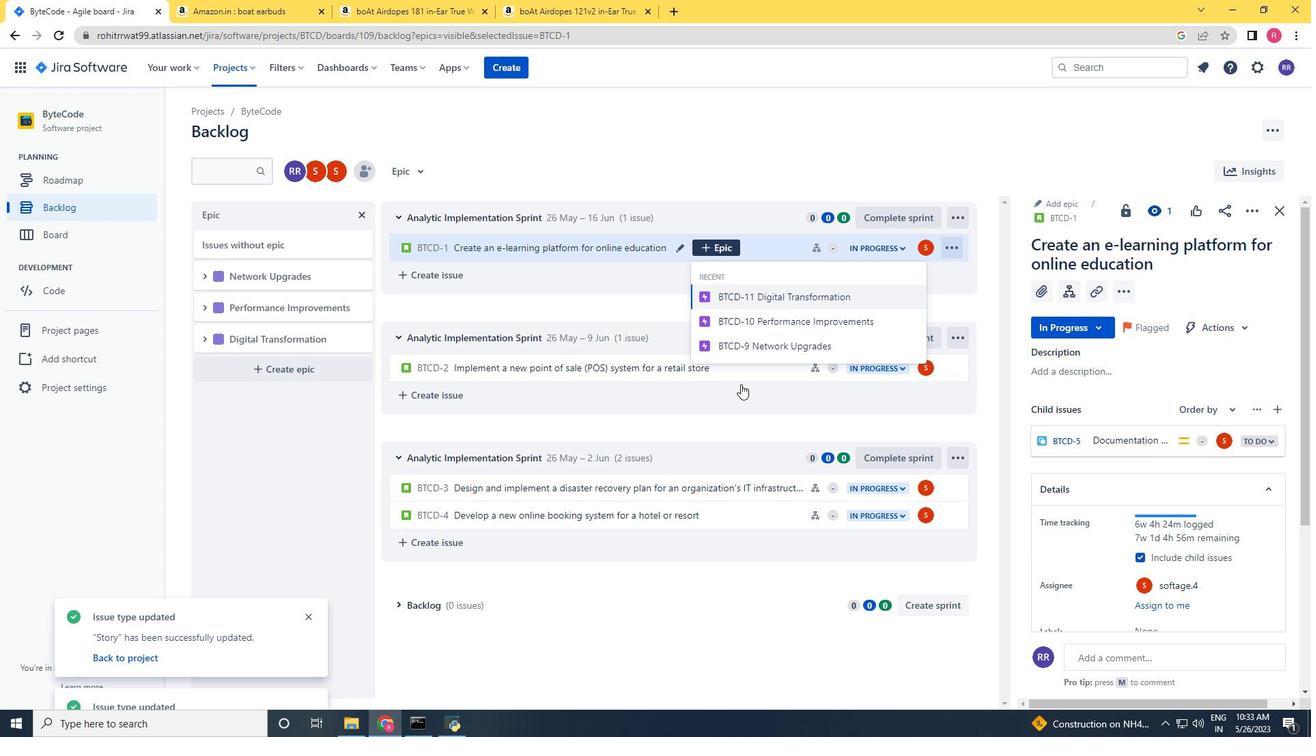 
Action: Mouse pressed left at (779, 337)
Screenshot: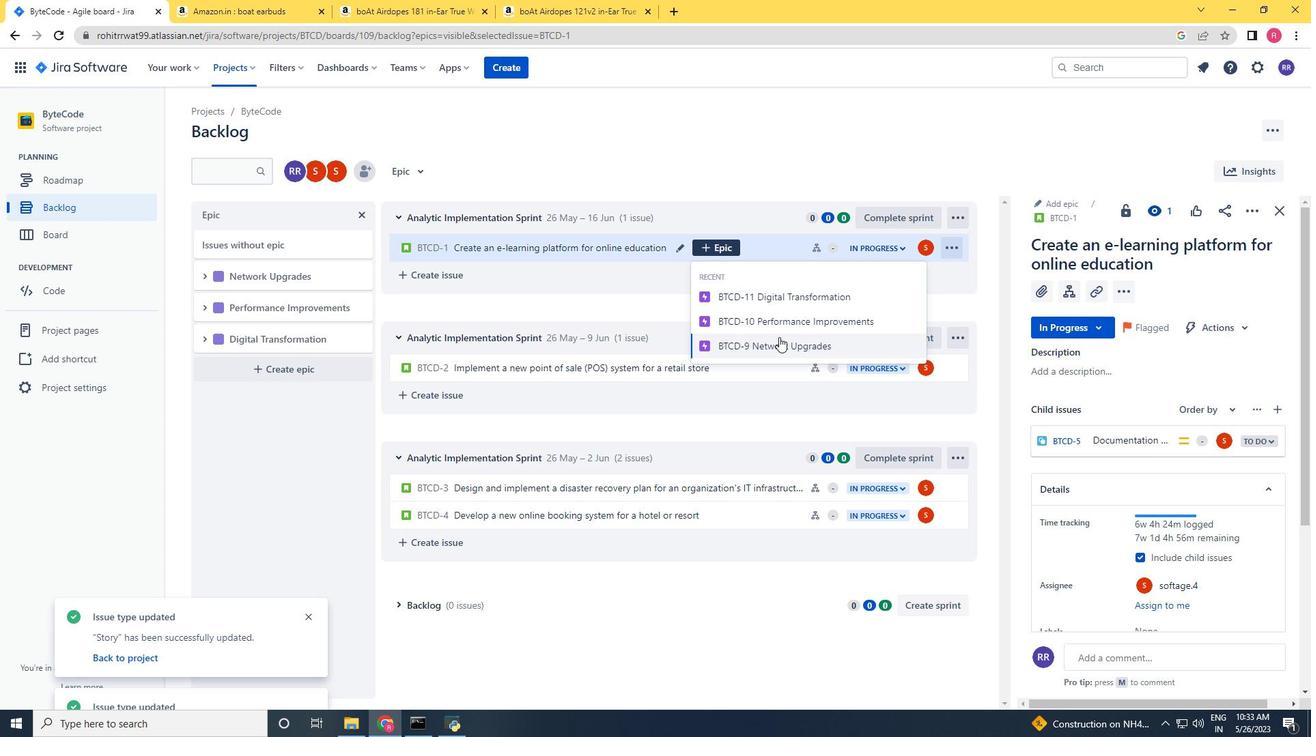 
Action: Mouse moved to (797, 372)
Screenshot: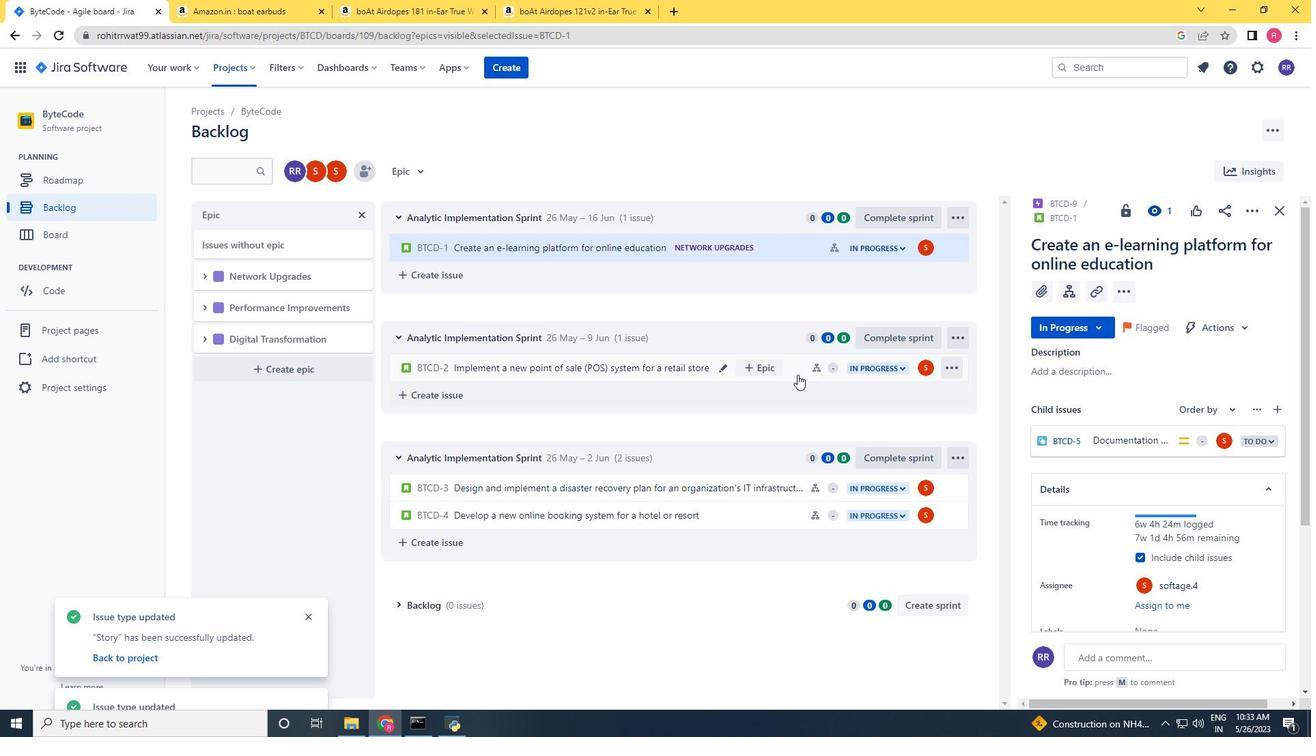 
Action: Mouse pressed left at (797, 372)
Screenshot: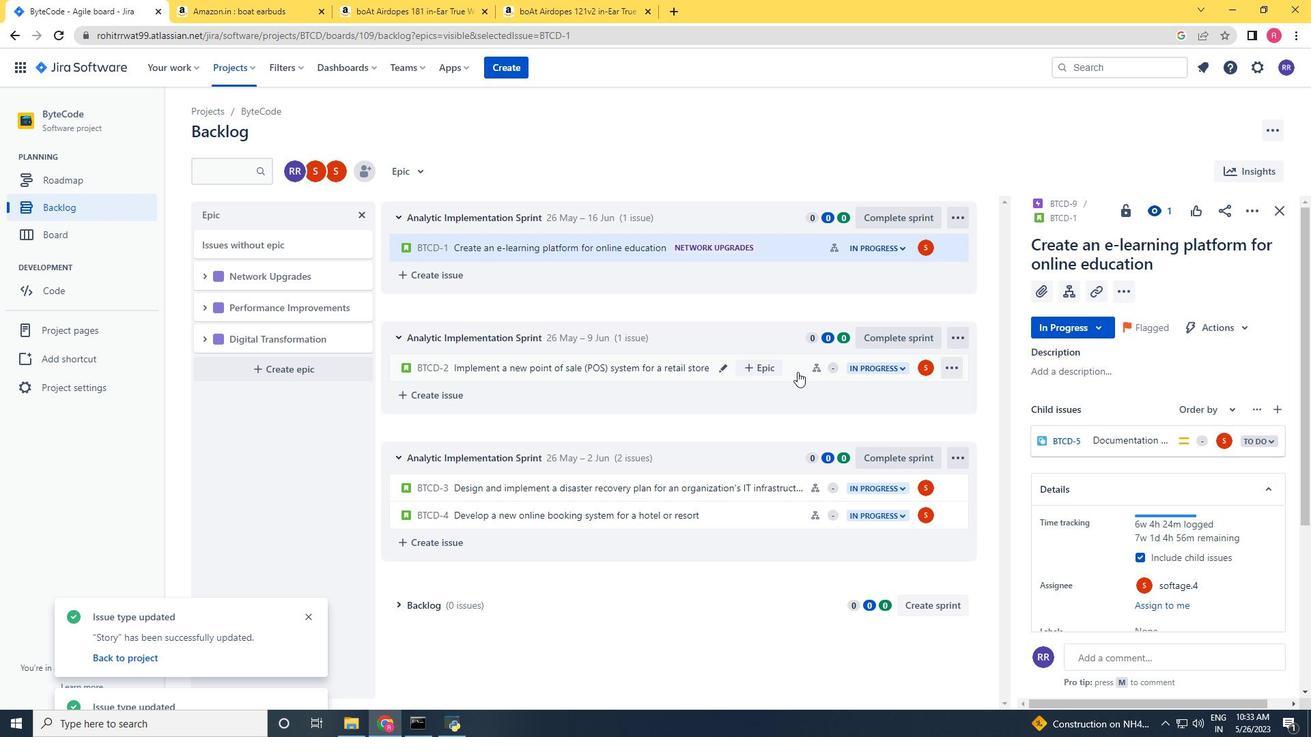 
Action: Mouse moved to (1241, 212)
Screenshot: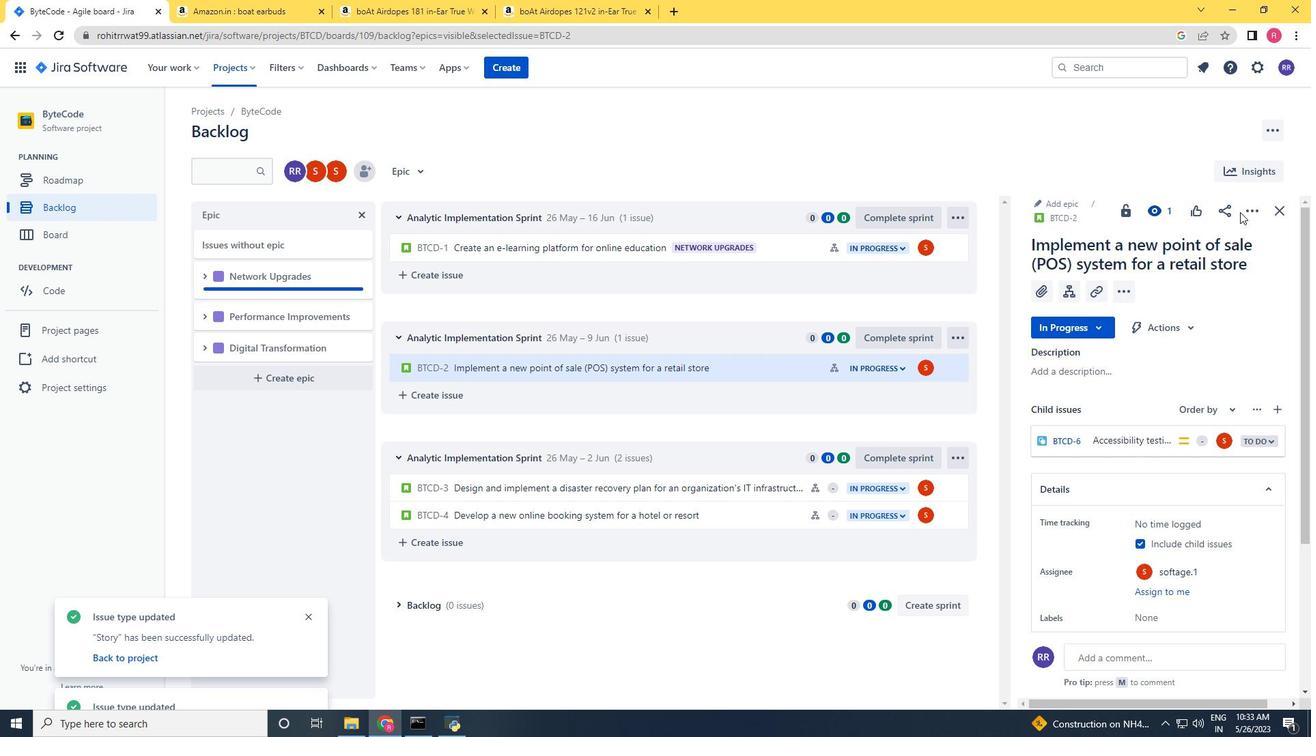 
Action: Mouse pressed left at (1241, 212)
Screenshot: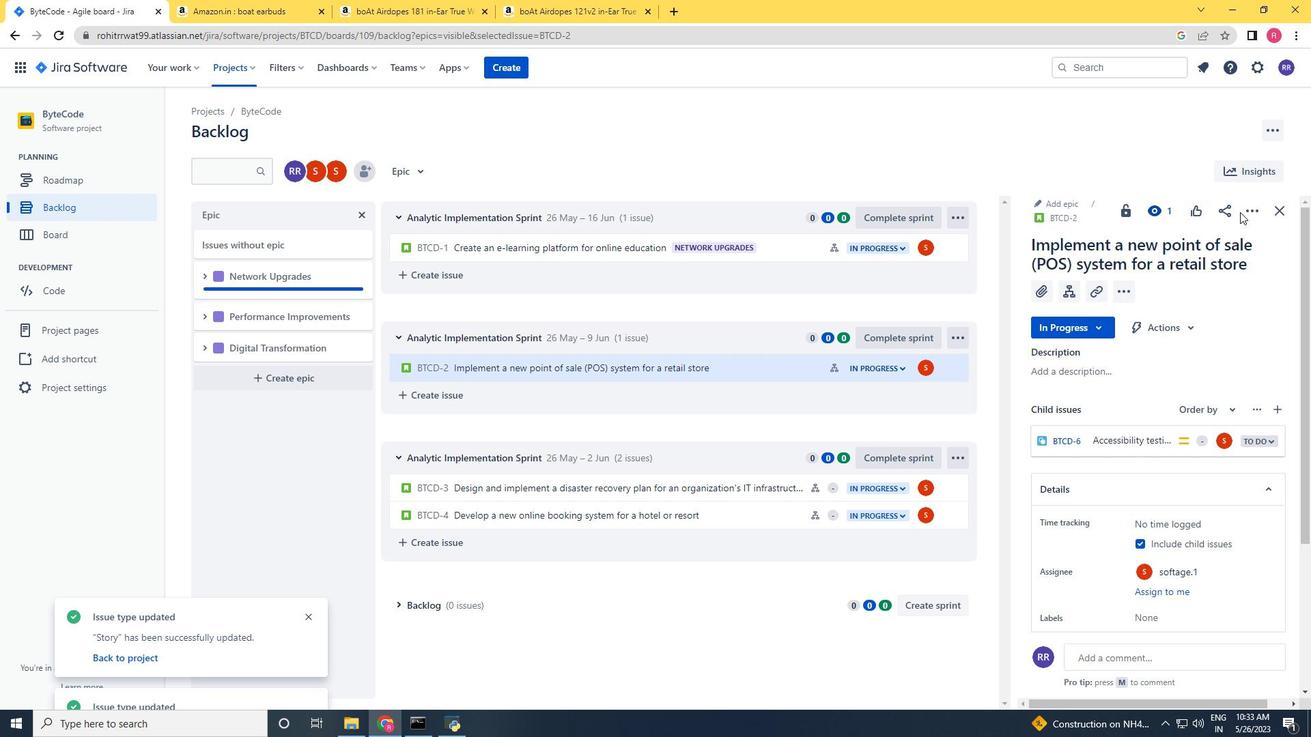 
Action: Mouse moved to (1243, 212)
Screenshot: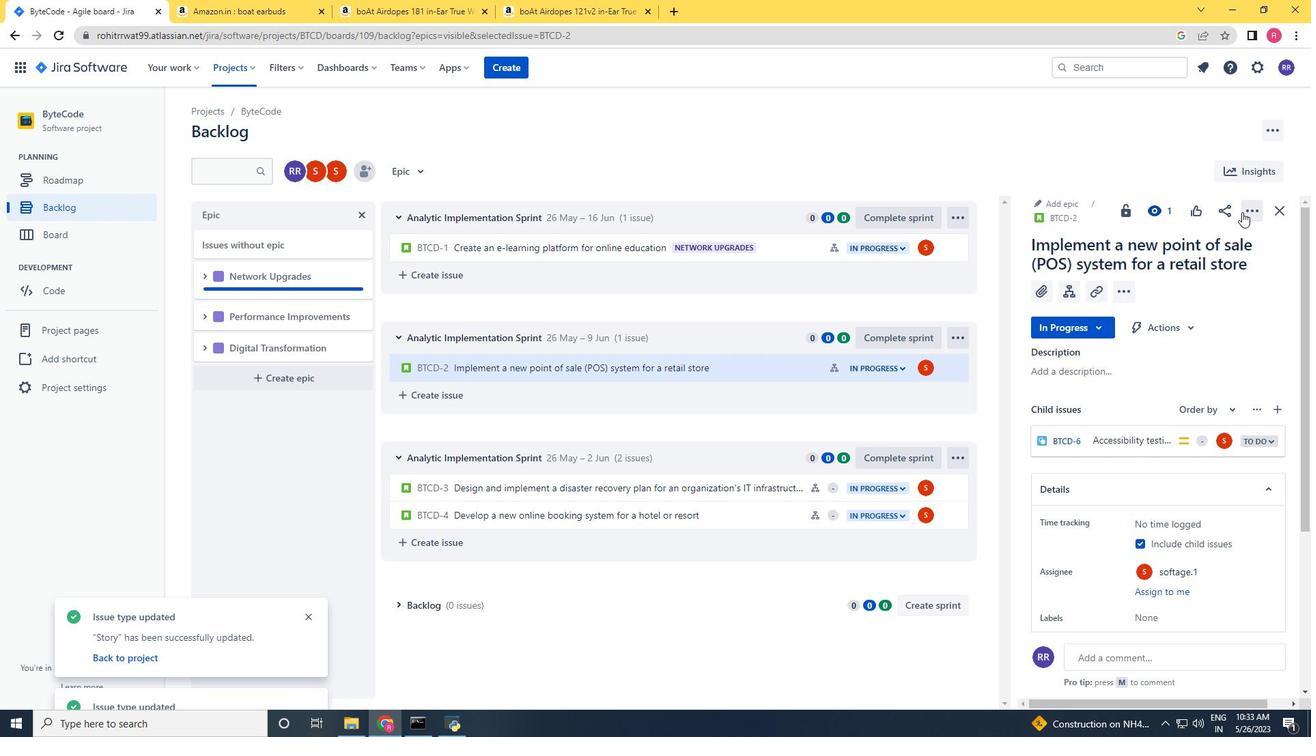 
Action: Mouse pressed left at (1243, 212)
Screenshot: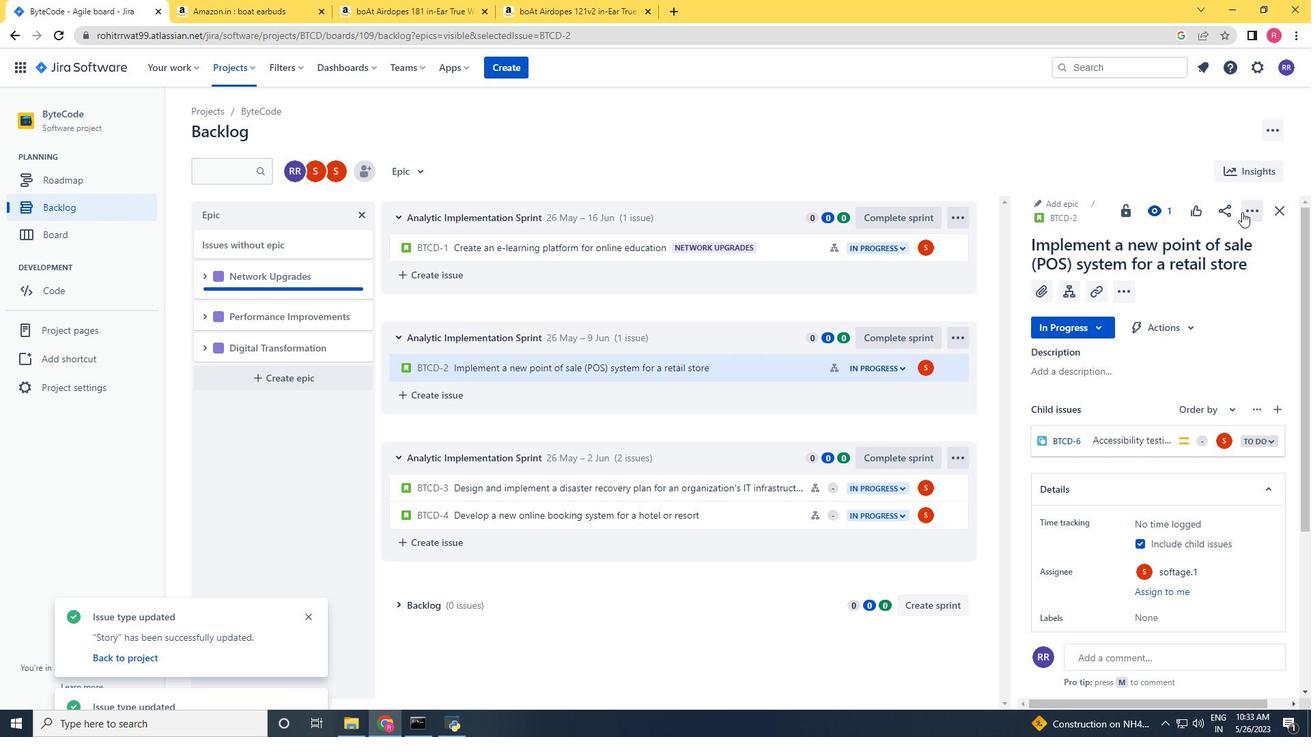 
Action: Mouse moved to (1222, 251)
Screenshot: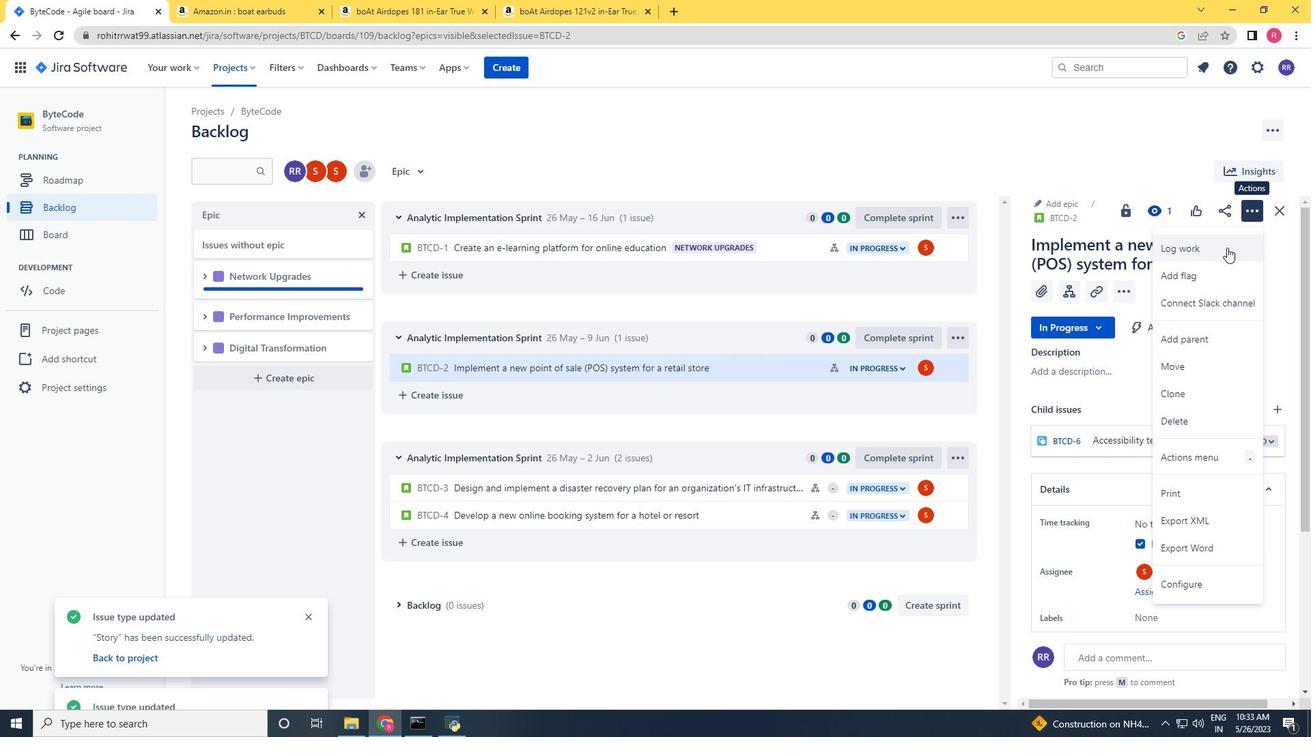 
Action: Mouse pressed left at (1222, 251)
Screenshot: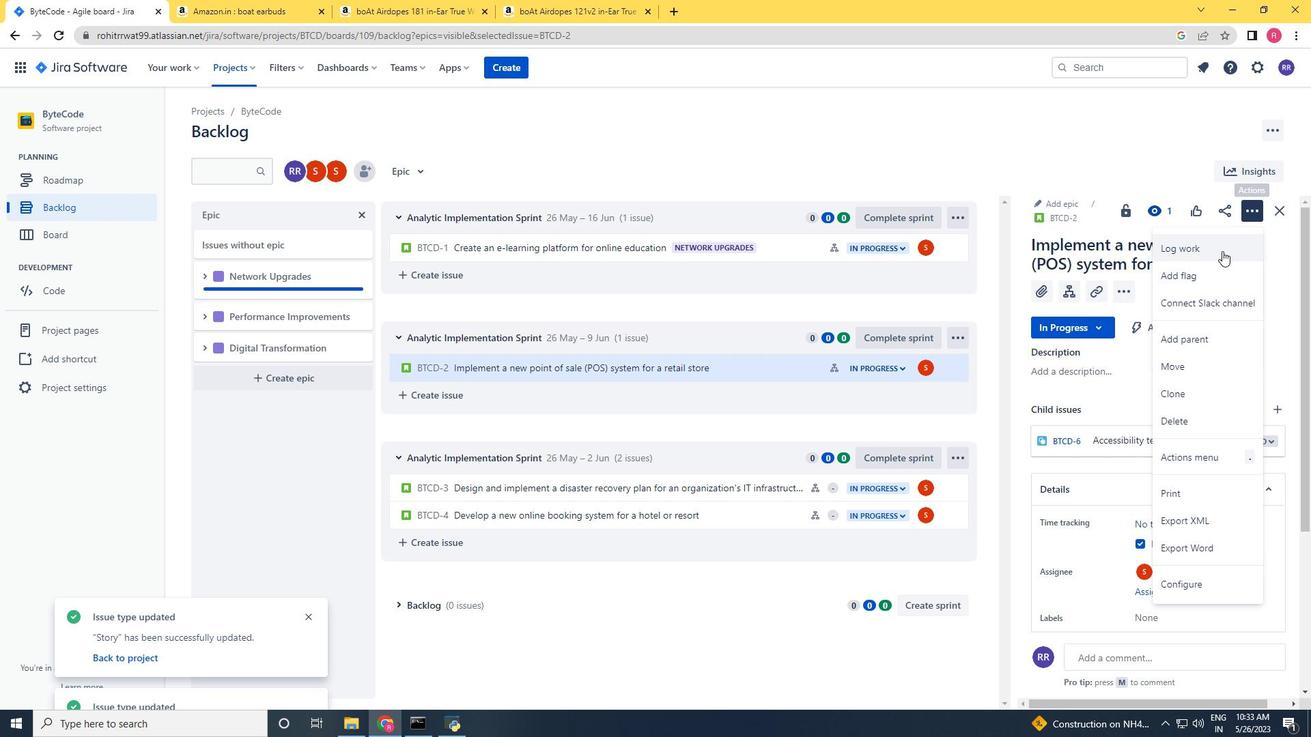 
Action: Key pressed 5w<Key.space>4d<Key.space>23h<Key.space><Key.space>59m<Key.tab><Key.left>
Screenshot: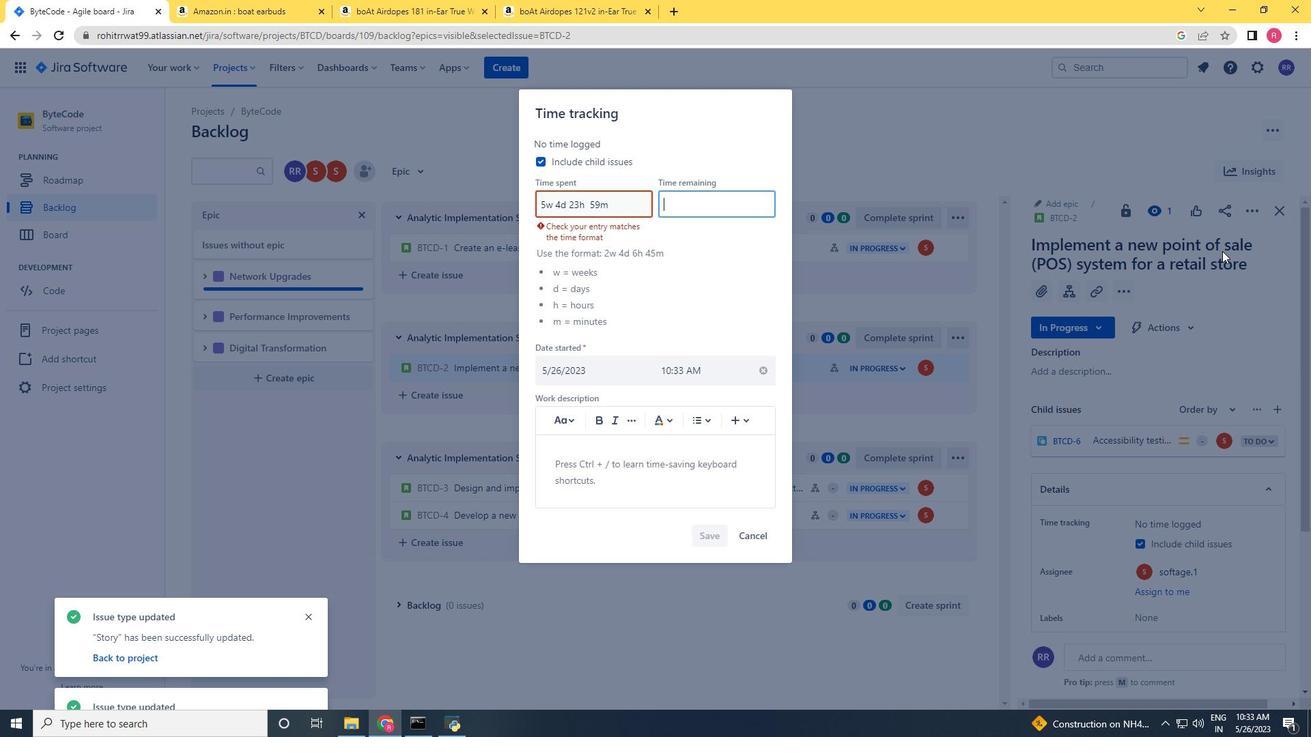 
Action: Mouse moved to (589, 202)
Screenshot: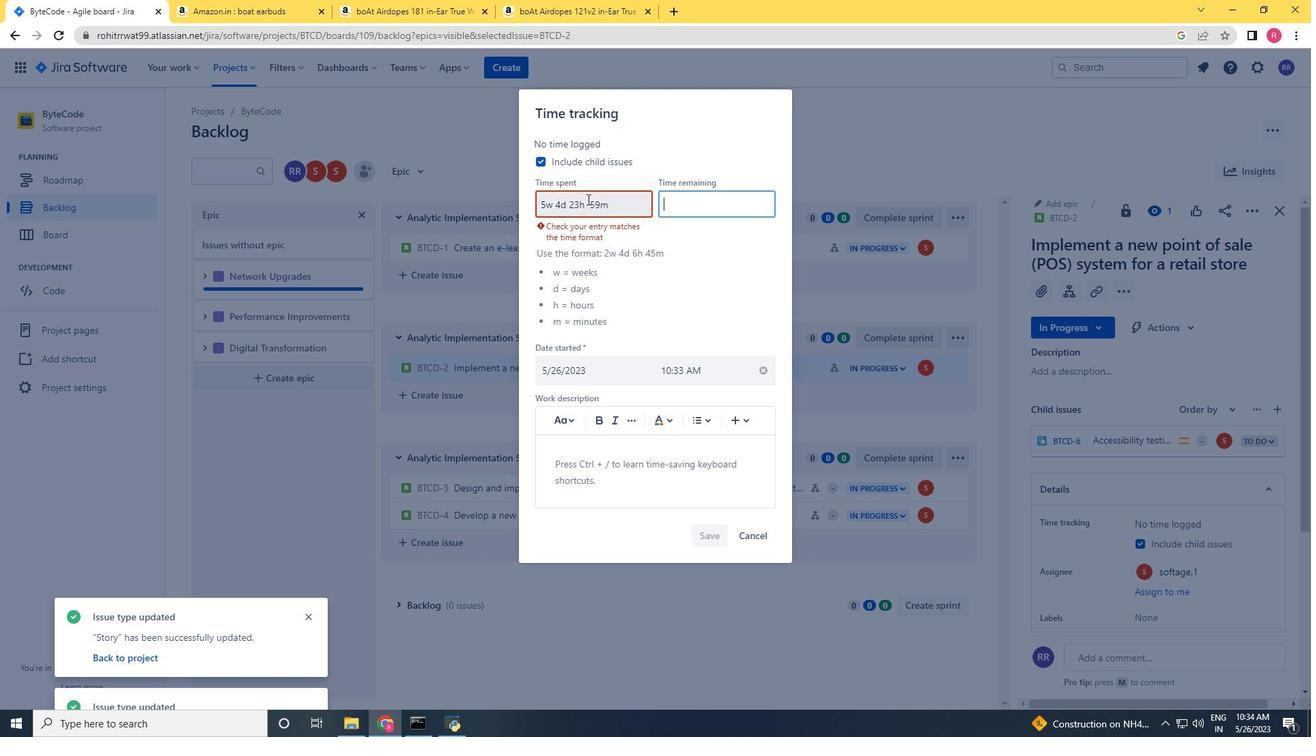 
Action: Mouse pressed left at (589, 202)
Screenshot: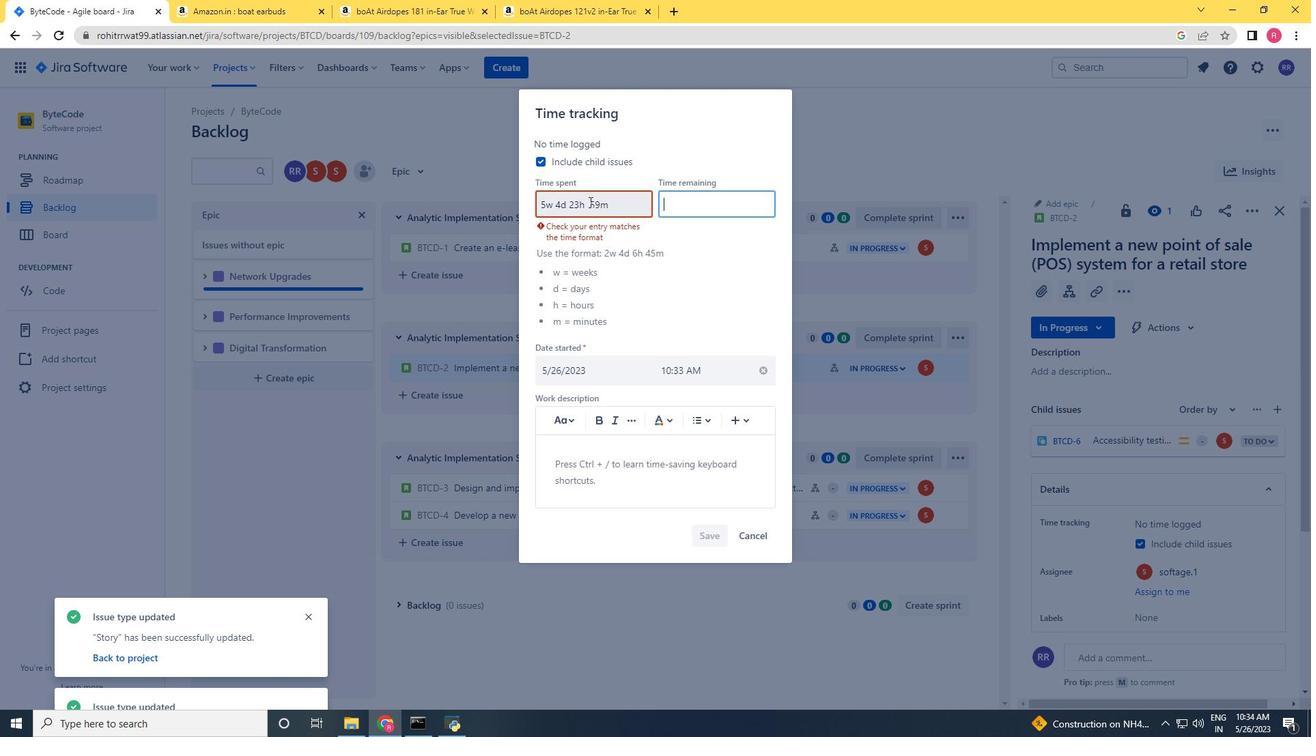 
Action: Mouse moved to (590, 203)
Screenshot: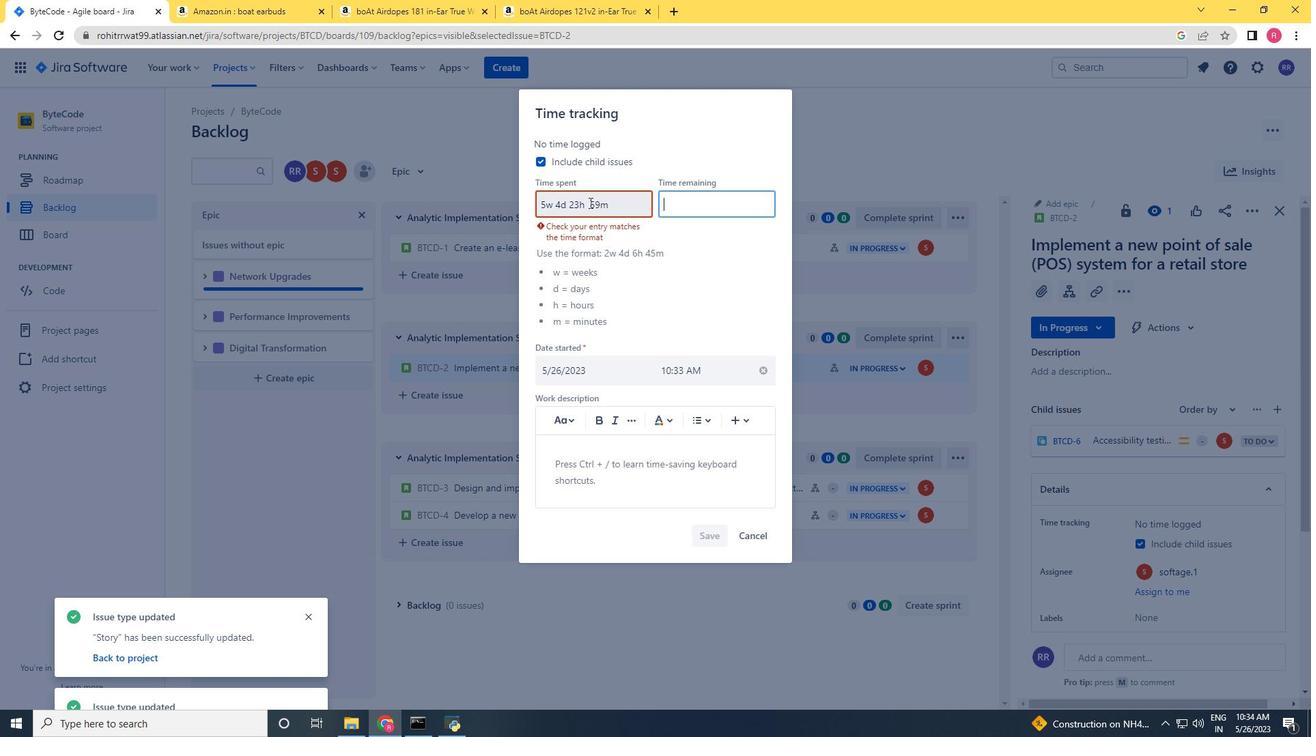
Action: Key pressed <Key.backspace>
Screenshot: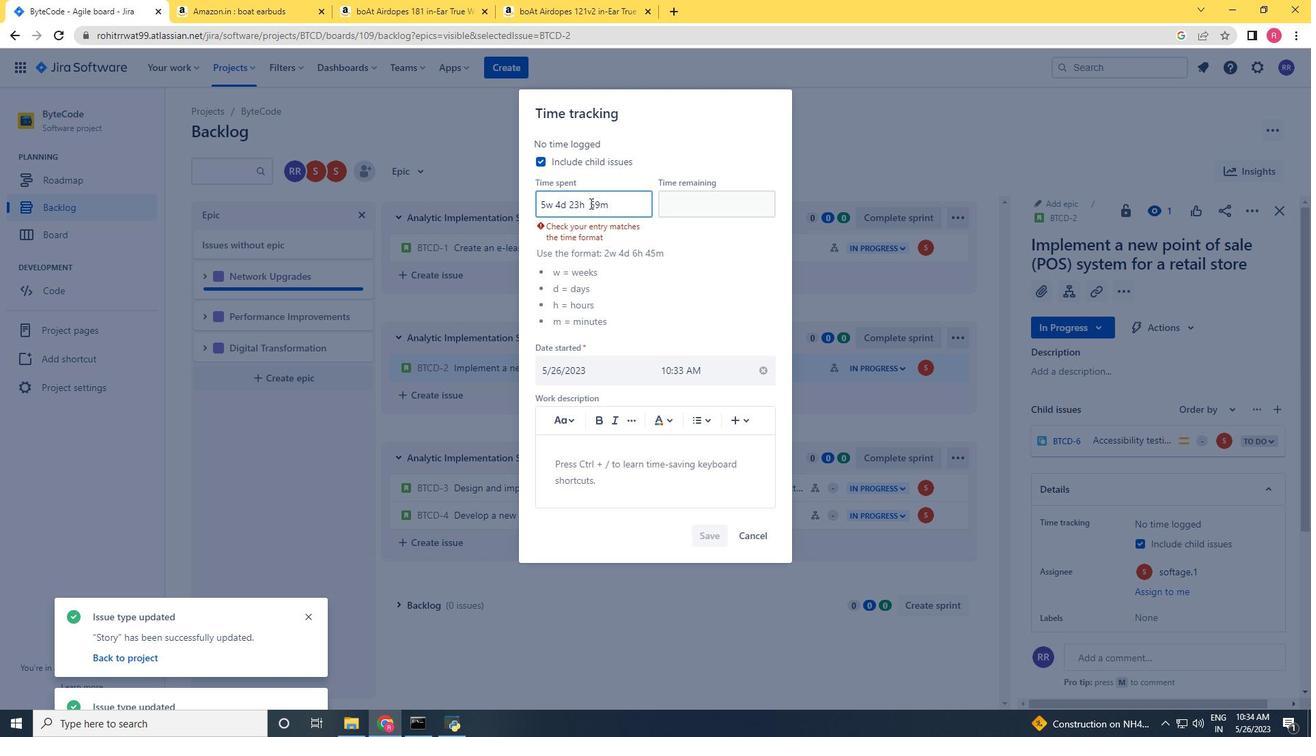 
Action: Mouse moved to (668, 203)
Screenshot: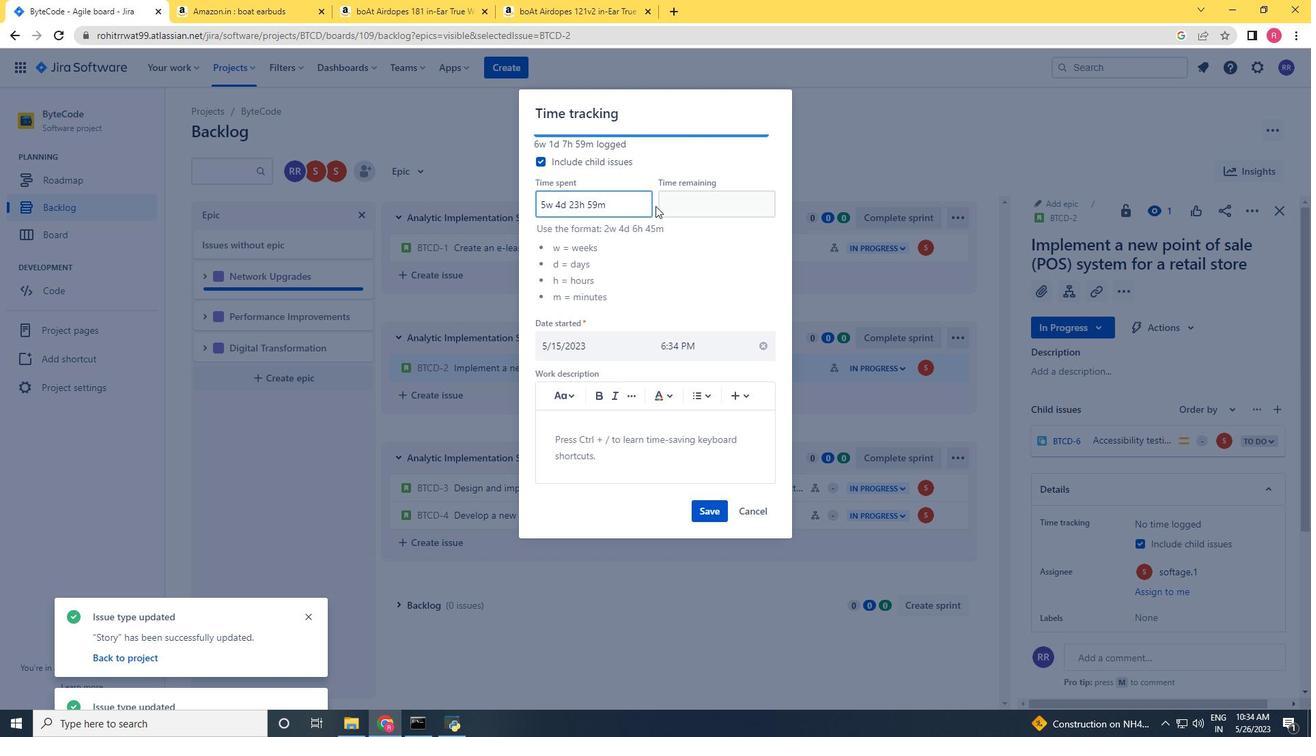 
Action: Mouse pressed left at (668, 203)
Screenshot: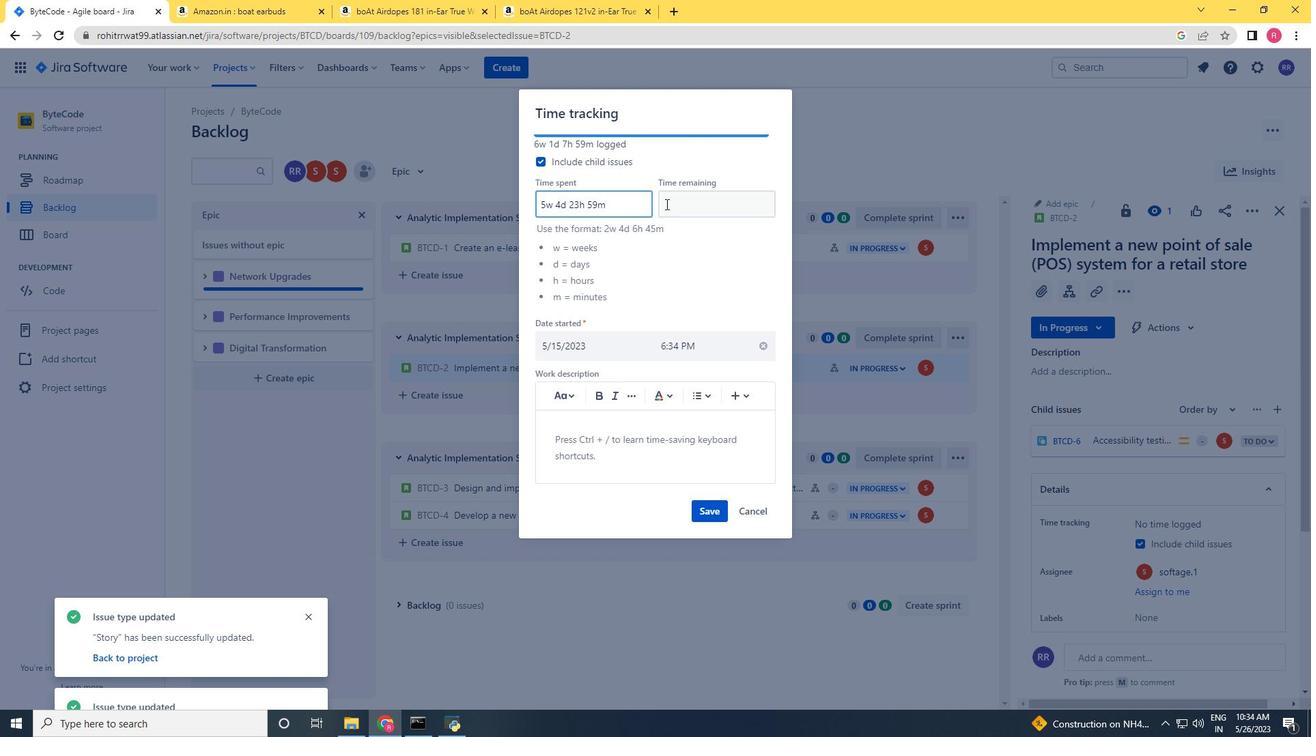 
Action: Key pressed 5w<Key.space>4d<Key.space>2h<Key.space>37m
Screenshot: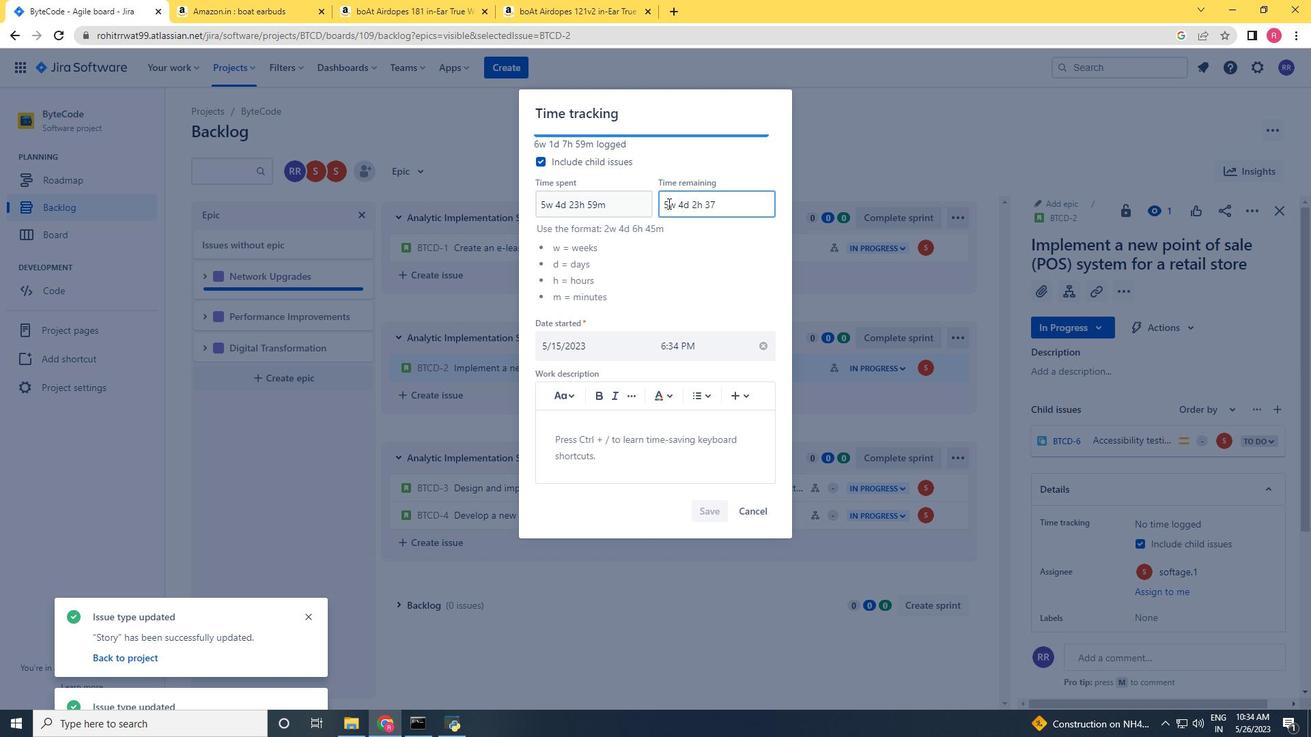 
Action: Mouse scrolled (668, 204) with delta (0, 0)
Screenshot: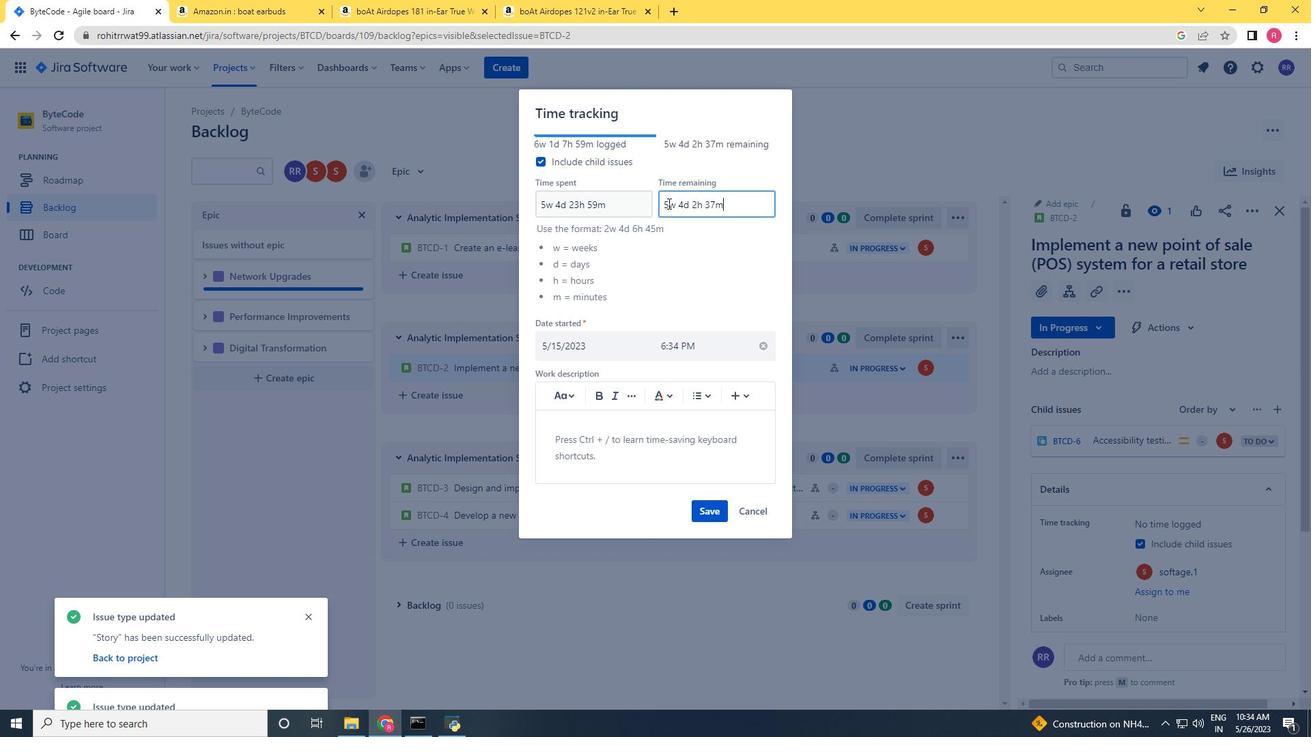 
Action: Mouse moved to (698, 513)
Screenshot: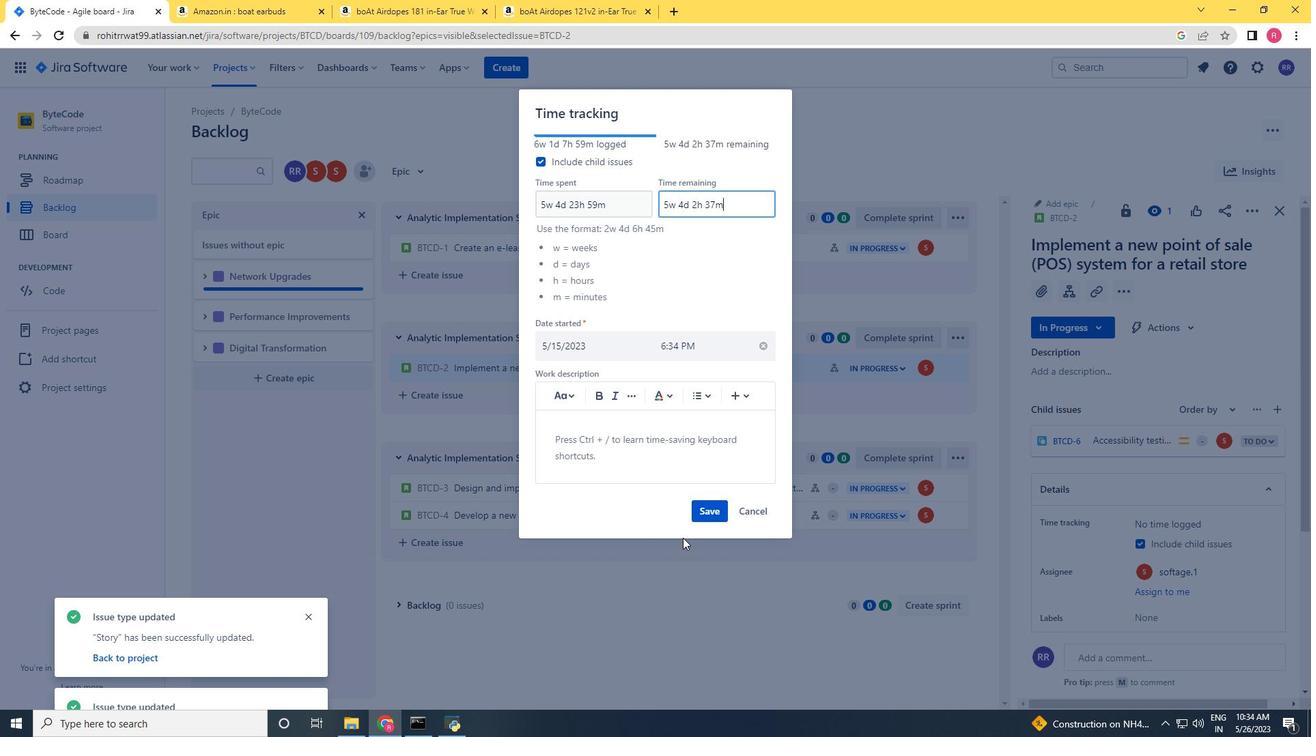 
Action: Mouse pressed left at (698, 513)
Screenshot: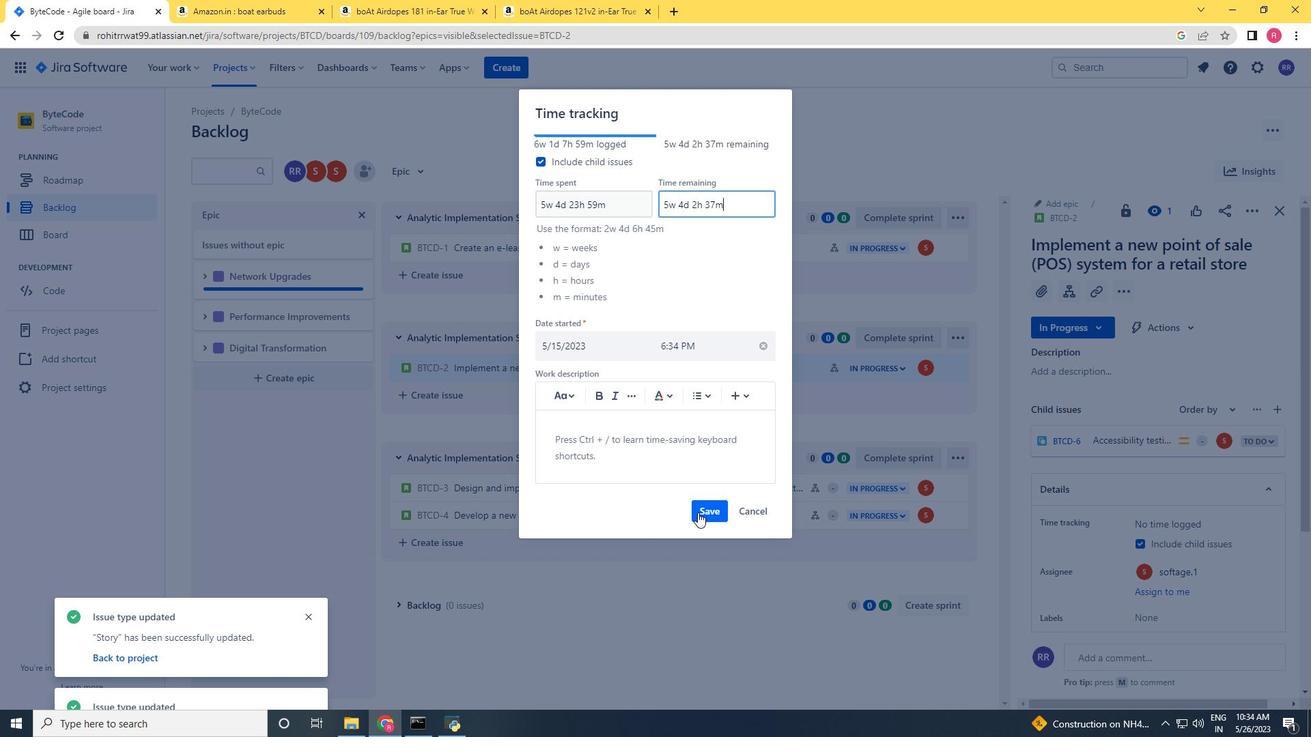 
Action: Mouse moved to (1250, 217)
Screenshot: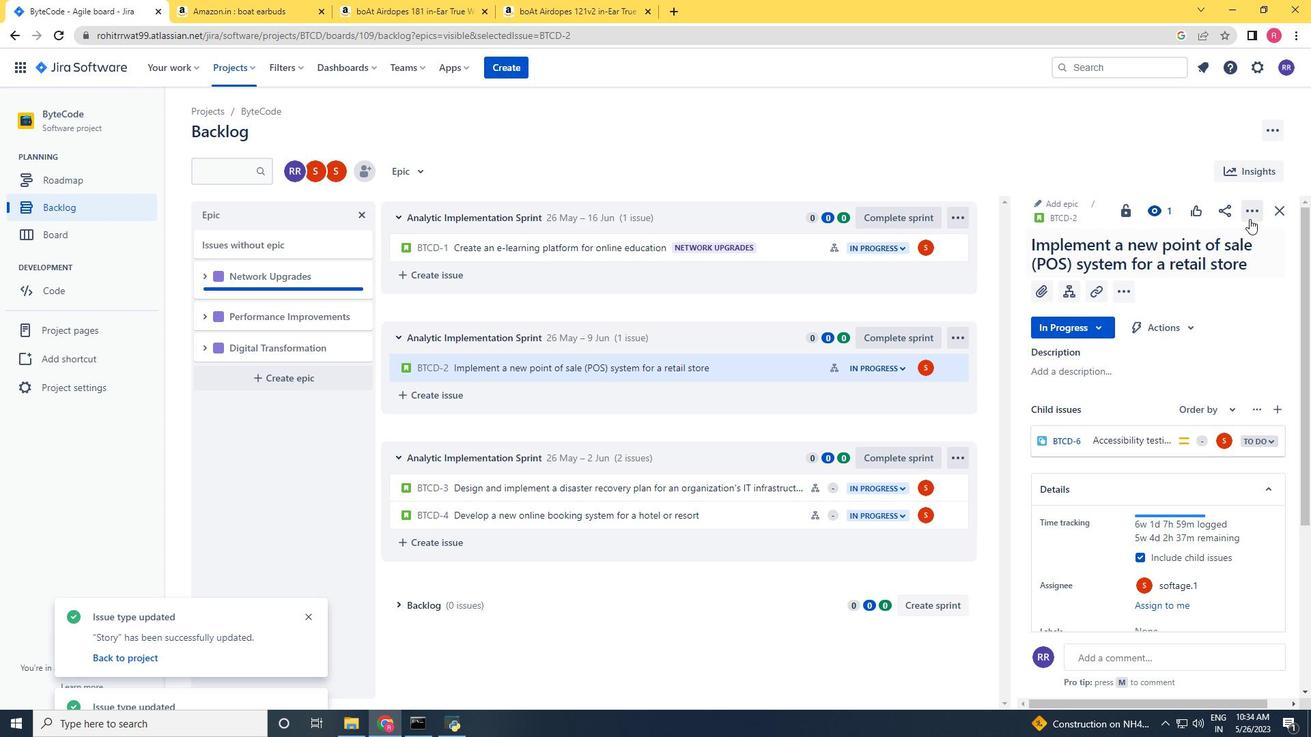 
Action: Mouse pressed left at (1250, 217)
Screenshot: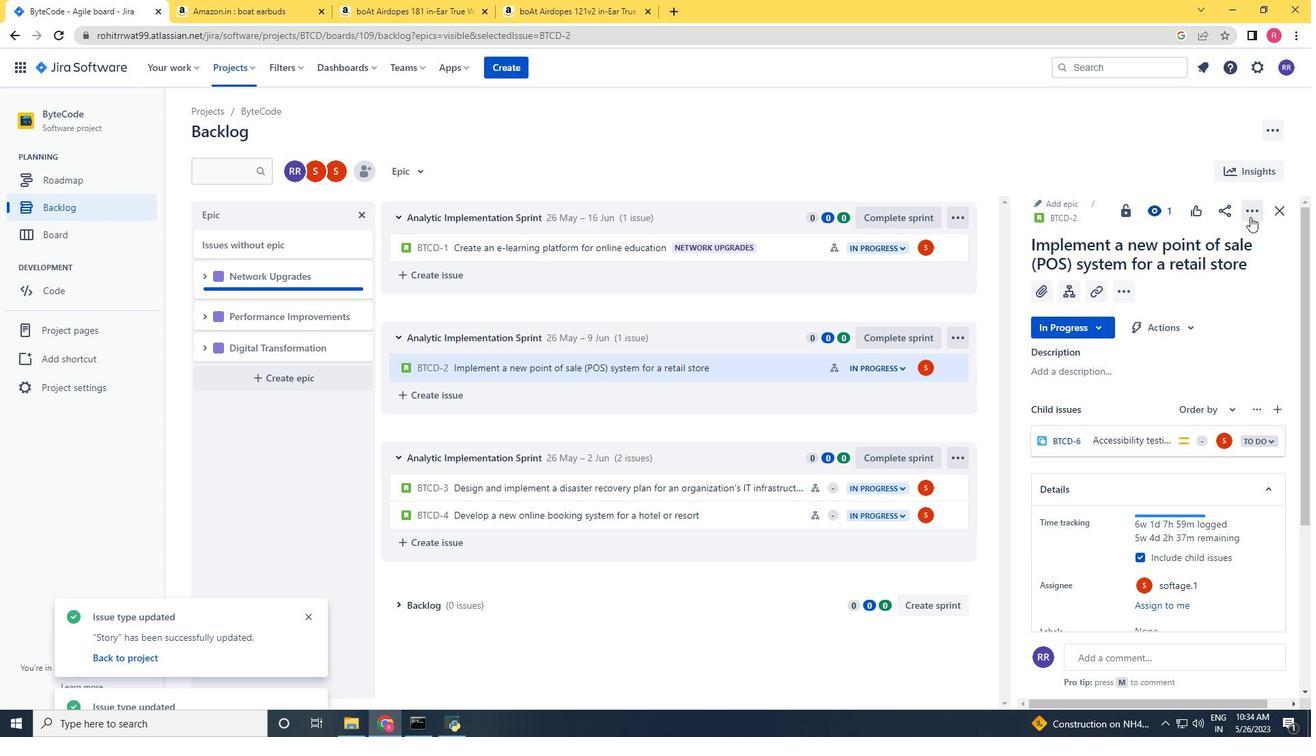 
Action: Mouse moved to (1198, 394)
Screenshot: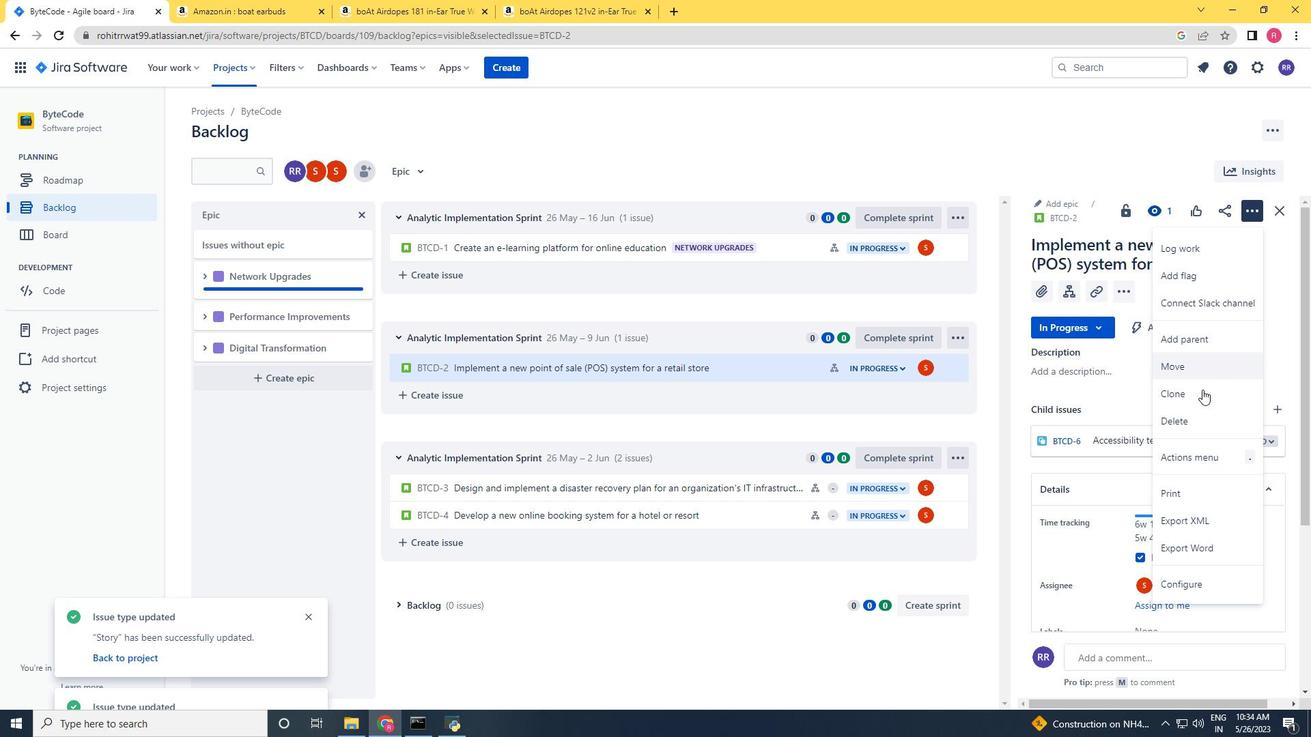 
Action: Mouse pressed left at (1198, 394)
Screenshot: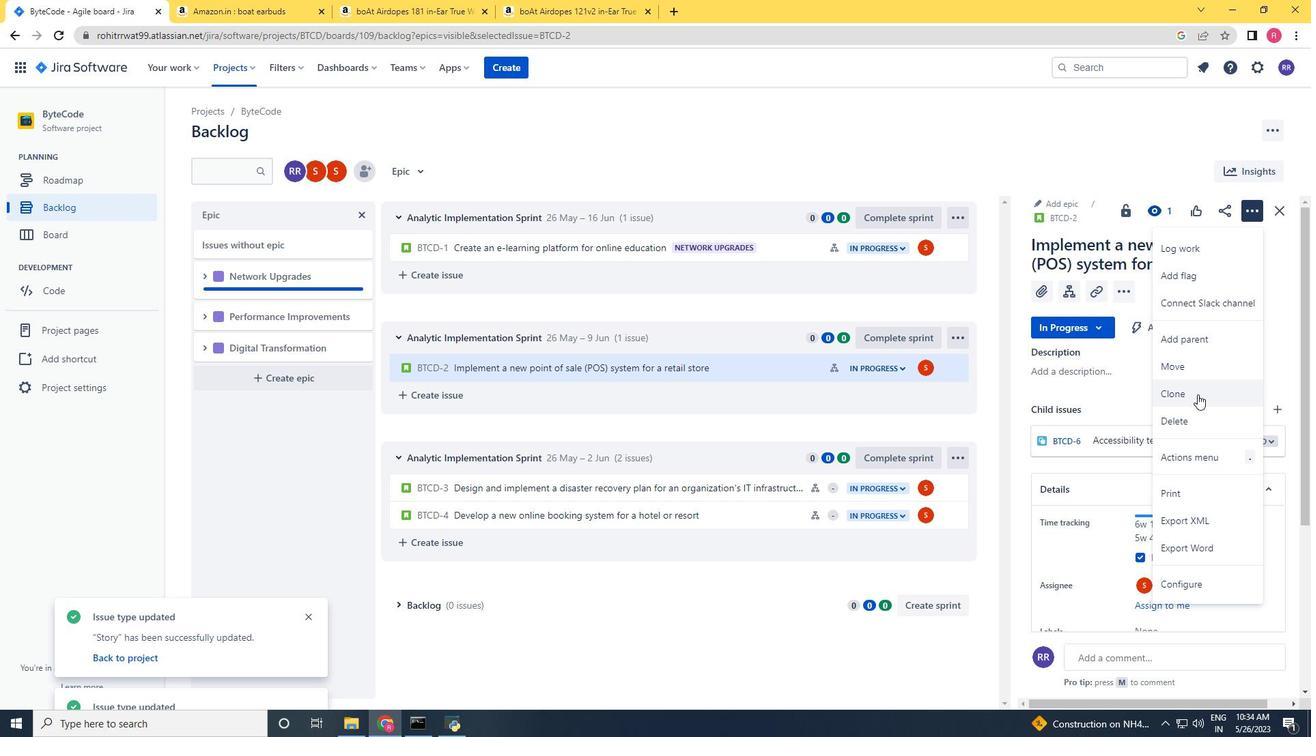 
Action: Mouse moved to (749, 282)
Screenshot: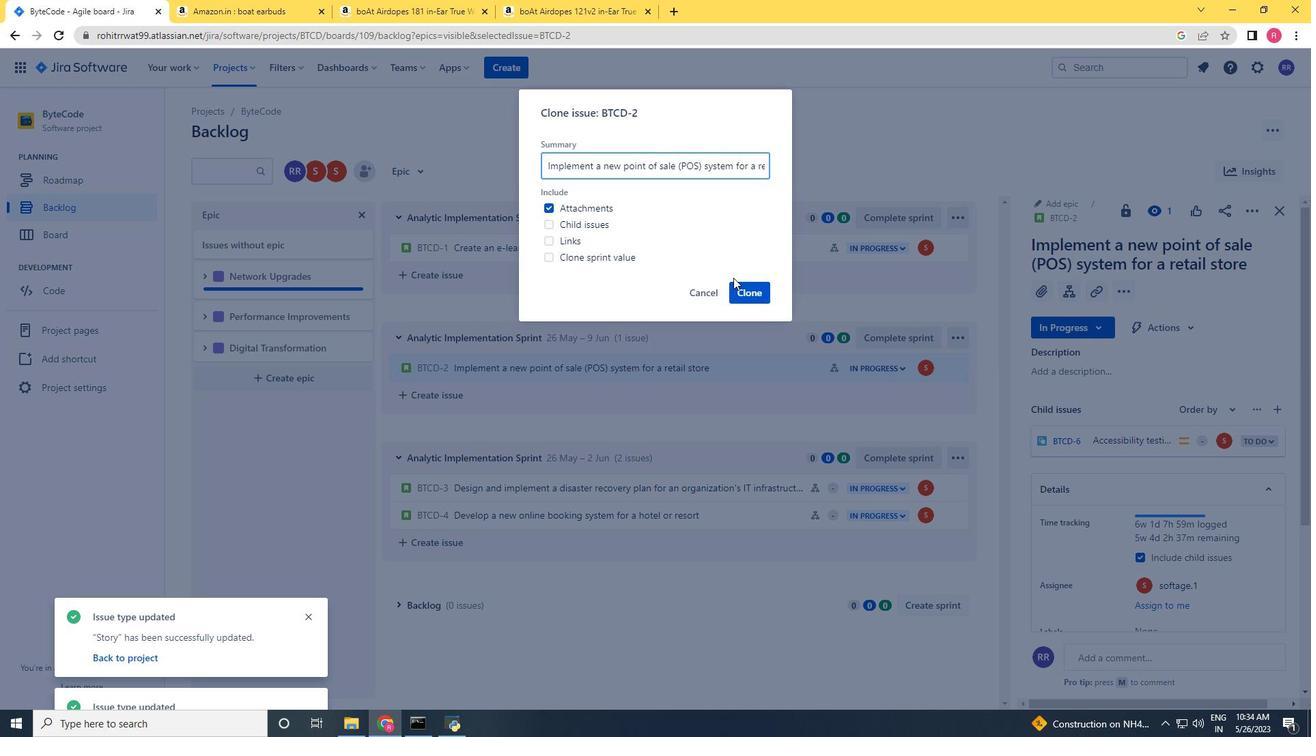 
Action: Mouse pressed left at (749, 282)
Screenshot: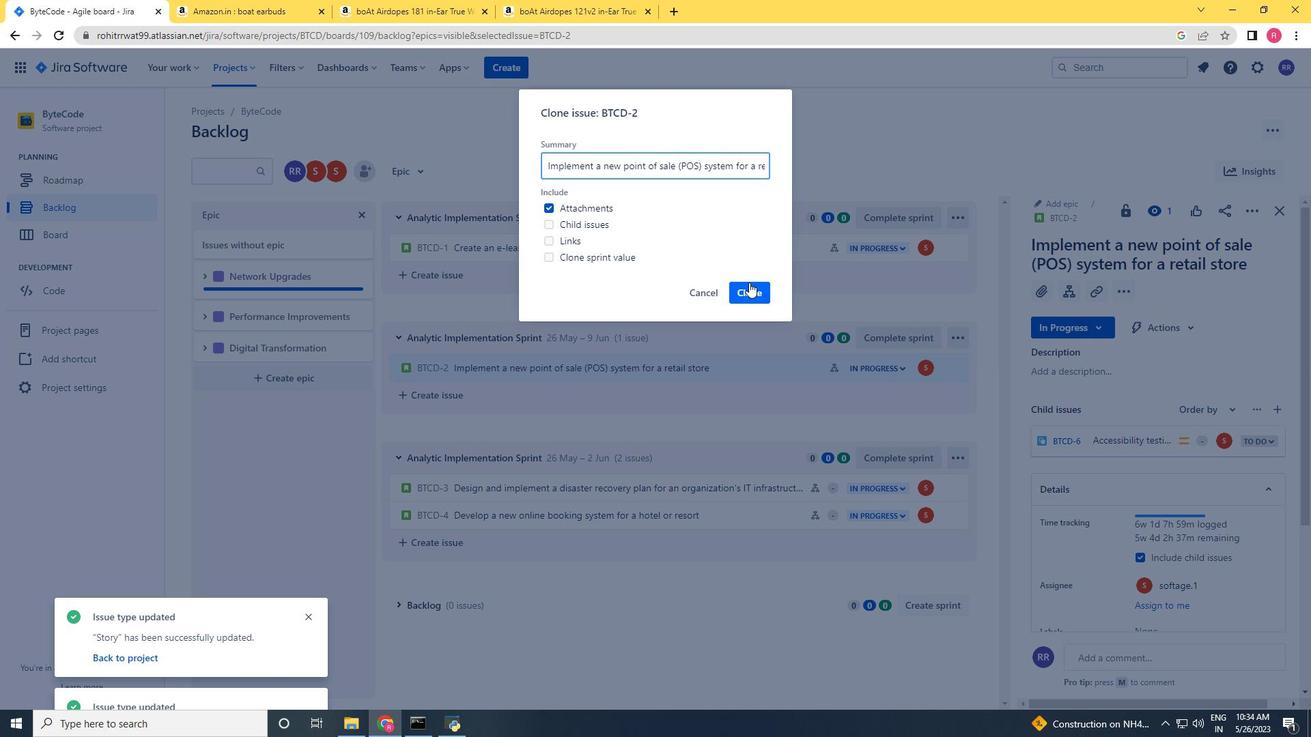 
Action: Mouse moved to (766, 363)
Screenshot: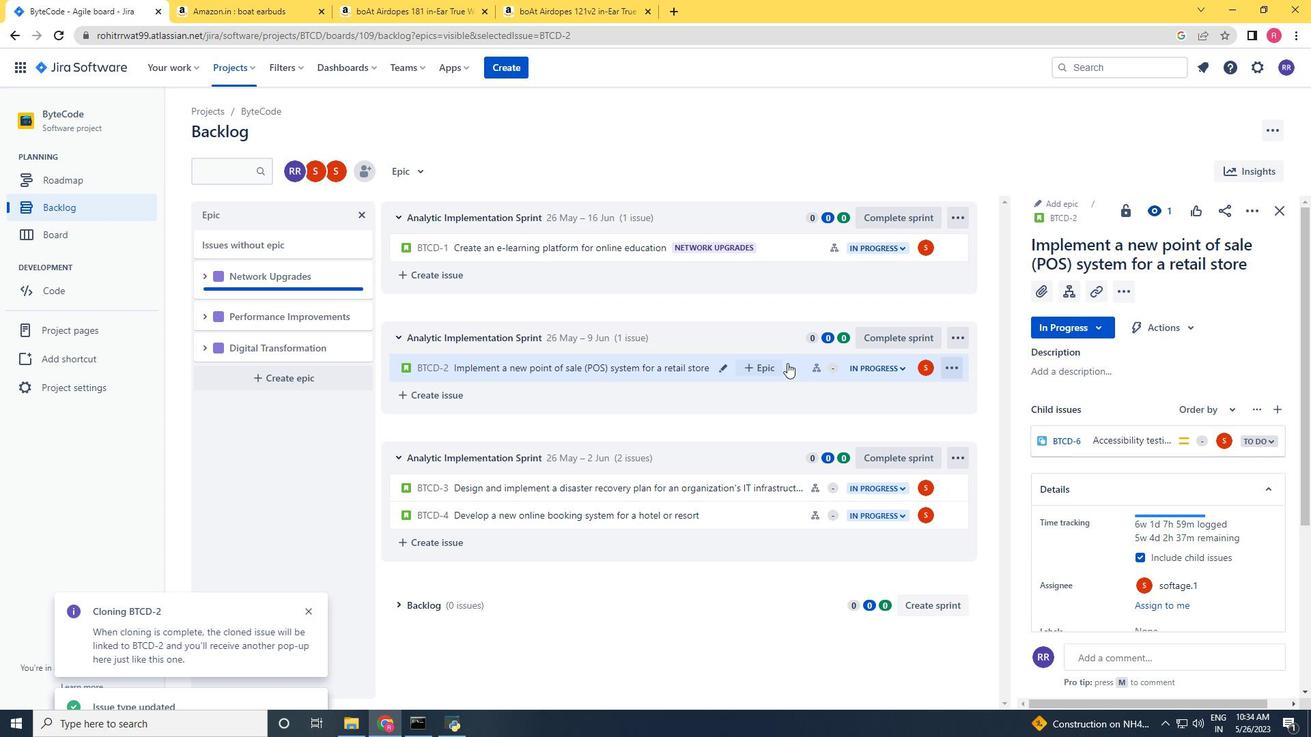 
Action: Mouse pressed left at (766, 363)
Screenshot: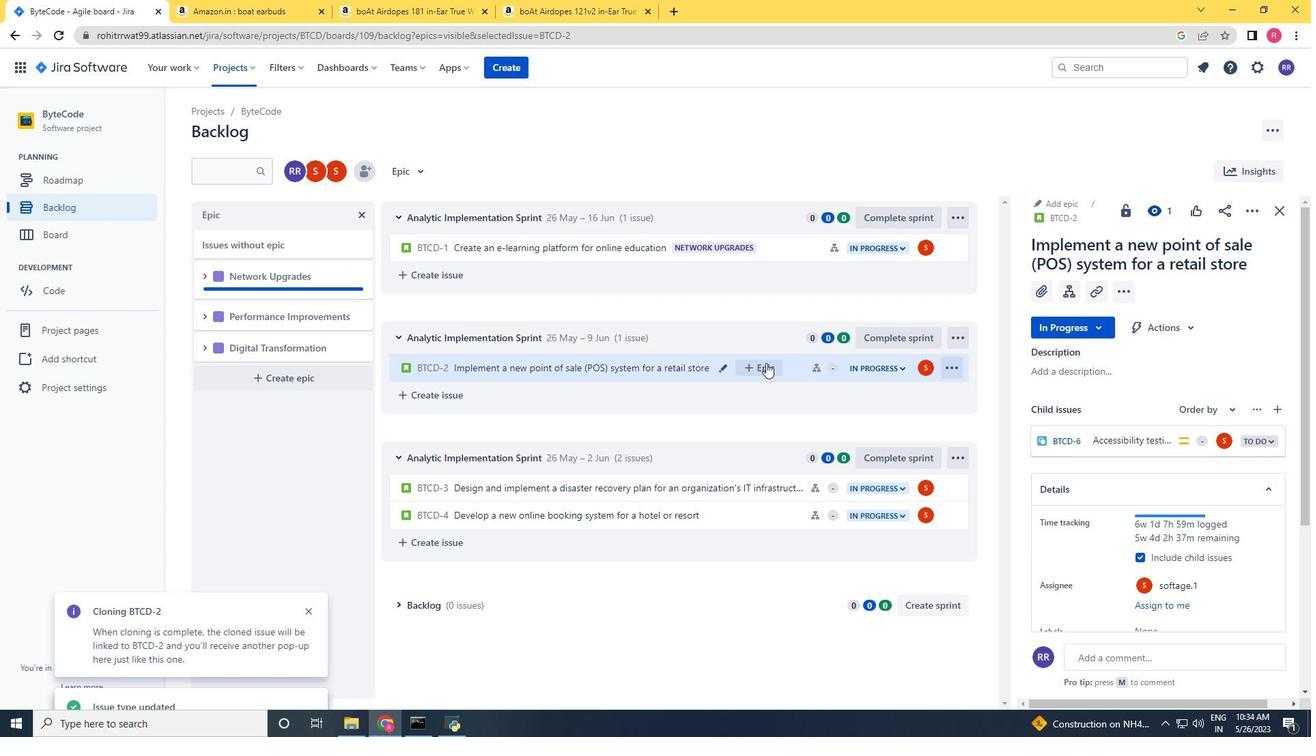
Action: Mouse moved to (810, 463)
Screenshot: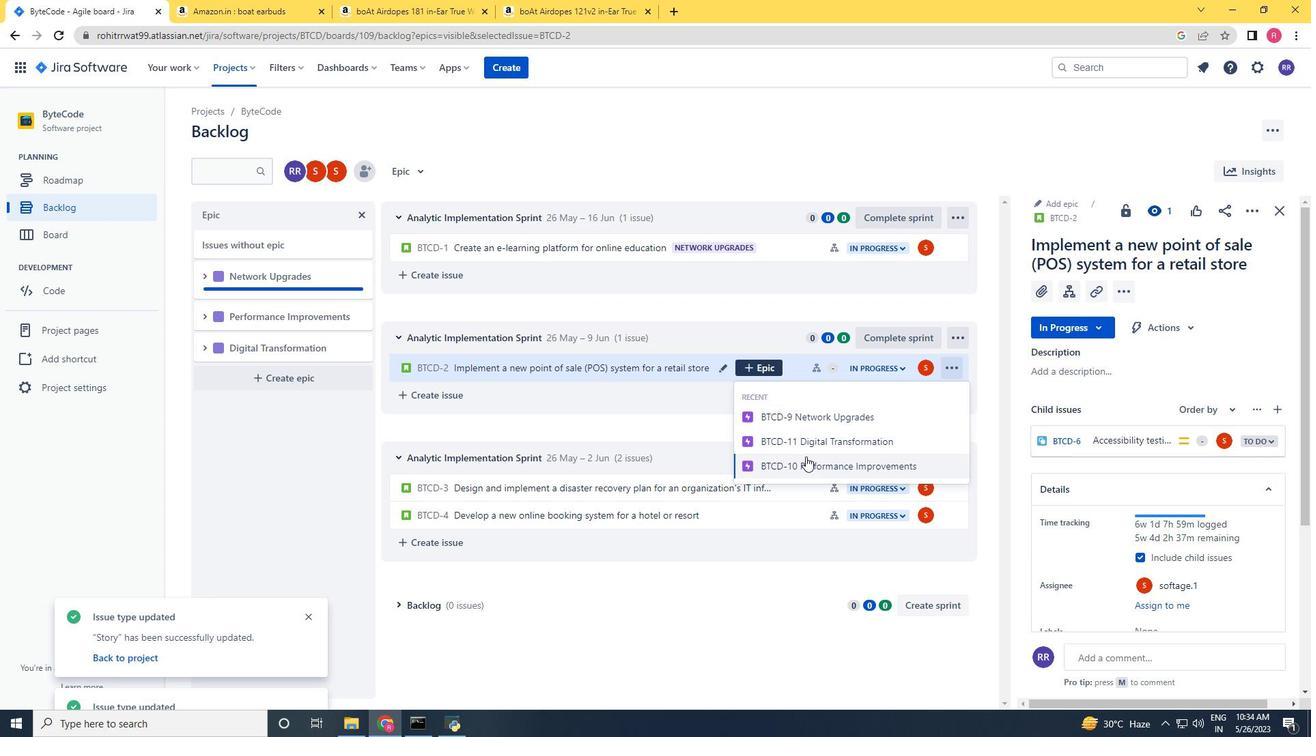 
Action: Mouse pressed left at (810, 463)
Screenshot: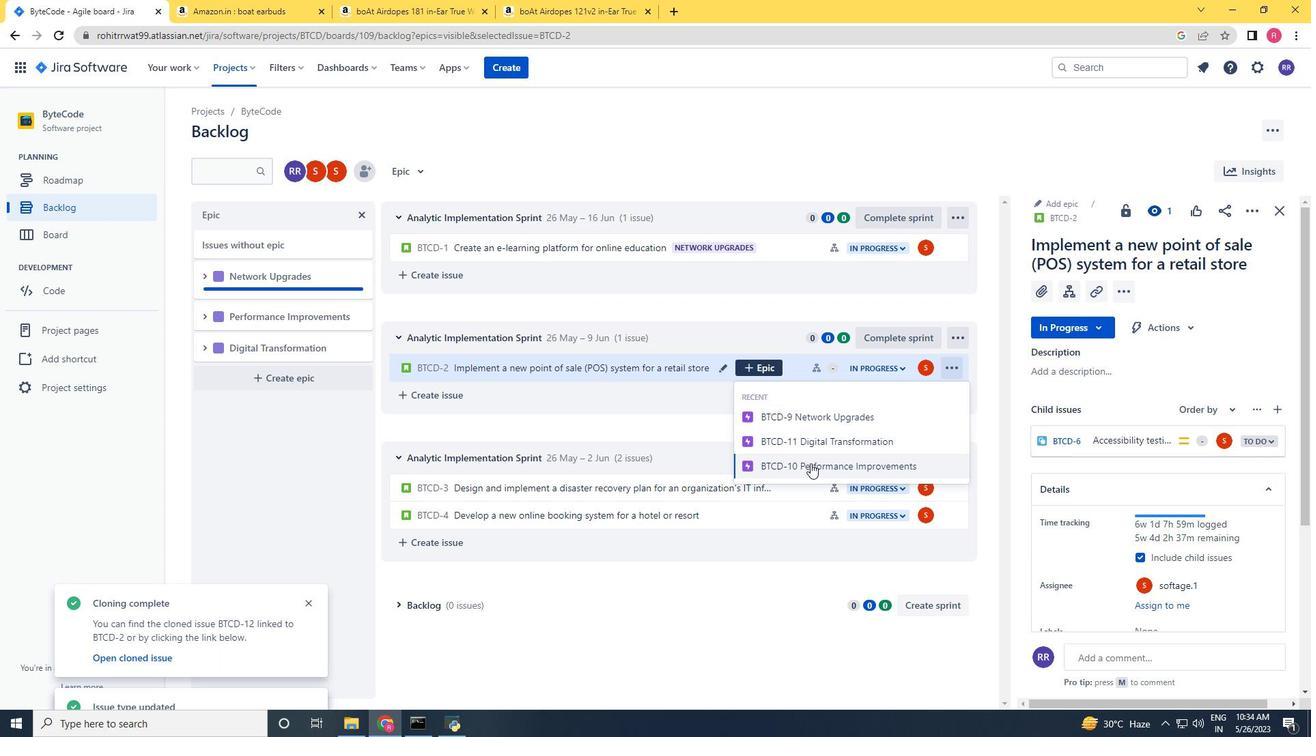 
